 Task: Add Boiron Ipecacuanha 30C to the cart.
Action: Mouse moved to (334, 157)
Screenshot: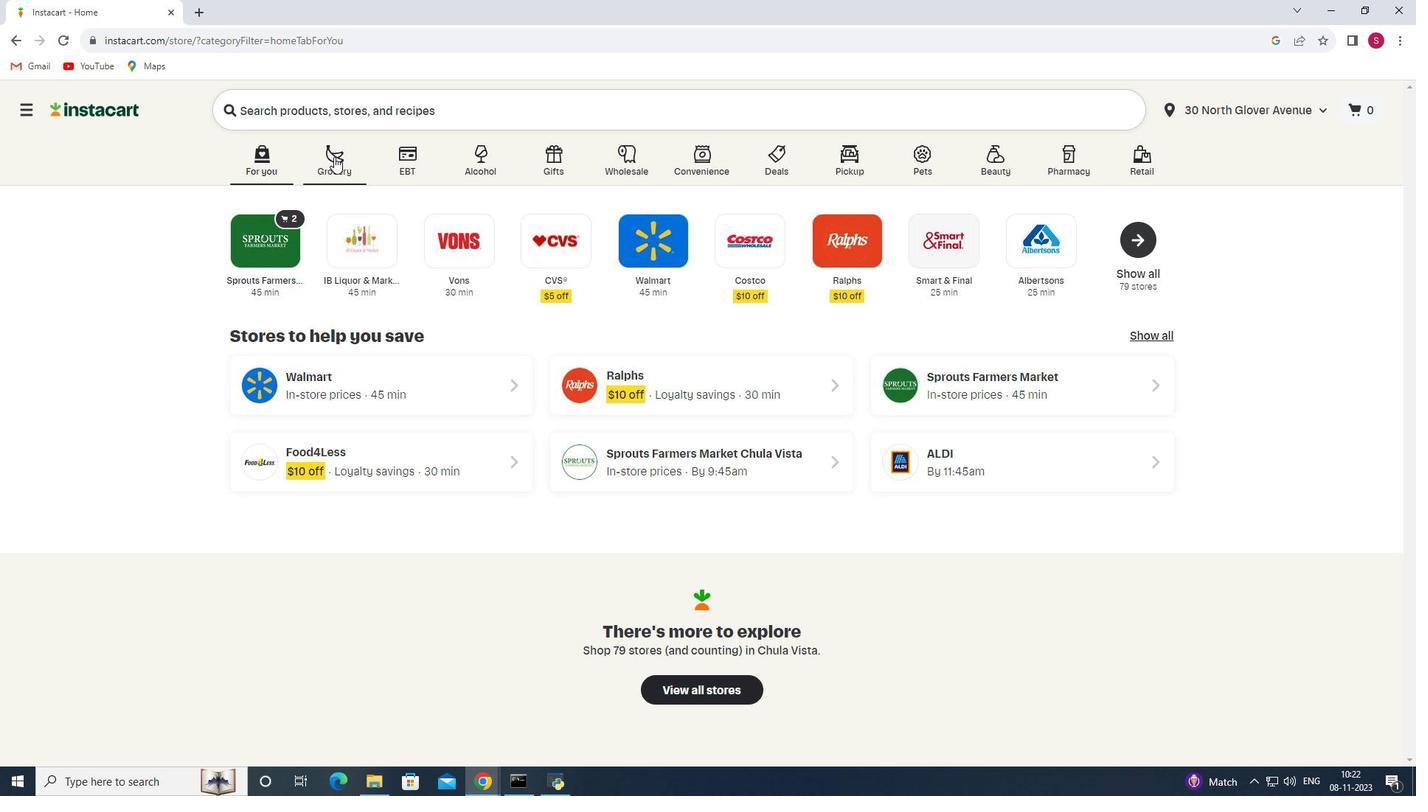
Action: Mouse pressed left at (334, 157)
Screenshot: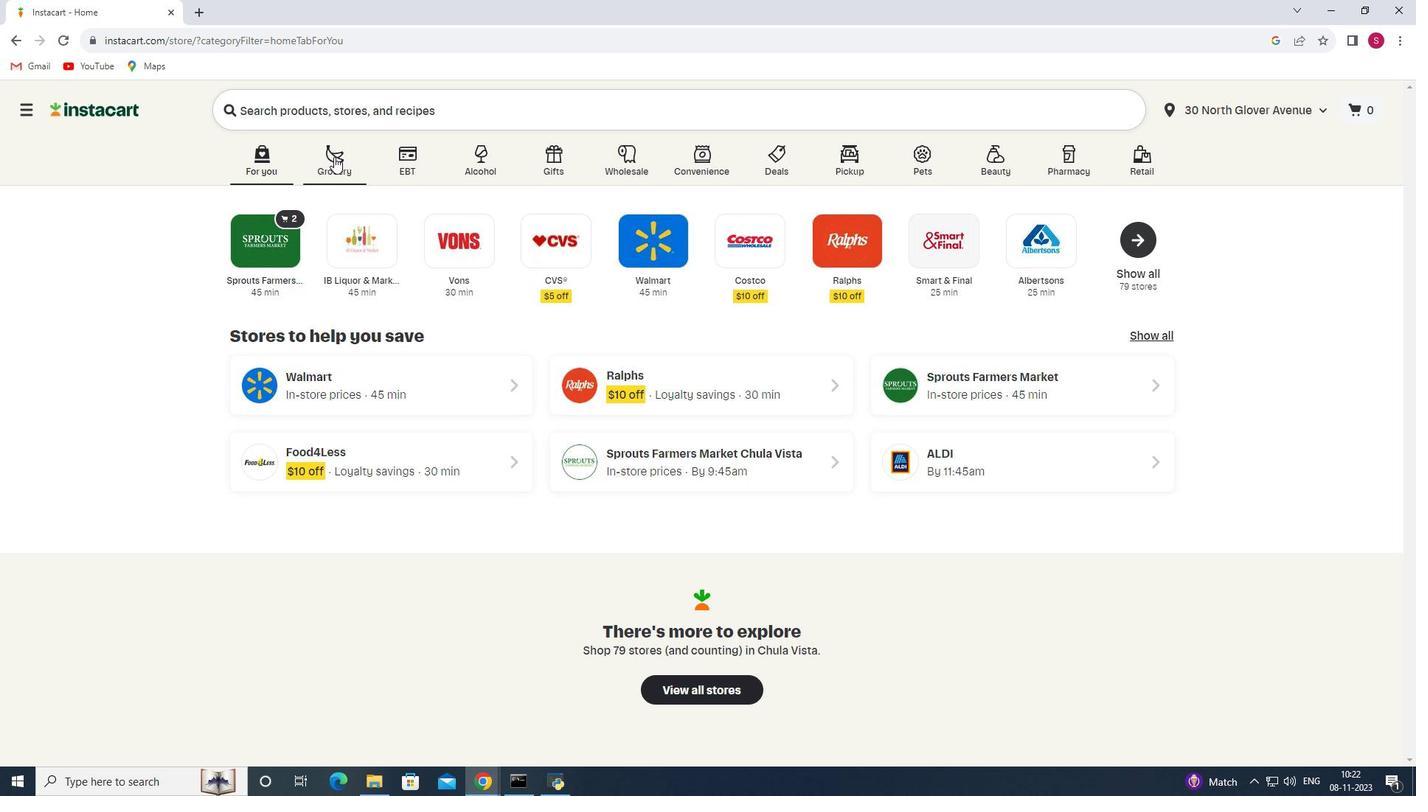 
Action: Mouse moved to (368, 438)
Screenshot: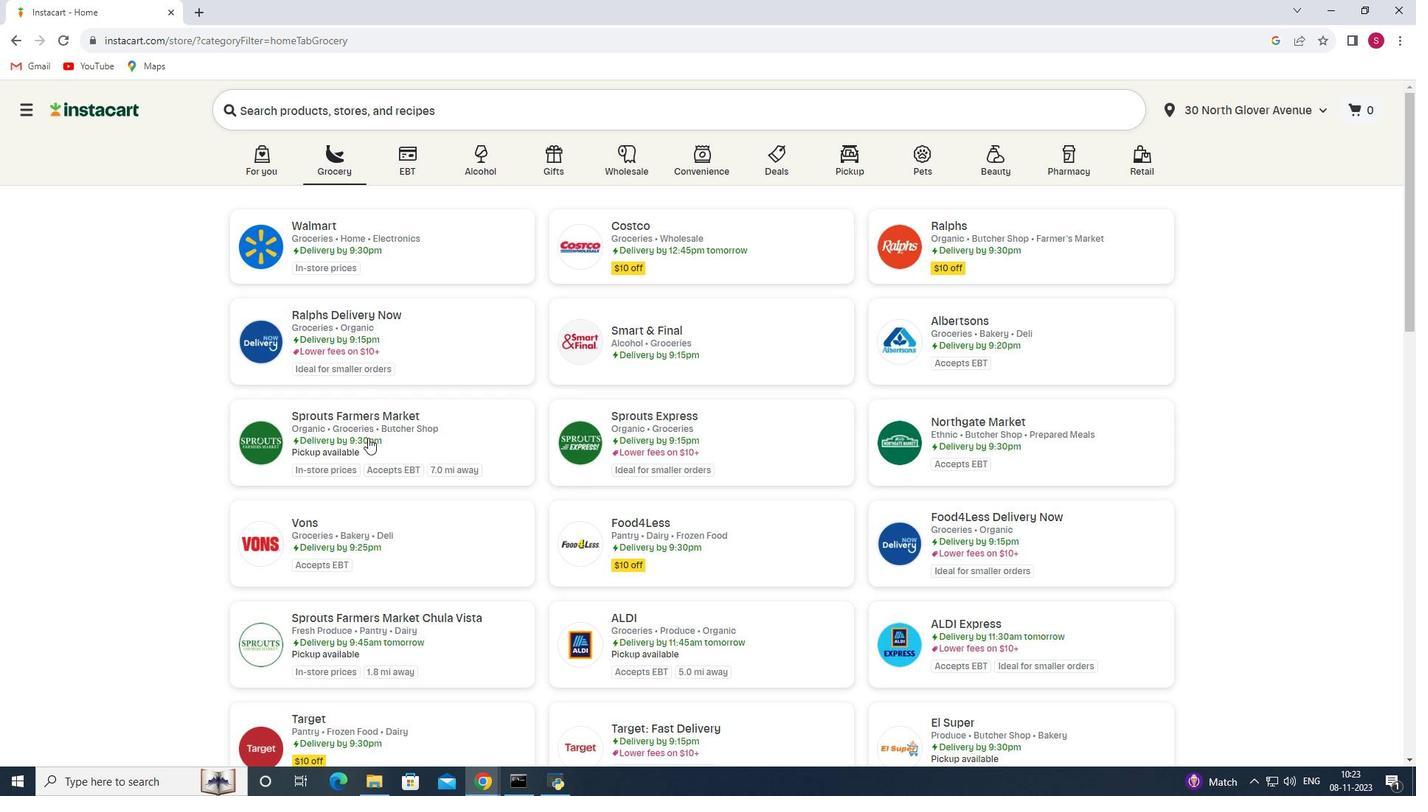 
Action: Mouse pressed left at (368, 438)
Screenshot: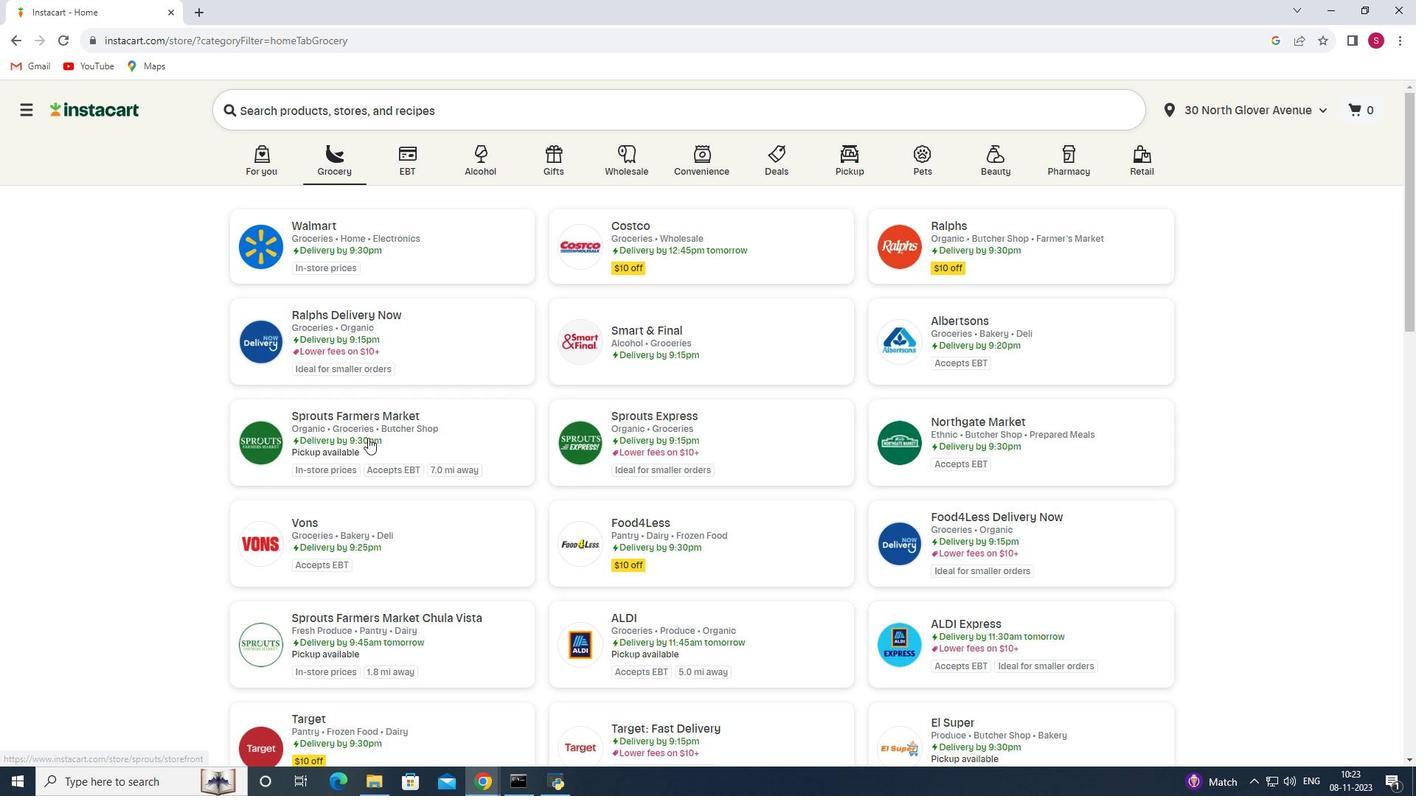 
Action: Mouse moved to (97, 453)
Screenshot: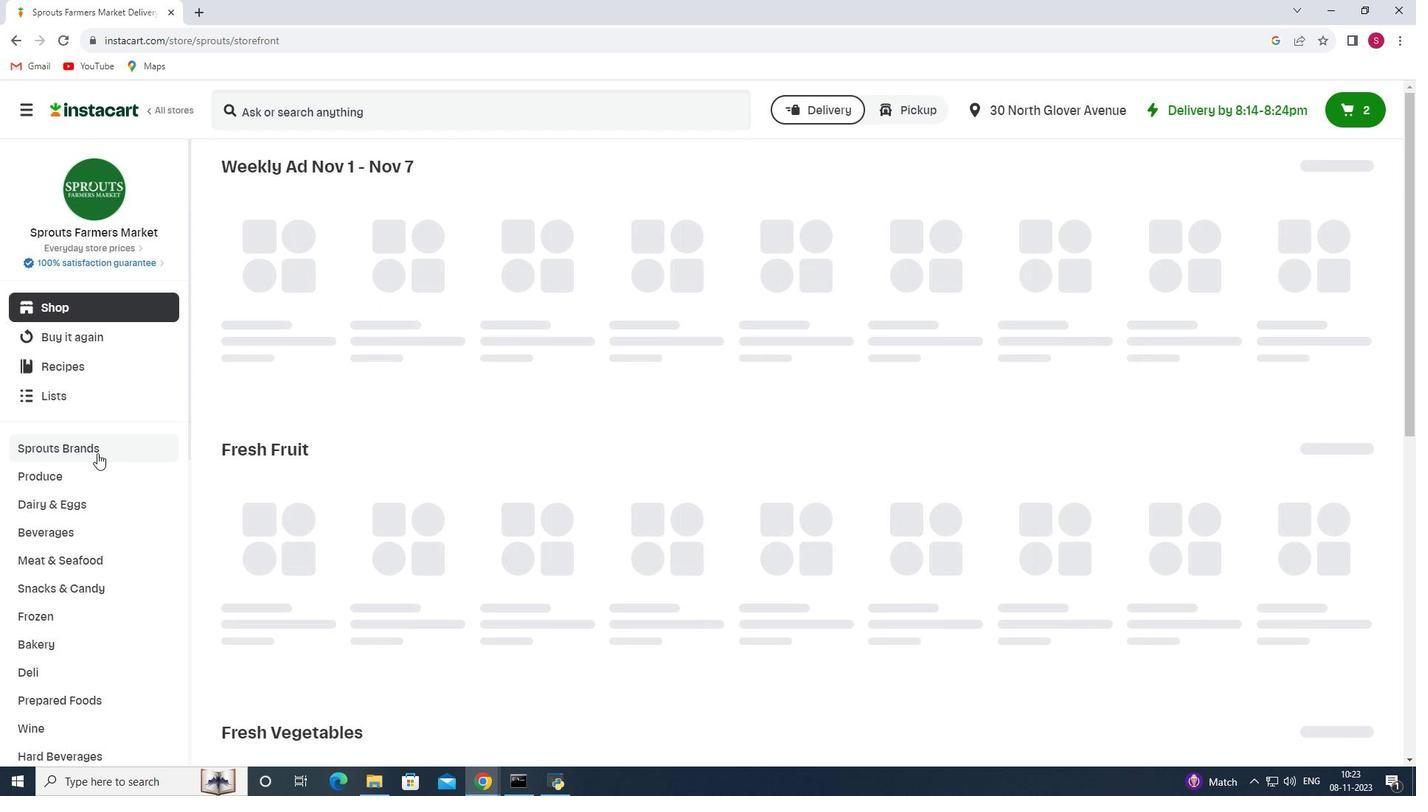 
Action: Mouse scrolled (97, 452) with delta (0, 0)
Screenshot: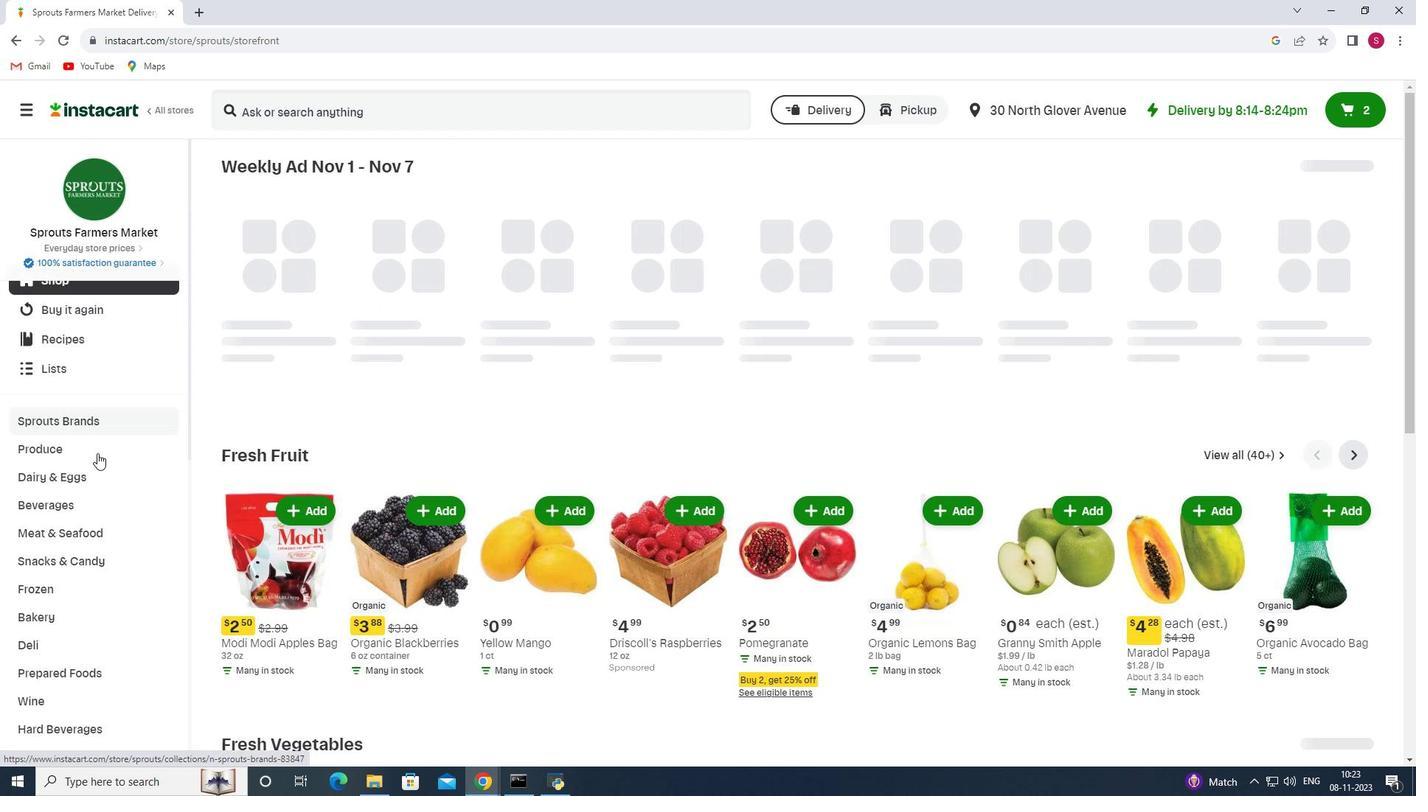 
Action: Mouse scrolled (97, 452) with delta (0, 0)
Screenshot: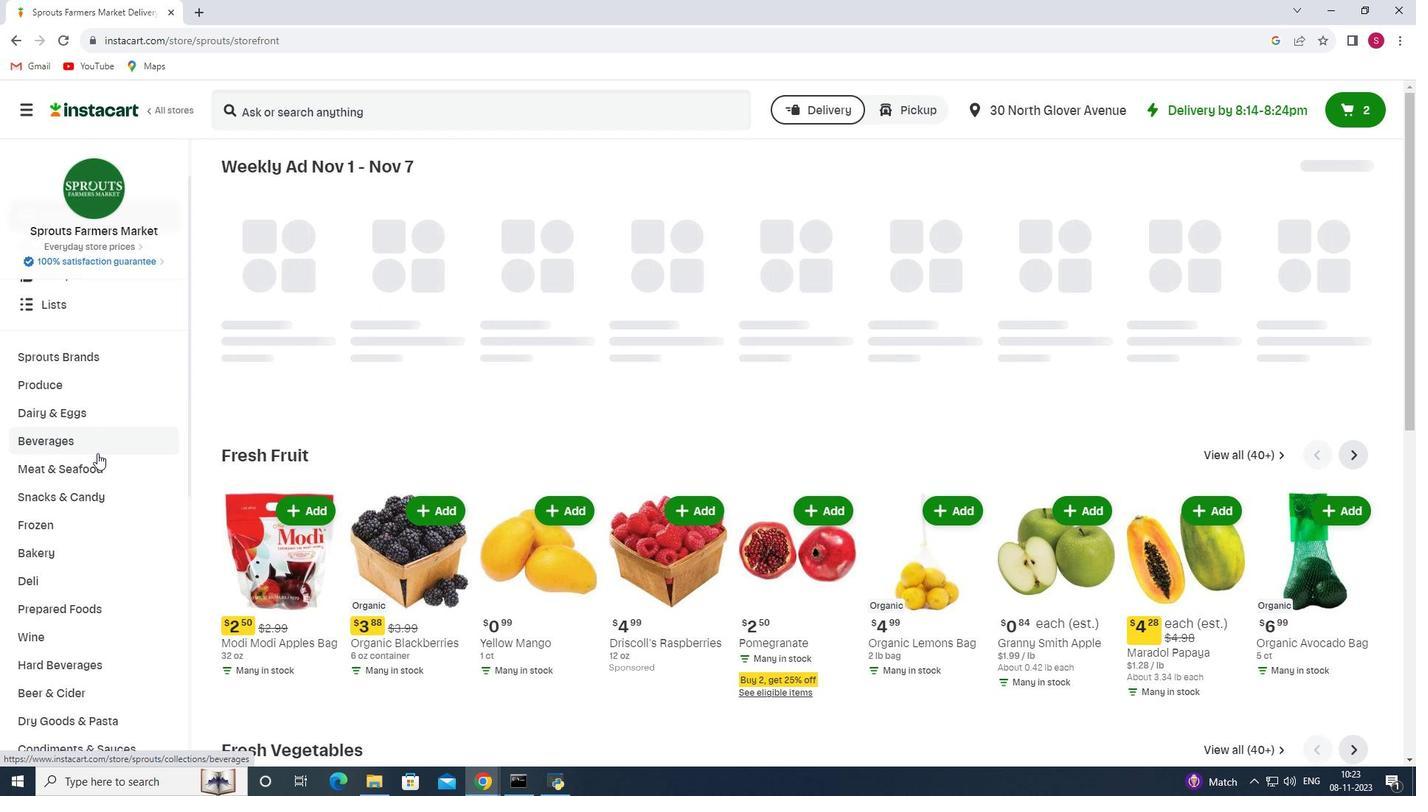 
Action: Mouse scrolled (97, 452) with delta (0, 0)
Screenshot: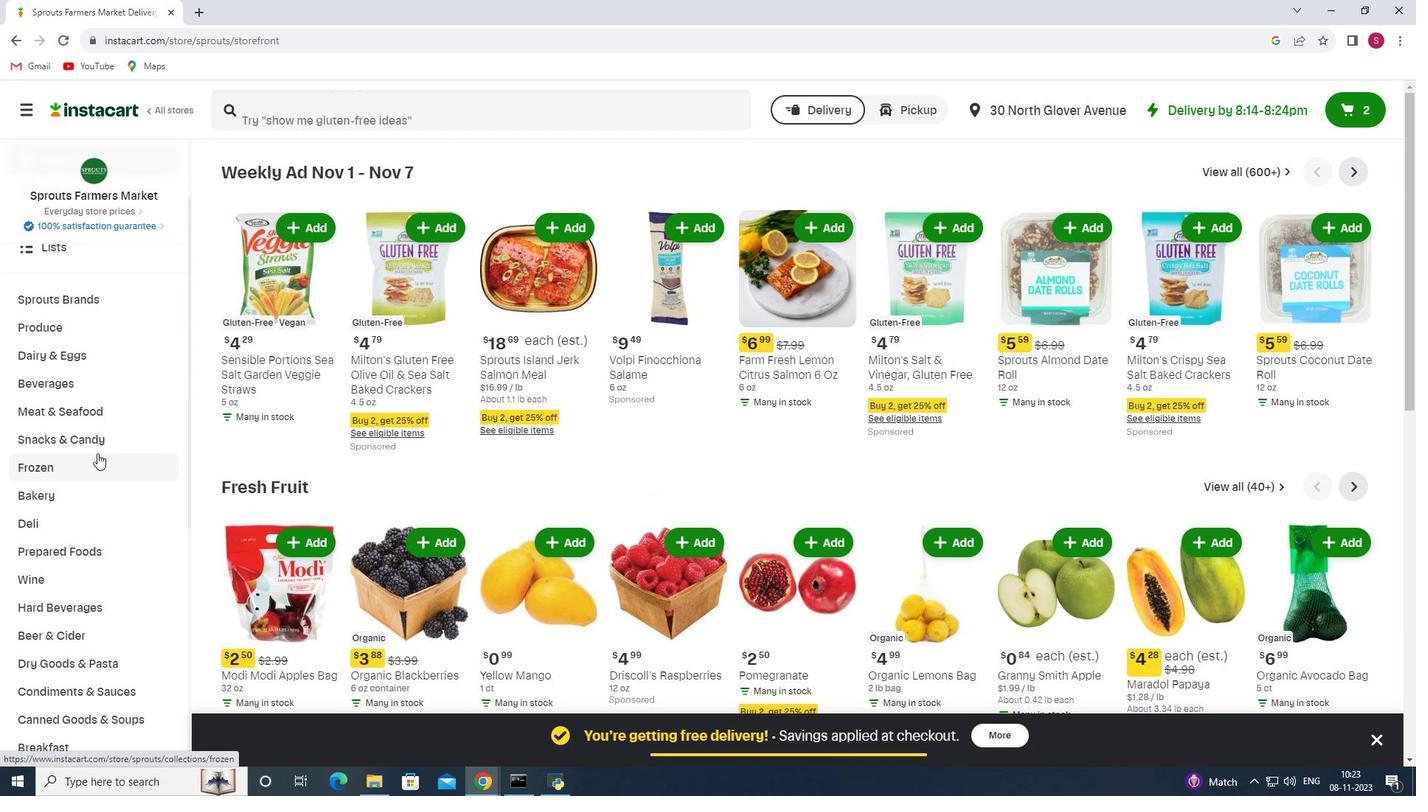 
Action: Mouse scrolled (97, 452) with delta (0, 0)
Screenshot: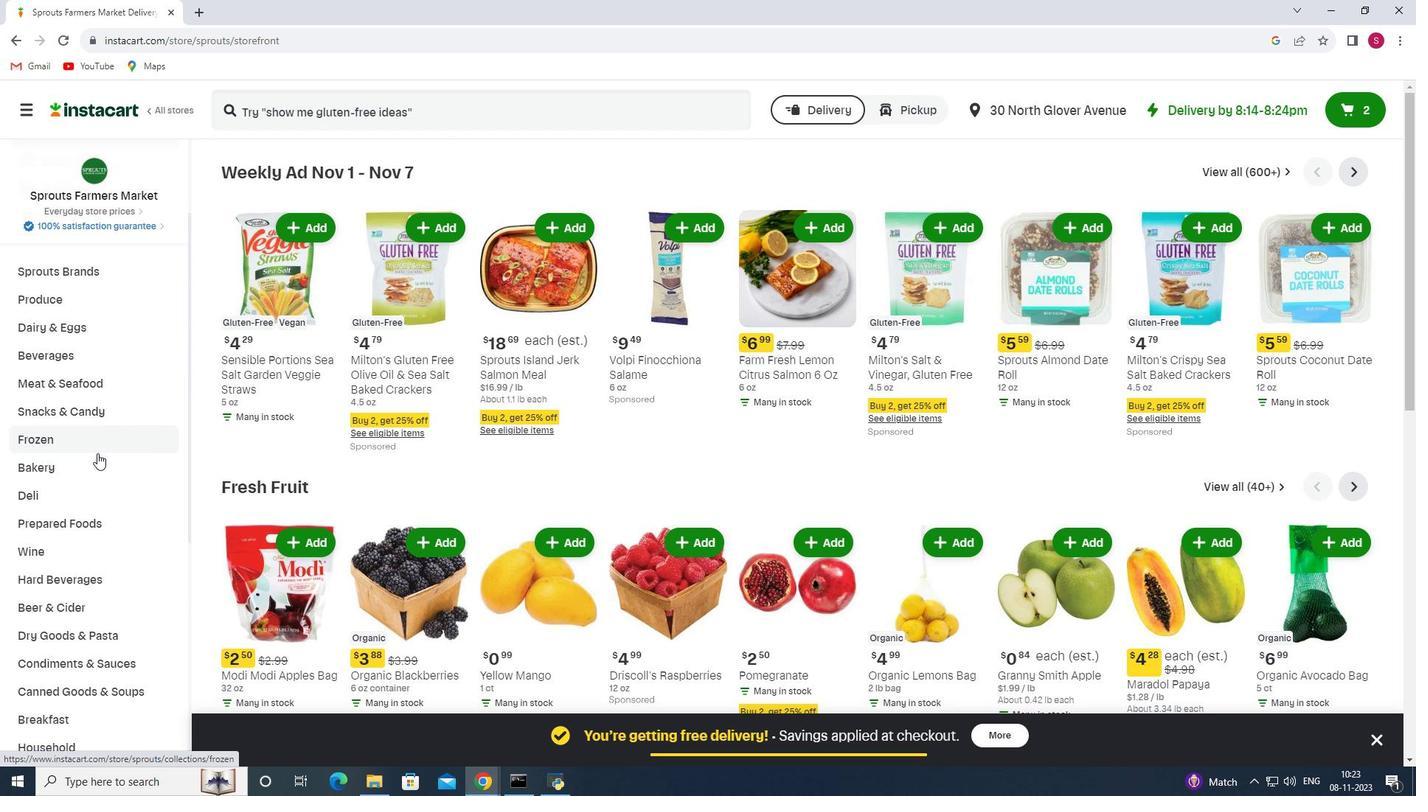 
Action: Mouse scrolled (97, 452) with delta (0, 0)
Screenshot: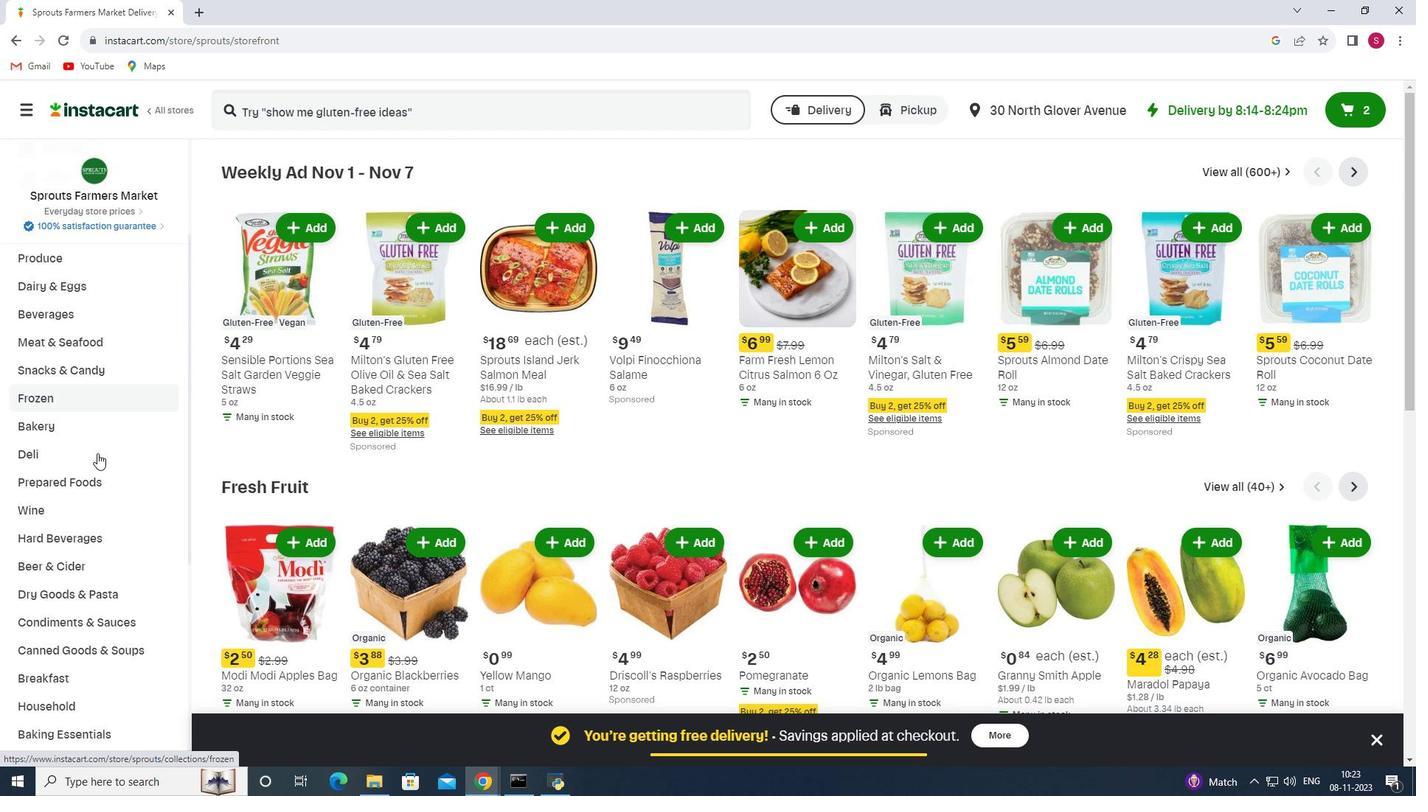 
Action: Mouse scrolled (97, 452) with delta (0, 0)
Screenshot: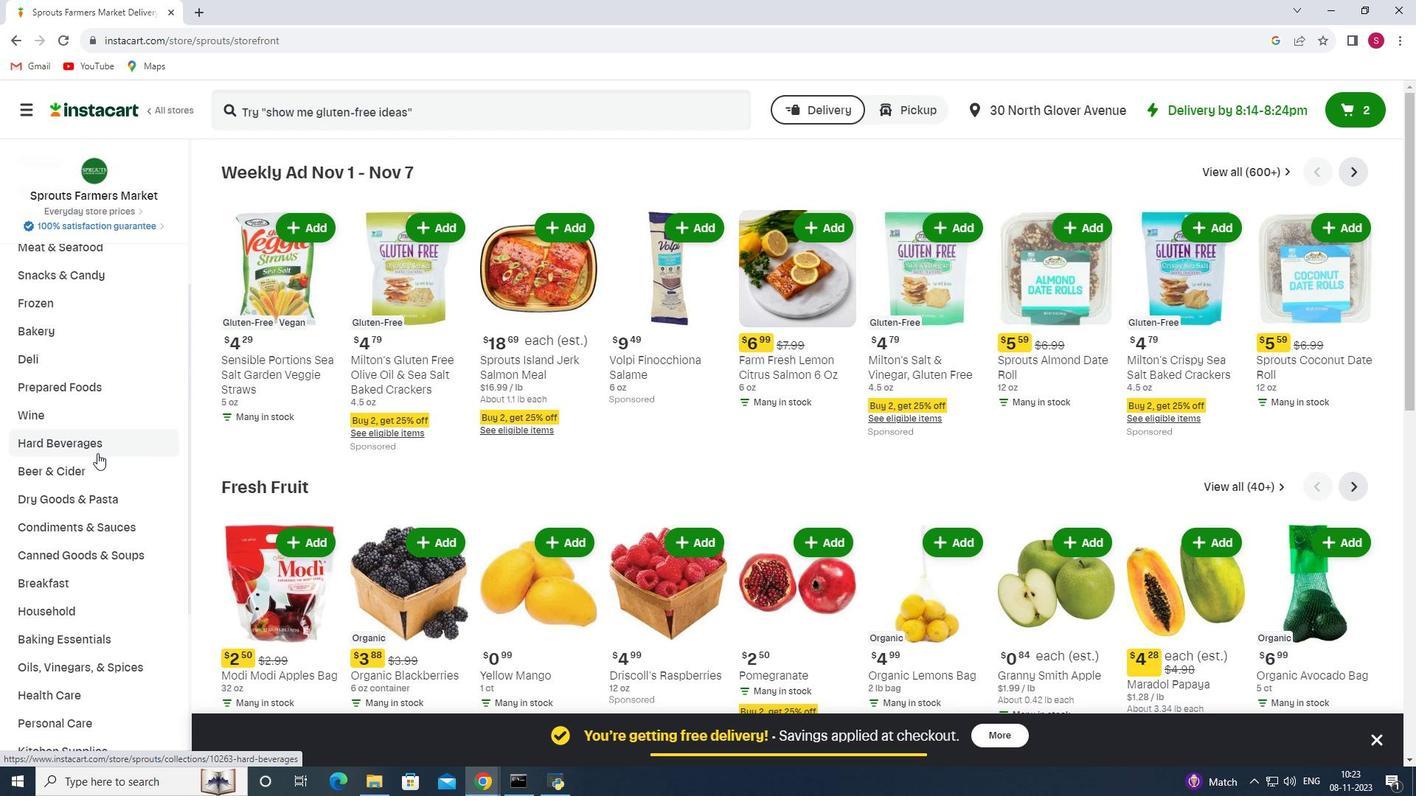 
Action: Mouse scrolled (97, 452) with delta (0, 0)
Screenshot: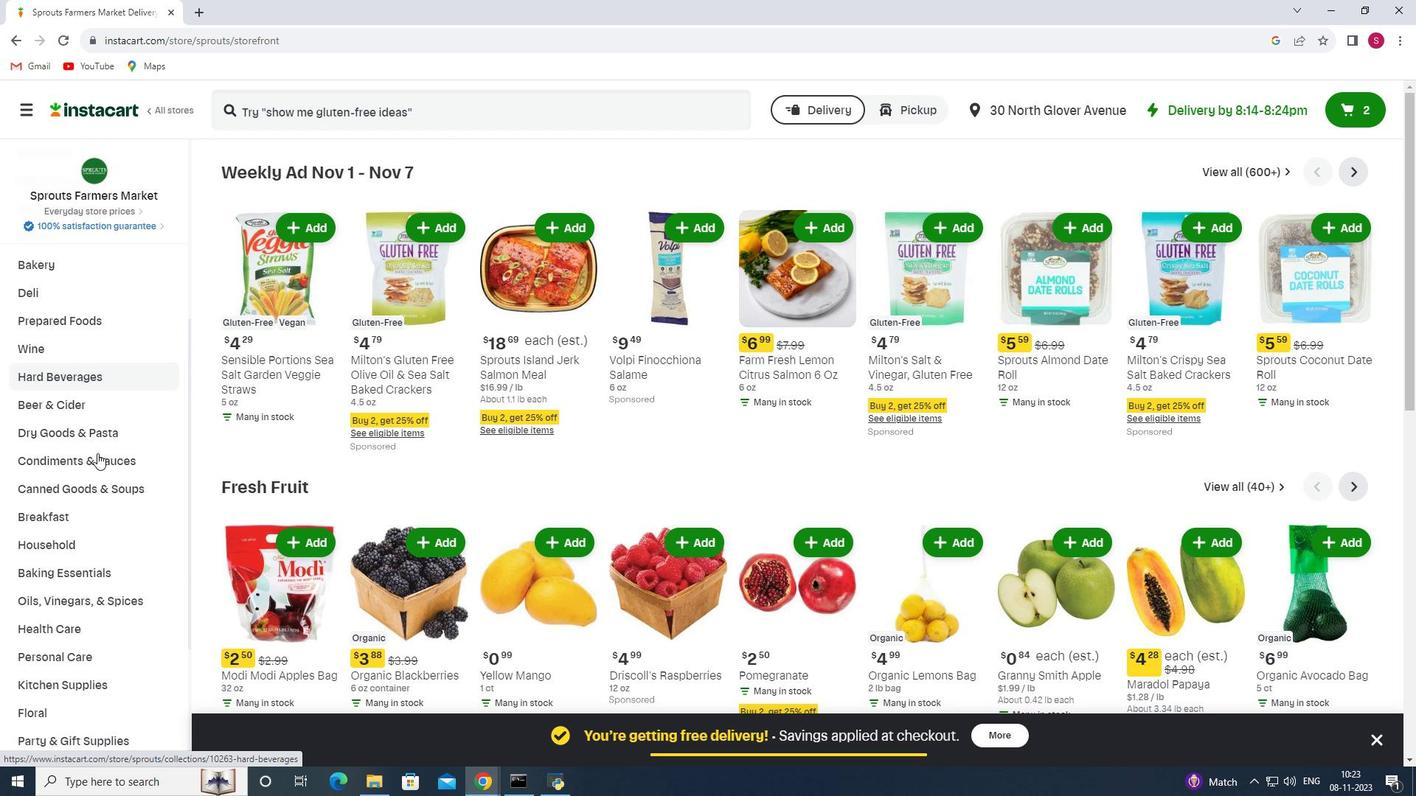 
Action: Mouse scrolled (97, 452) with delta (0, 0)
Screenshot: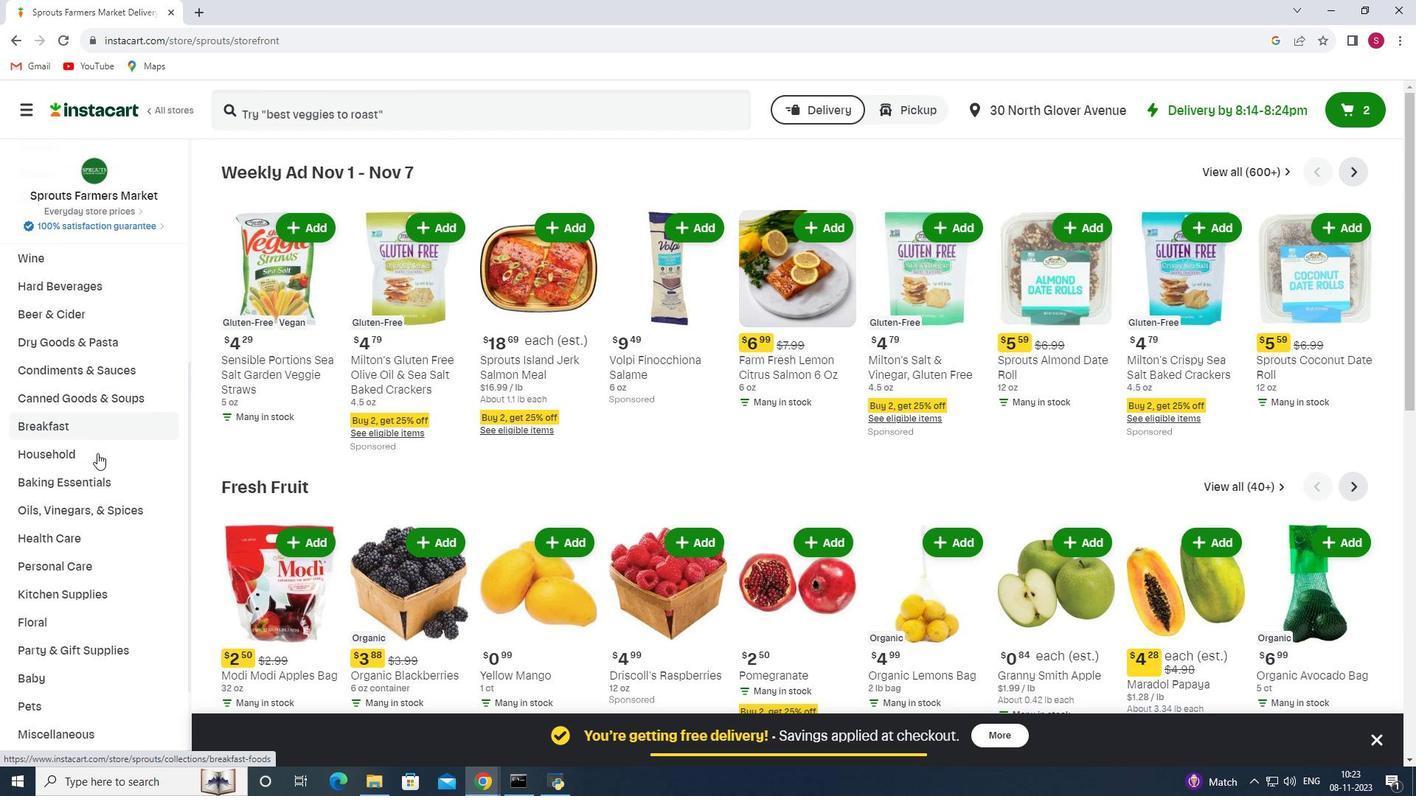 
Action: Mouse moved to (88, 483)
Screenshot: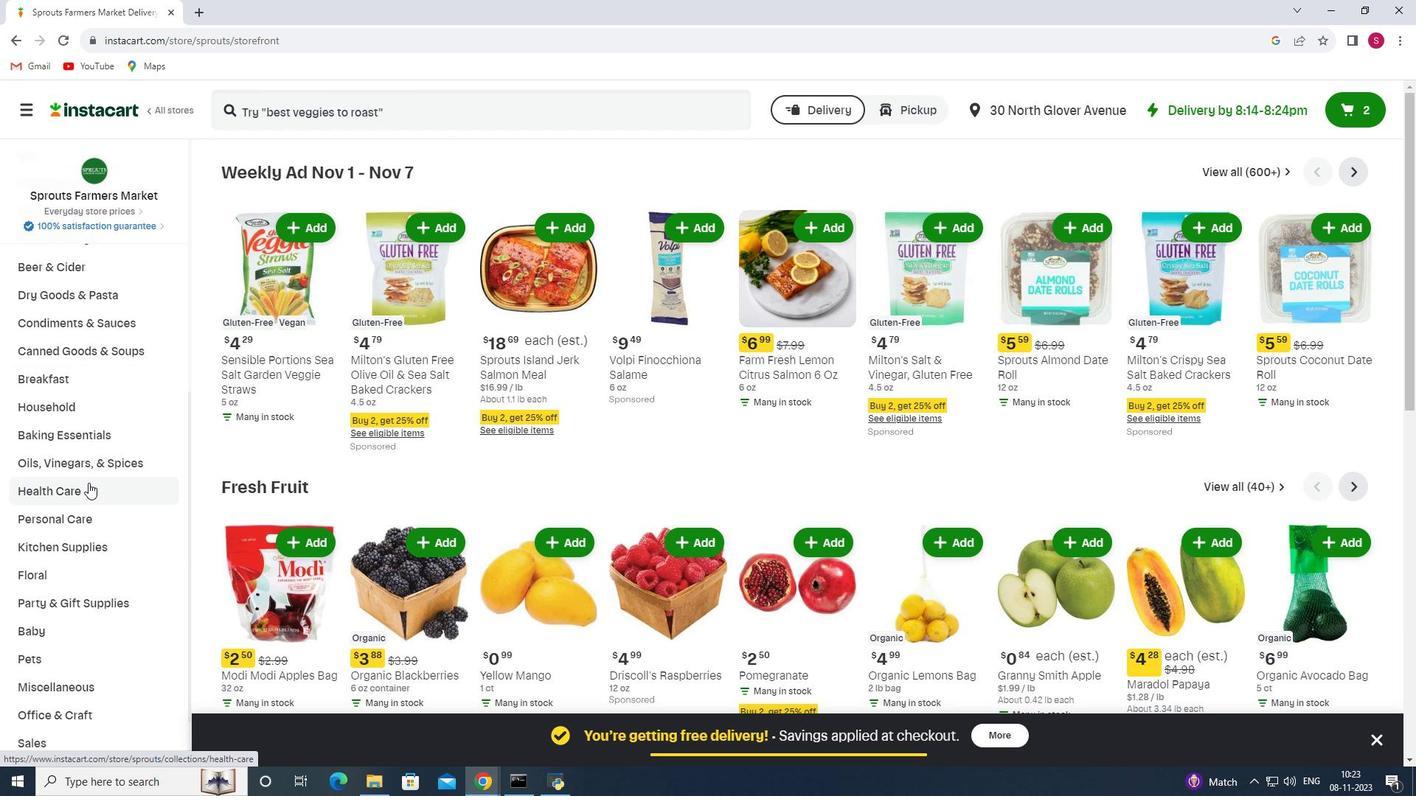 
Action: Mouse pressed left at (88, 483)
Screenshot: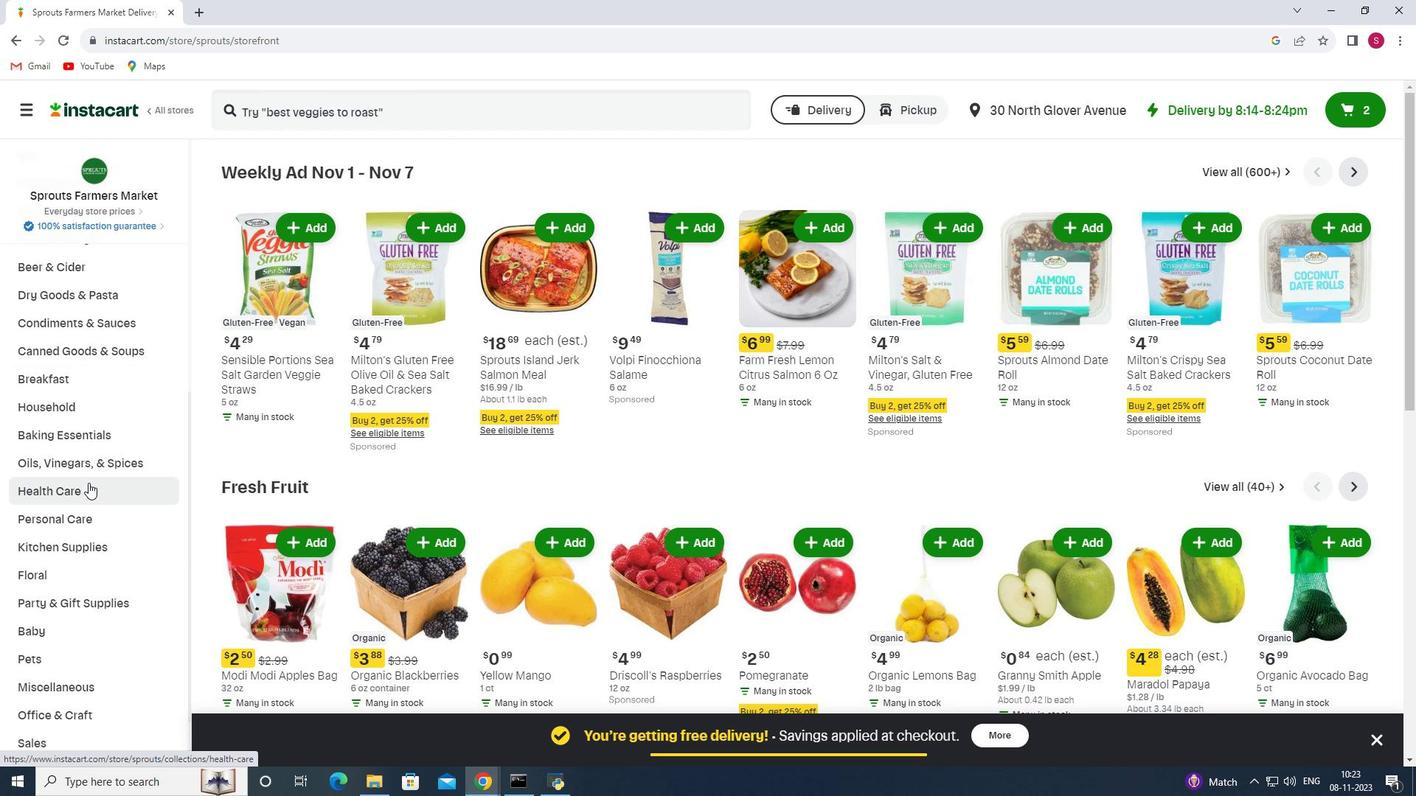 
Action: Mouse moved to (504, 210)
Screenshot: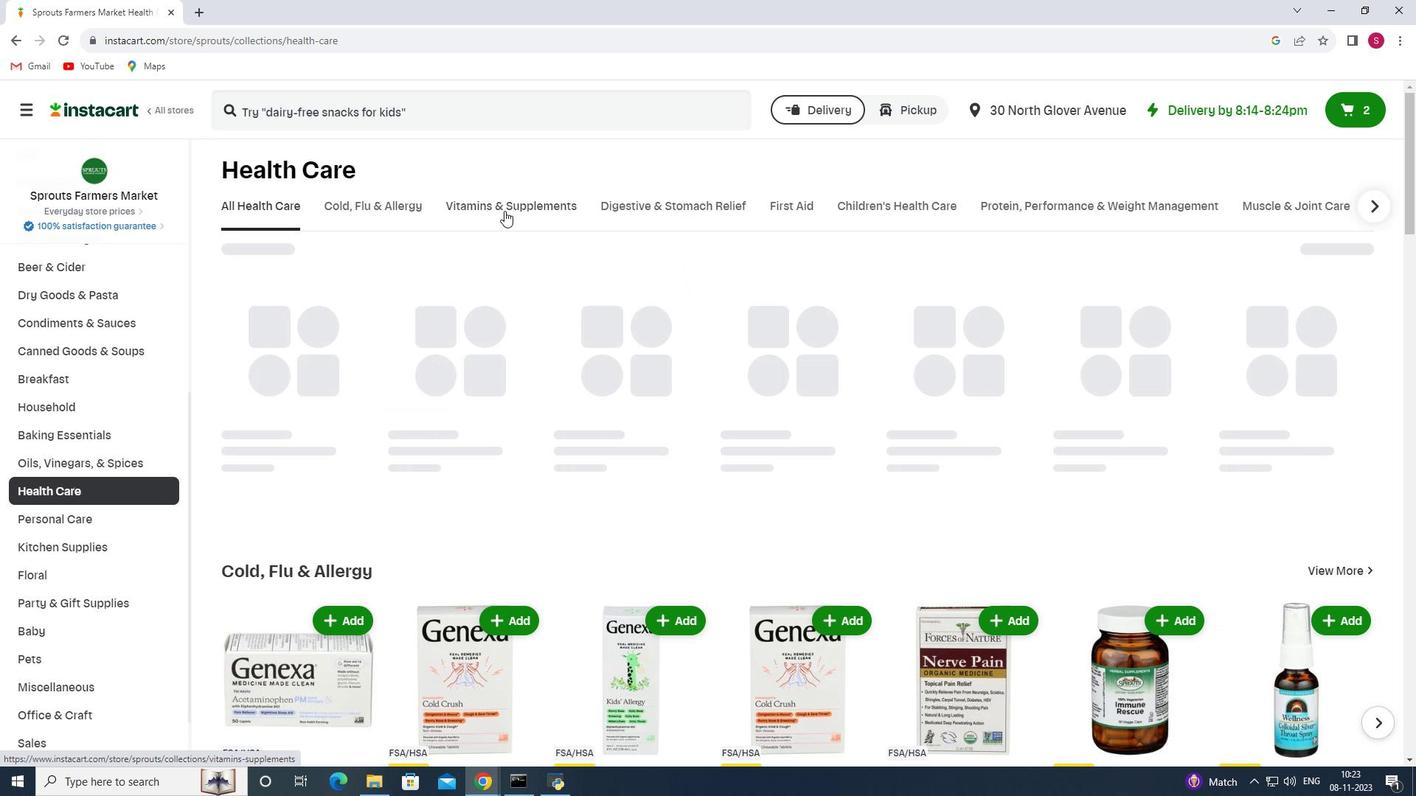 
Action: Mouse pressed left at (504, 210)
Screenshot: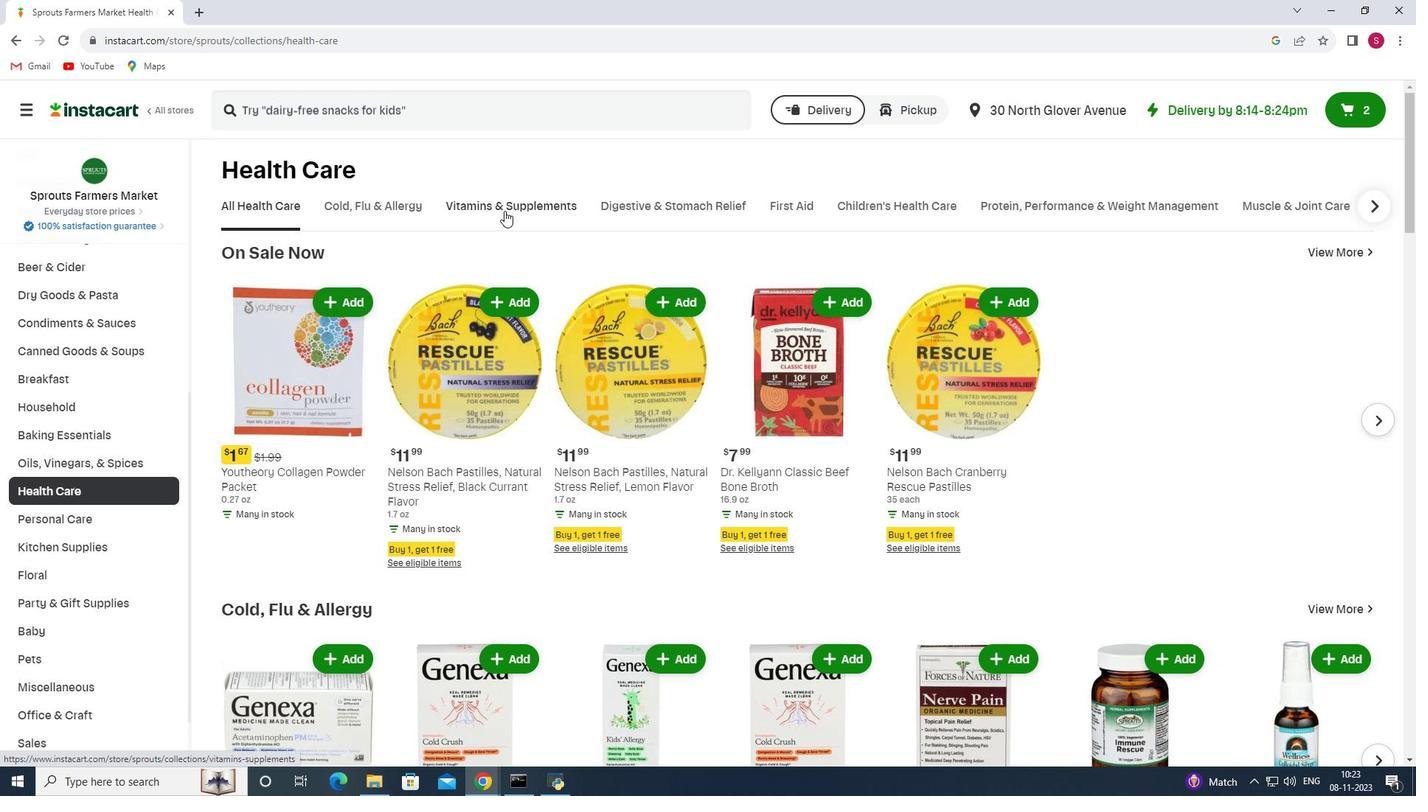 
Action: Mouse moved to (1240, 273)
Screenshot: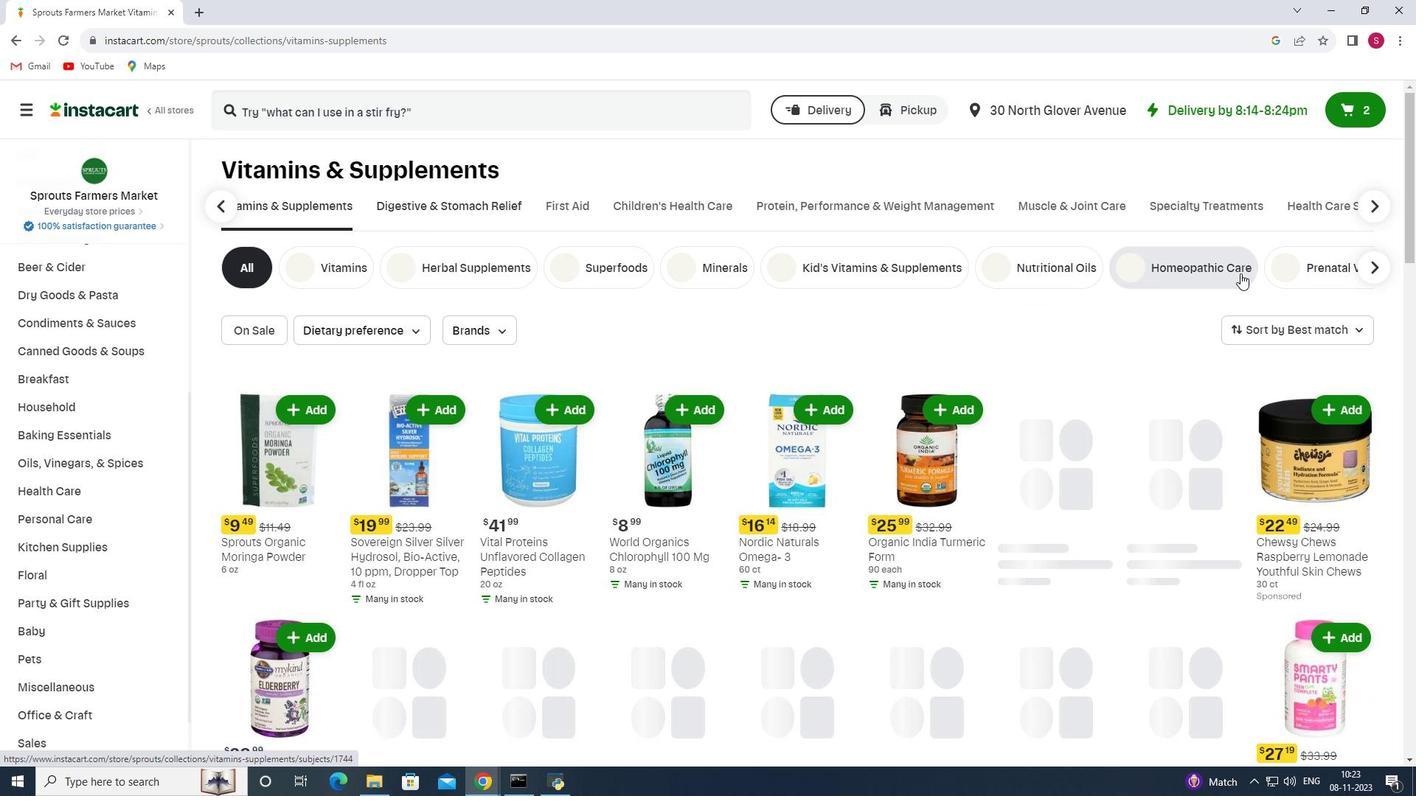 
Action: Mouse pressed left at (1240, 273)
Screenshot: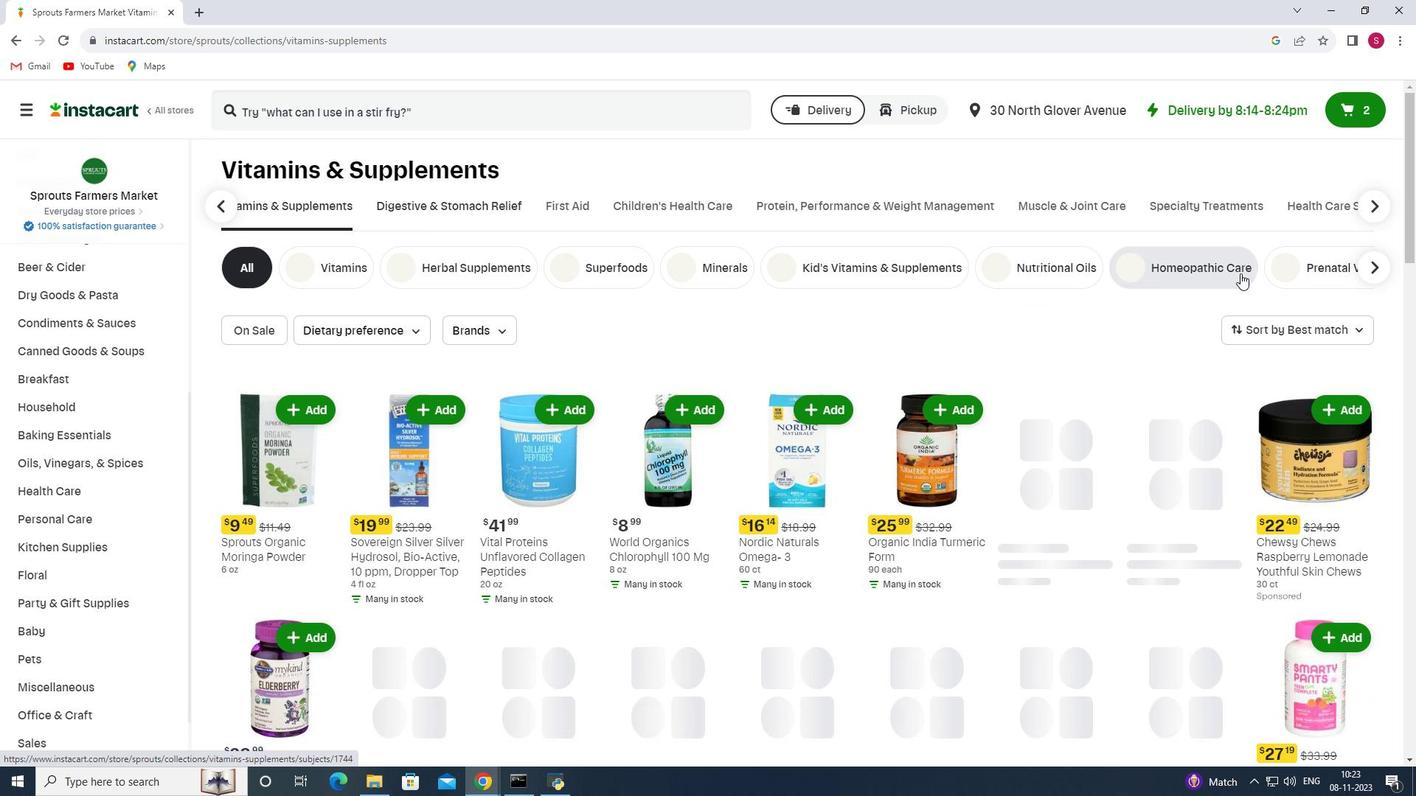 
Action: Mouse moved to (462, 112)
Screenshot: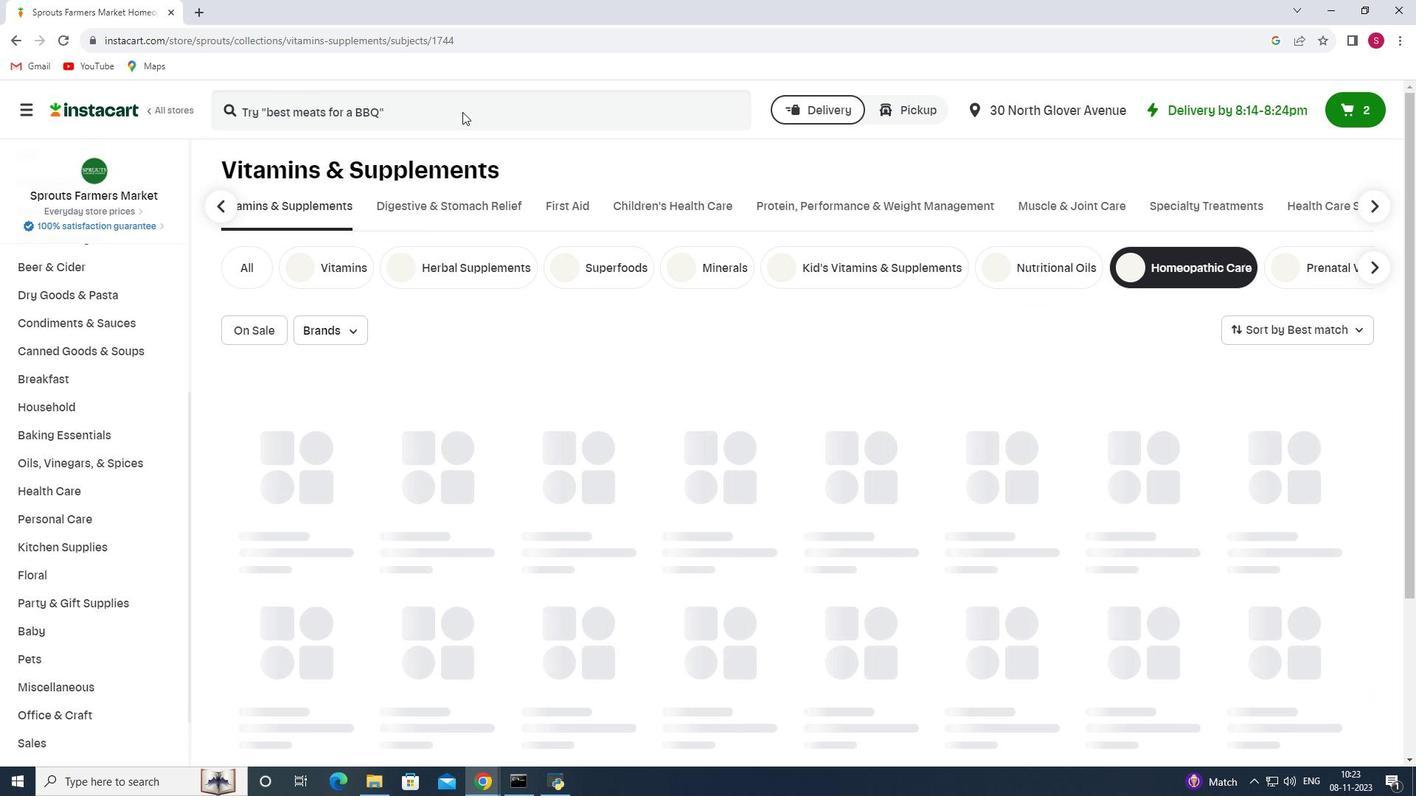 
Action: Mouse pressed left at (462, 112)
Screenshot: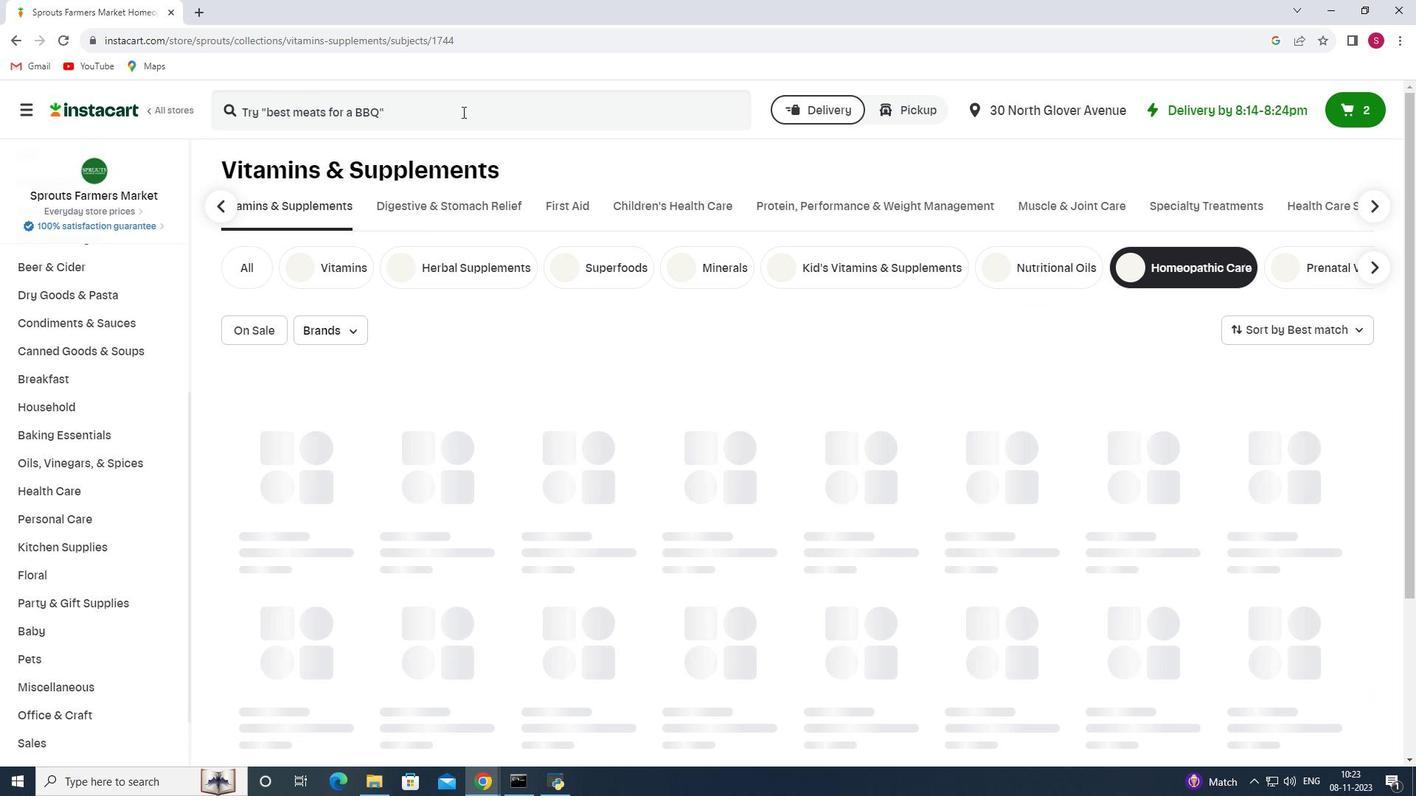 
Action: Key pressed <Key.shift>Boiron<Key.space><Key.shift><Key.shift><Key.shift><Key.shift><Key.shift><Key.shift><Key.shift><Key.shift><Key.shift><Key.shift><Key.shift><Key.shift><Key.shift><Key.shift><Key.shift><Key.shift><Key.shift><Key.shift><Key.shift><Key.shift><Key.shift>
Screenshot: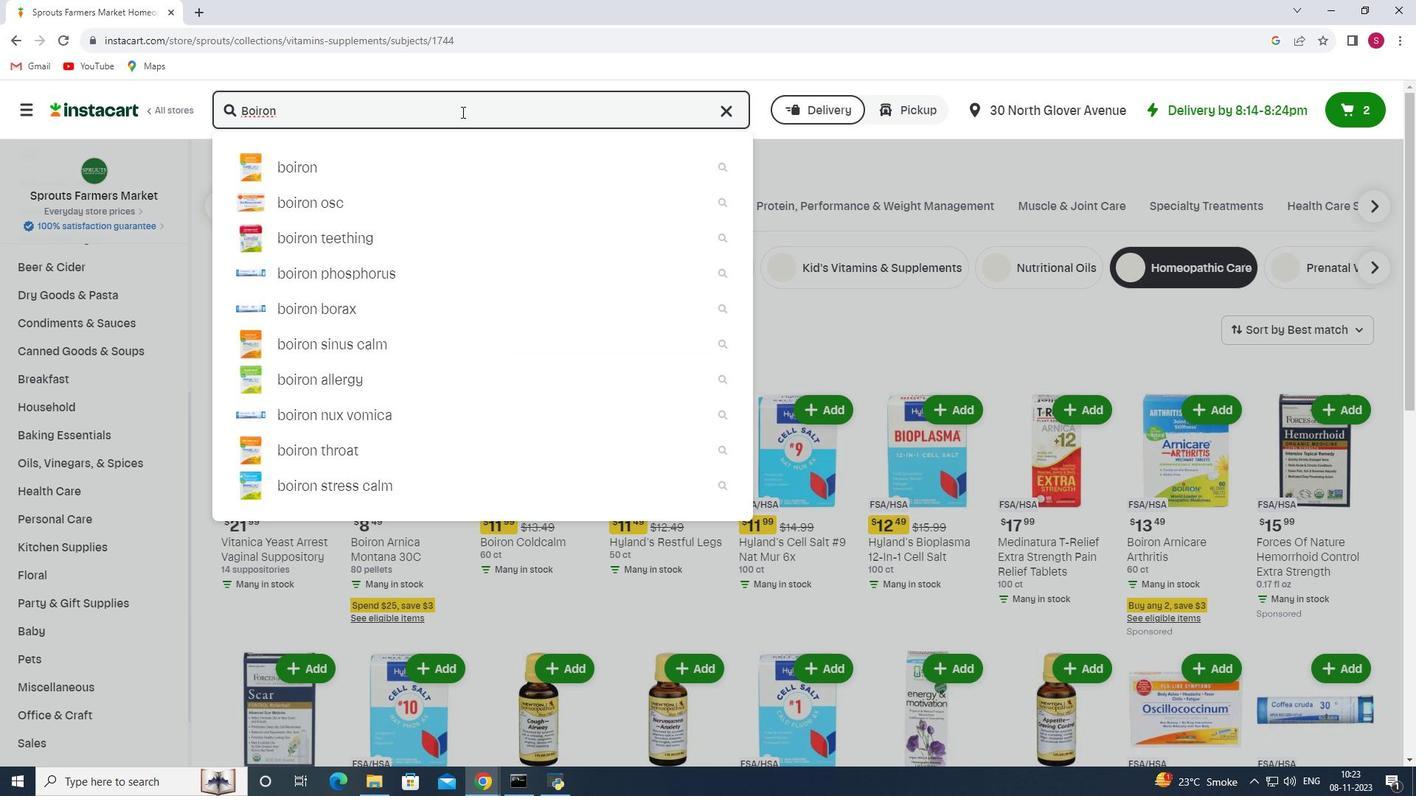 
Action: Mouse moved to (461, 112)
Screenshot: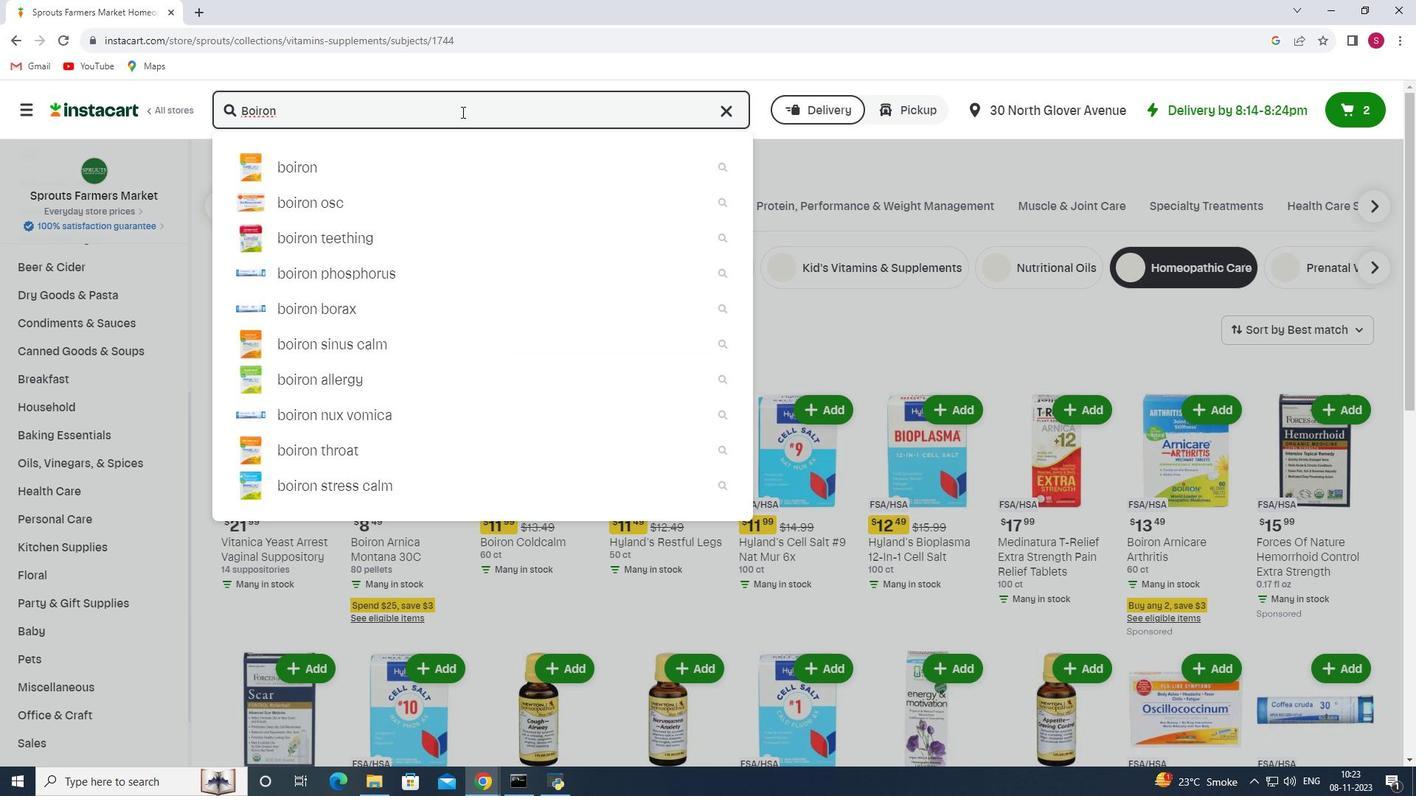 
Action: Key pressed <Key.shift><Key.shift><Key.shift><Key.shift><Key.shift>lpecacuanha<Key.space>30<Key.shift>C<Key.enter>
Screenshot: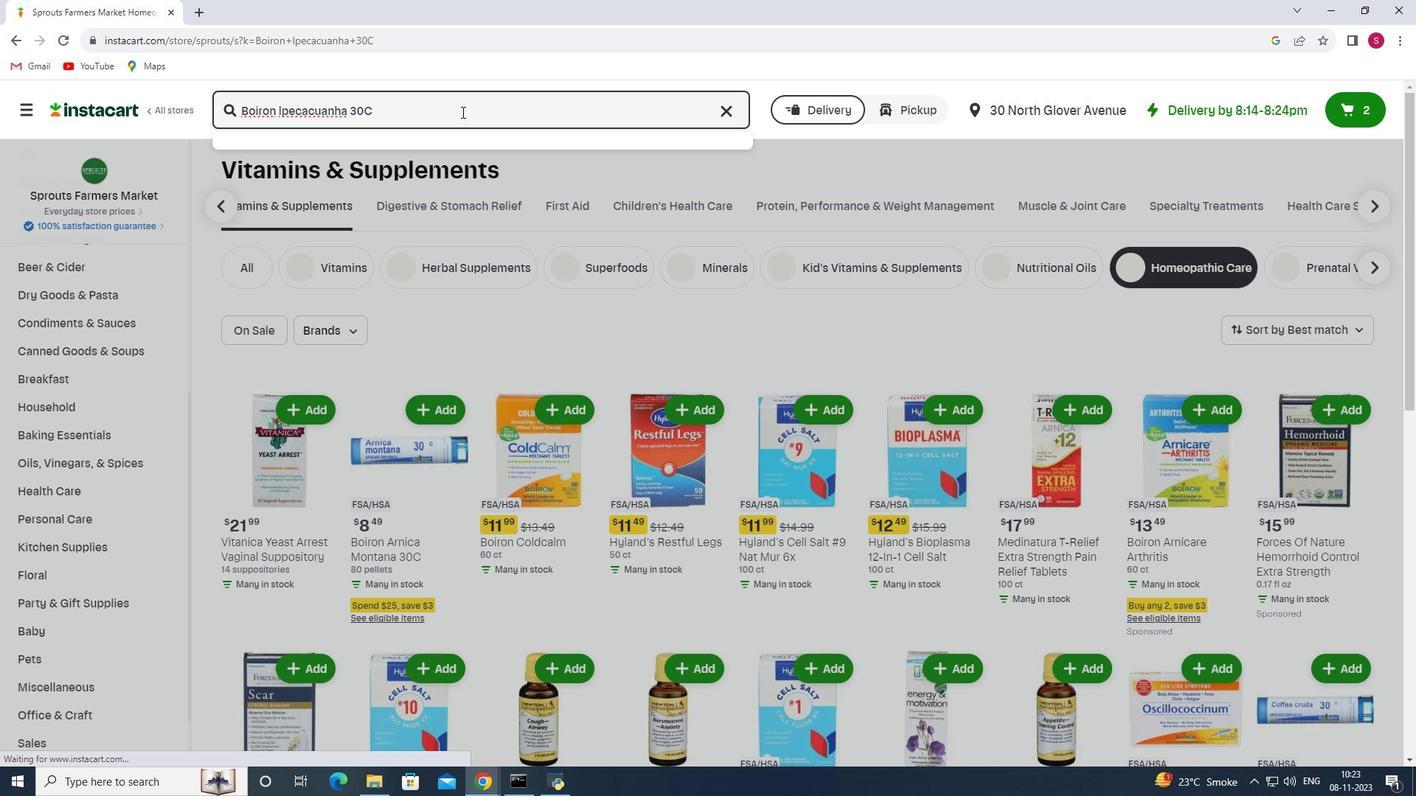 
Action: Mouse moved to (571, 232)
Screenshot: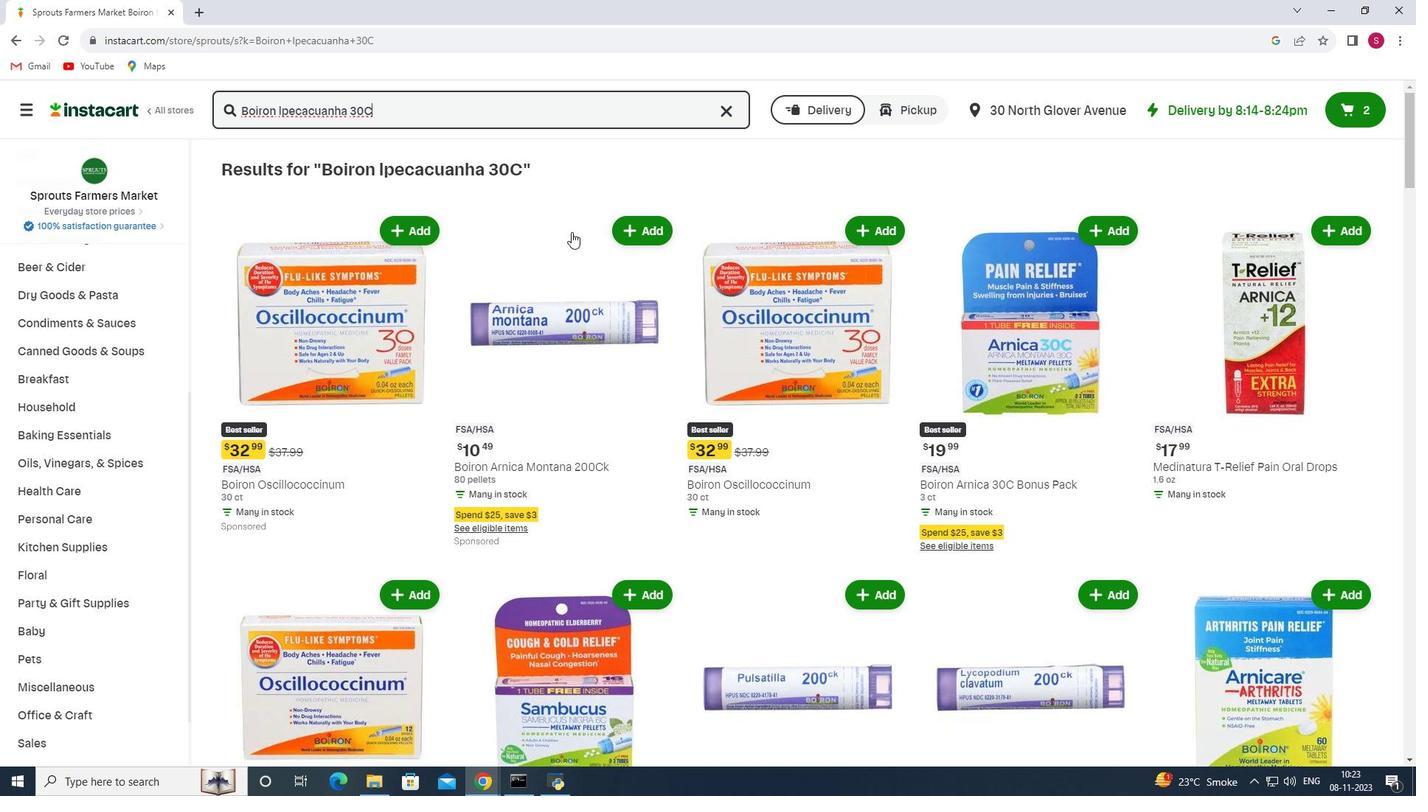 
Action: Mouse scrolled (571, 231) with delta (0, 0)
Screenshot: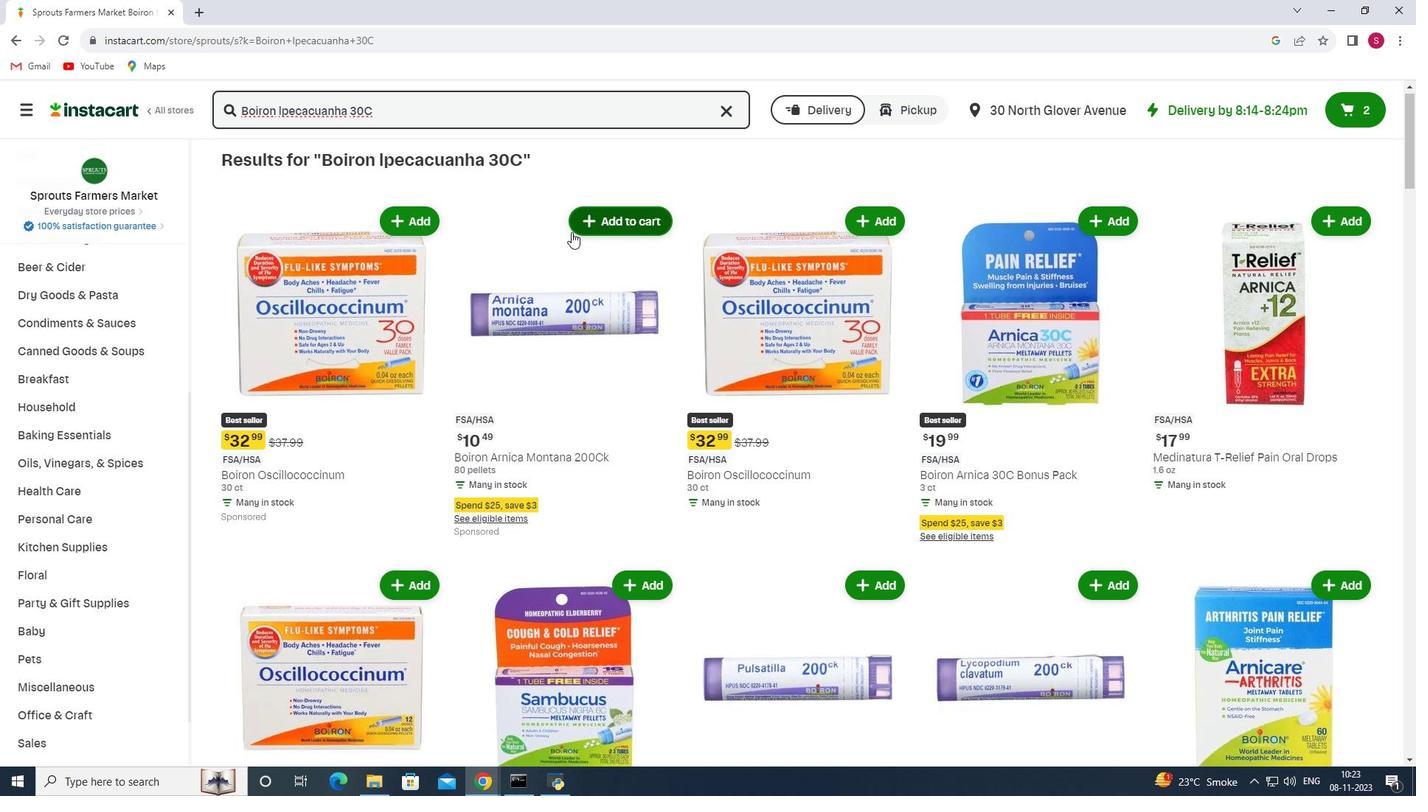 
Action: Mouse scrolled (571, 231) with delta (0, 0)
Screenshot: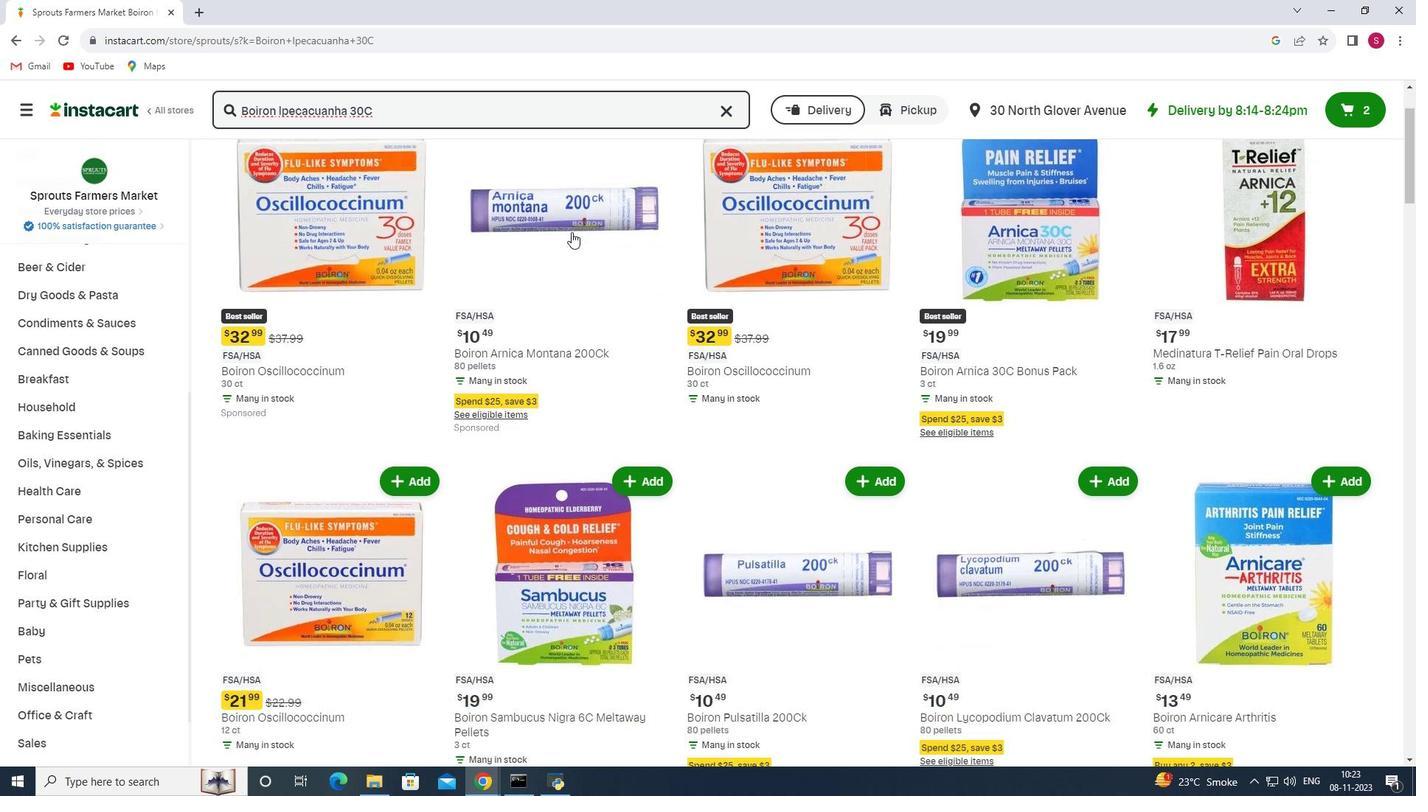 
Action: Mouse scrolled (571, 231) with delta (0, 0)
Screenshot: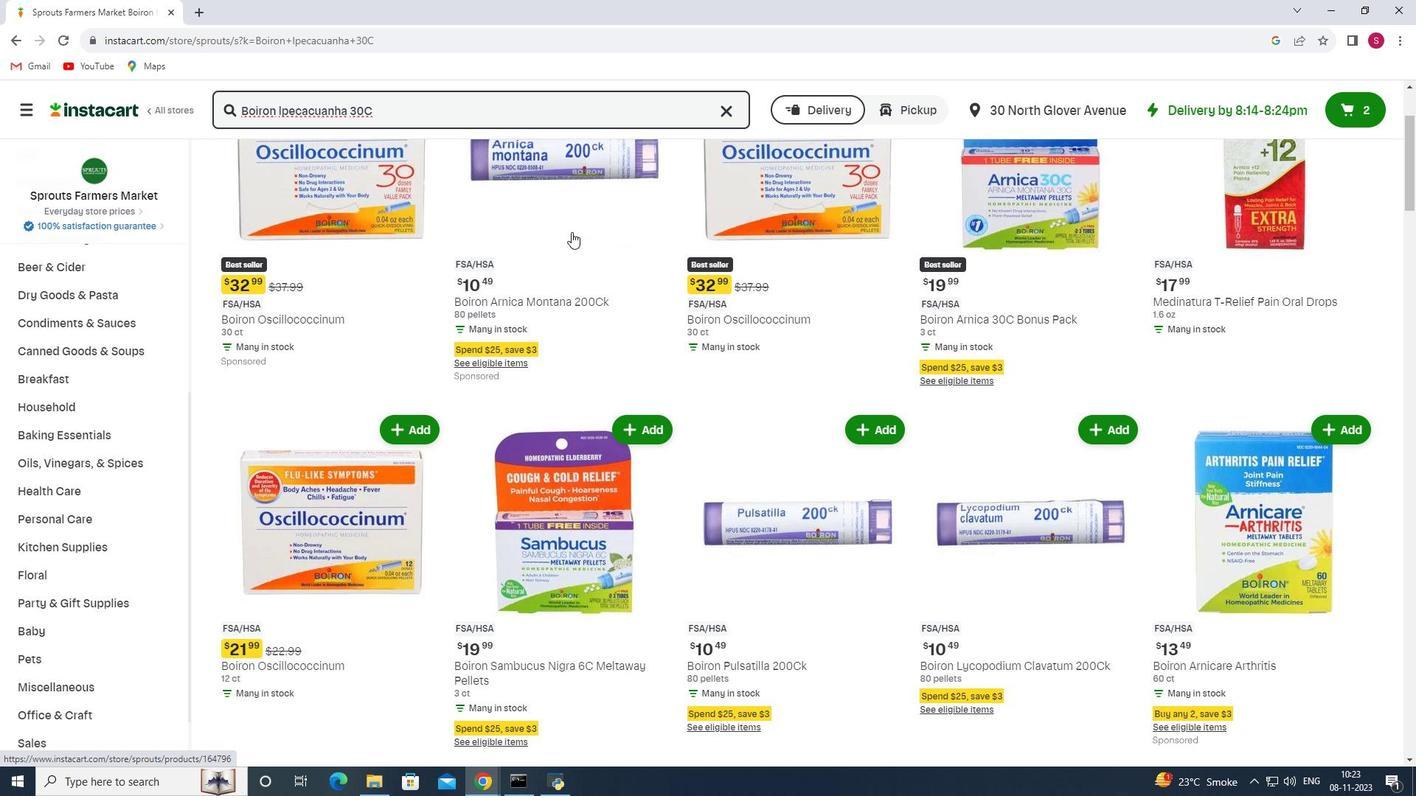 
Action: Mouse moved to (574, 236)
Screenshot: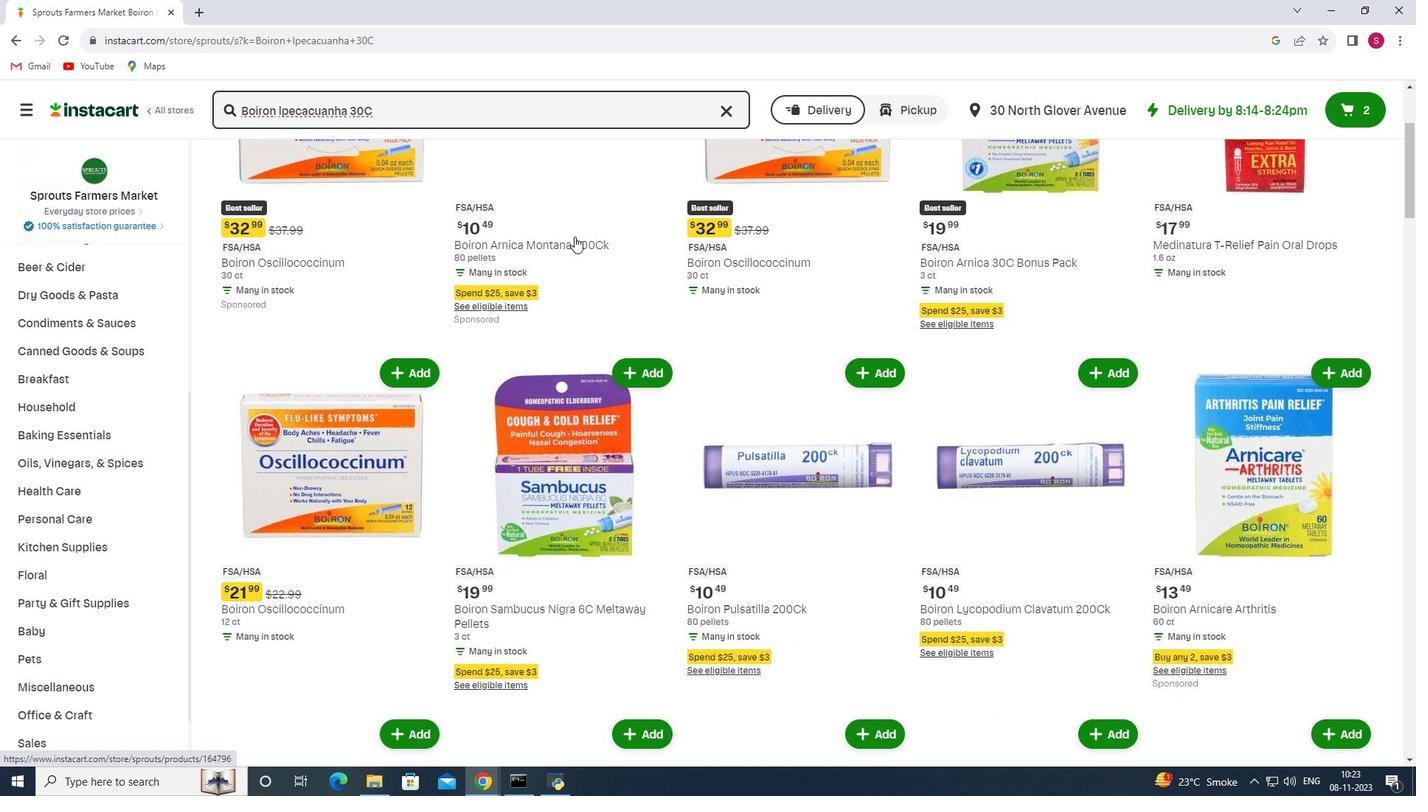 
Action: Mouse scrolled (574, 236) with delta (0, 0)
Screenshot: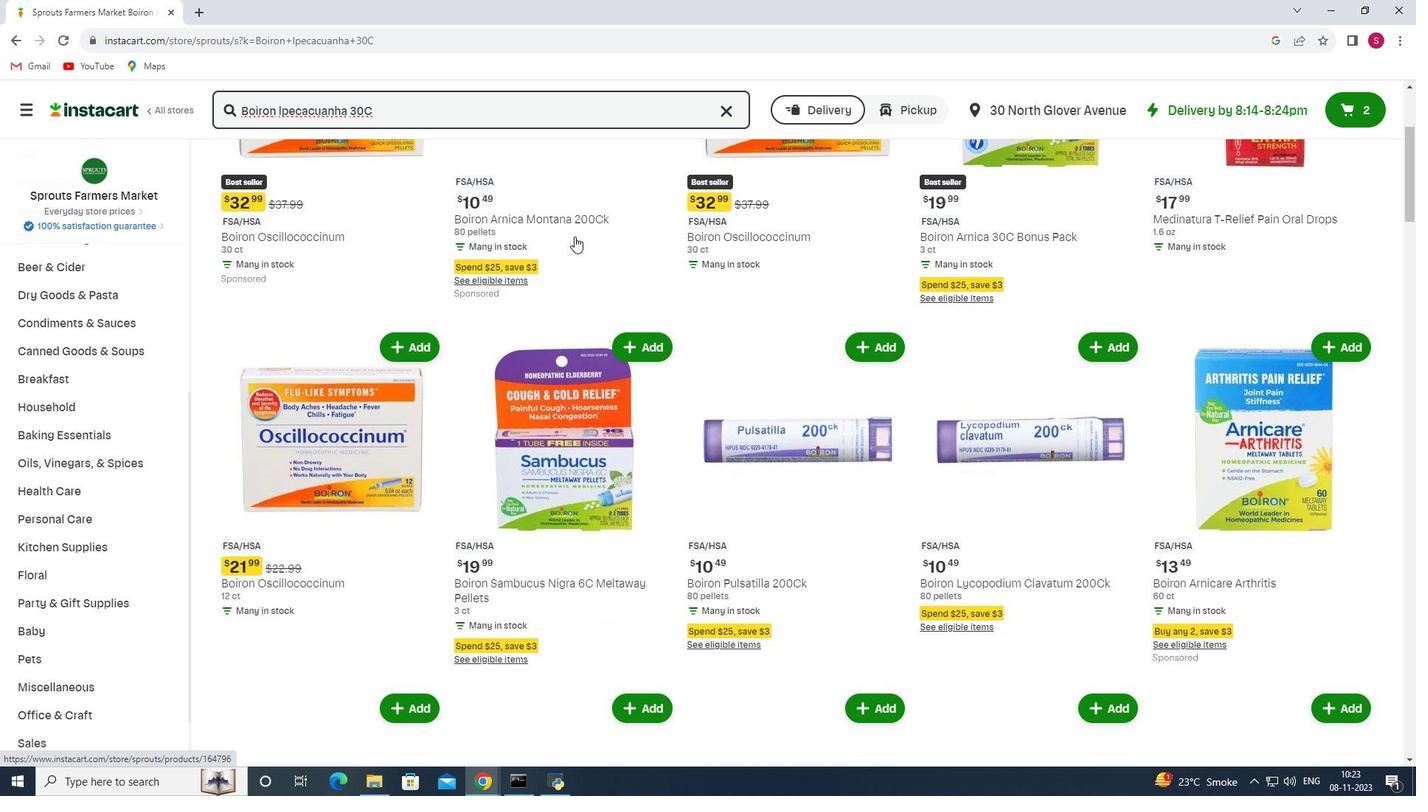 
Action: Mouse moved to (579, 237)
Screenshot: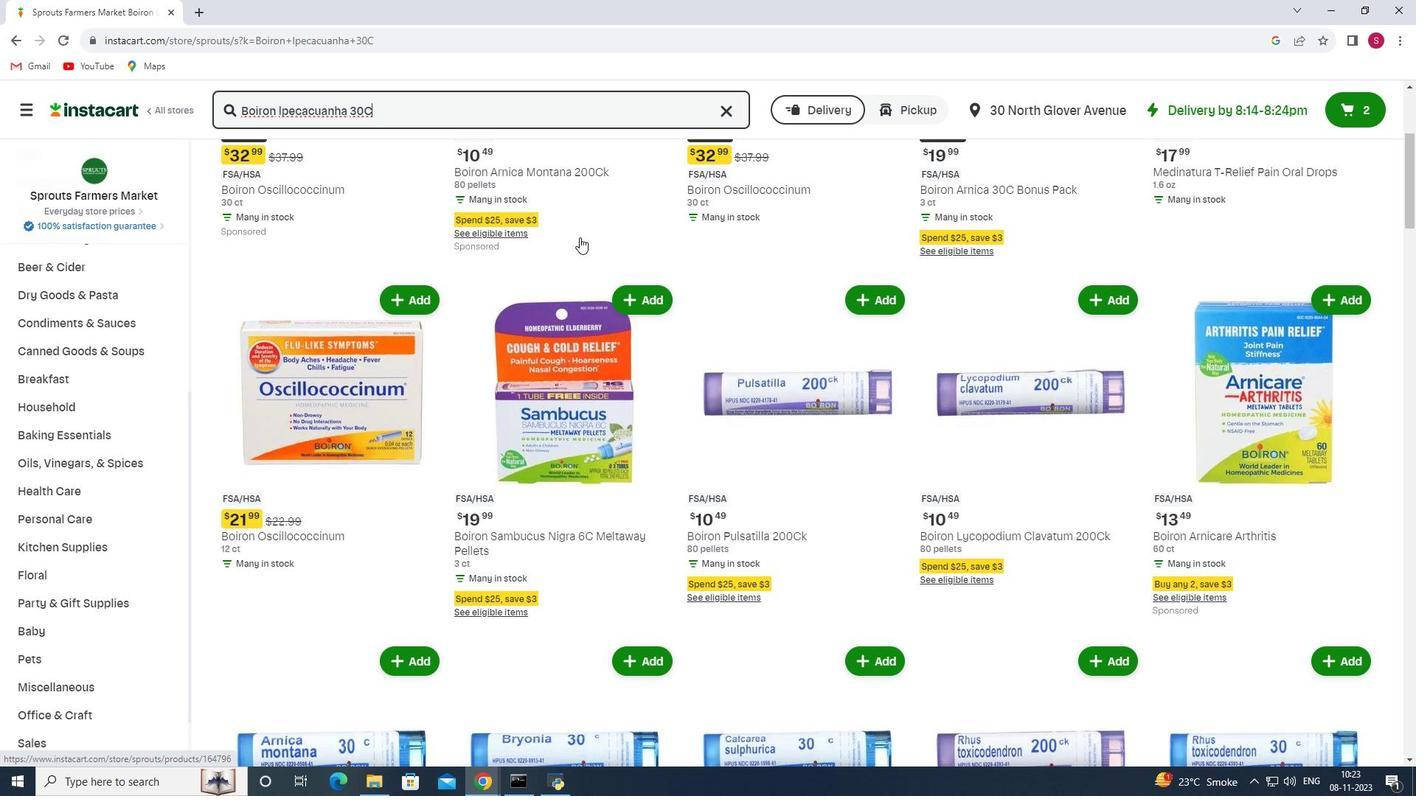 
Action: Mouse scrolled (579, 236) with delta (0, 0)
Screenshot: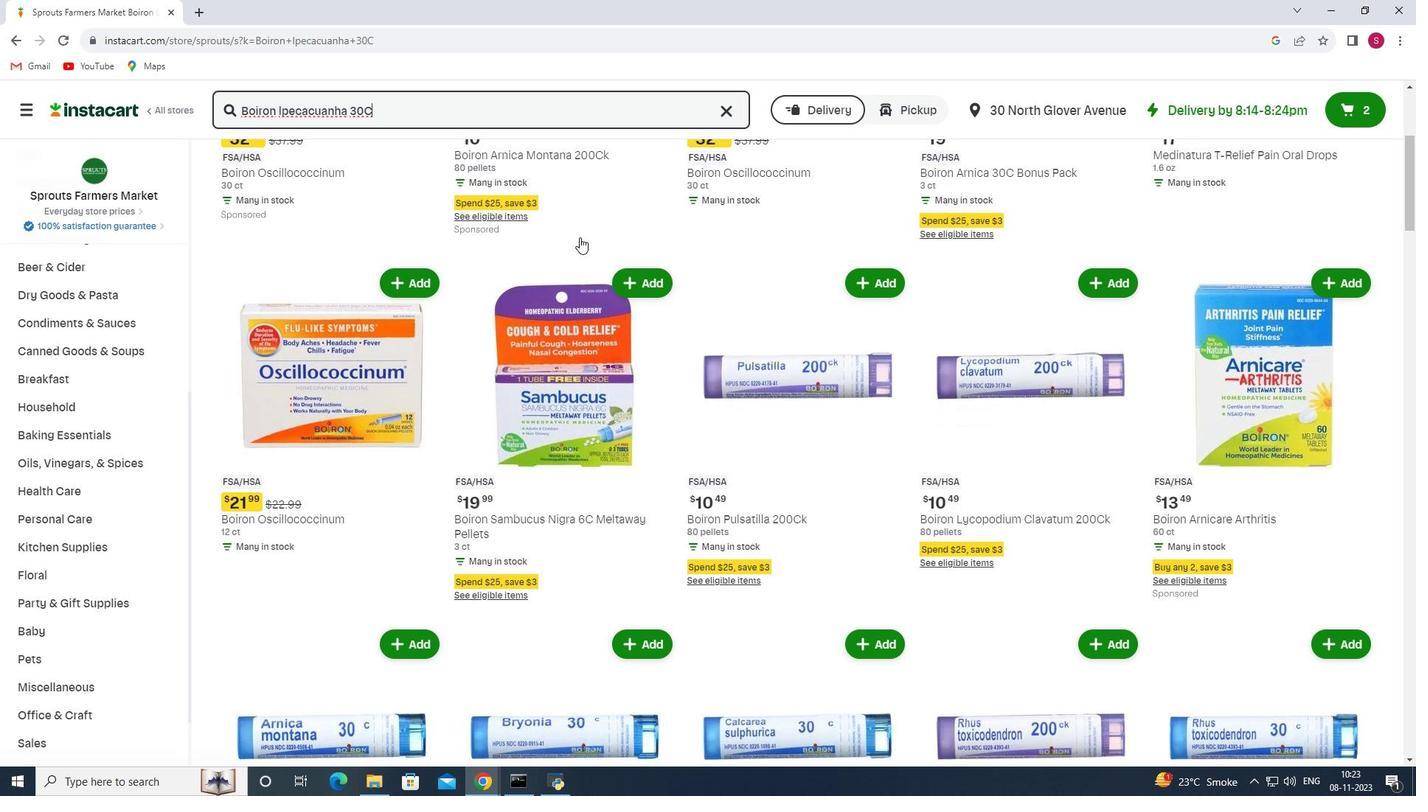 
Action: Mouse scrolled (579, 236) with delta (0, 0)
Screenshot: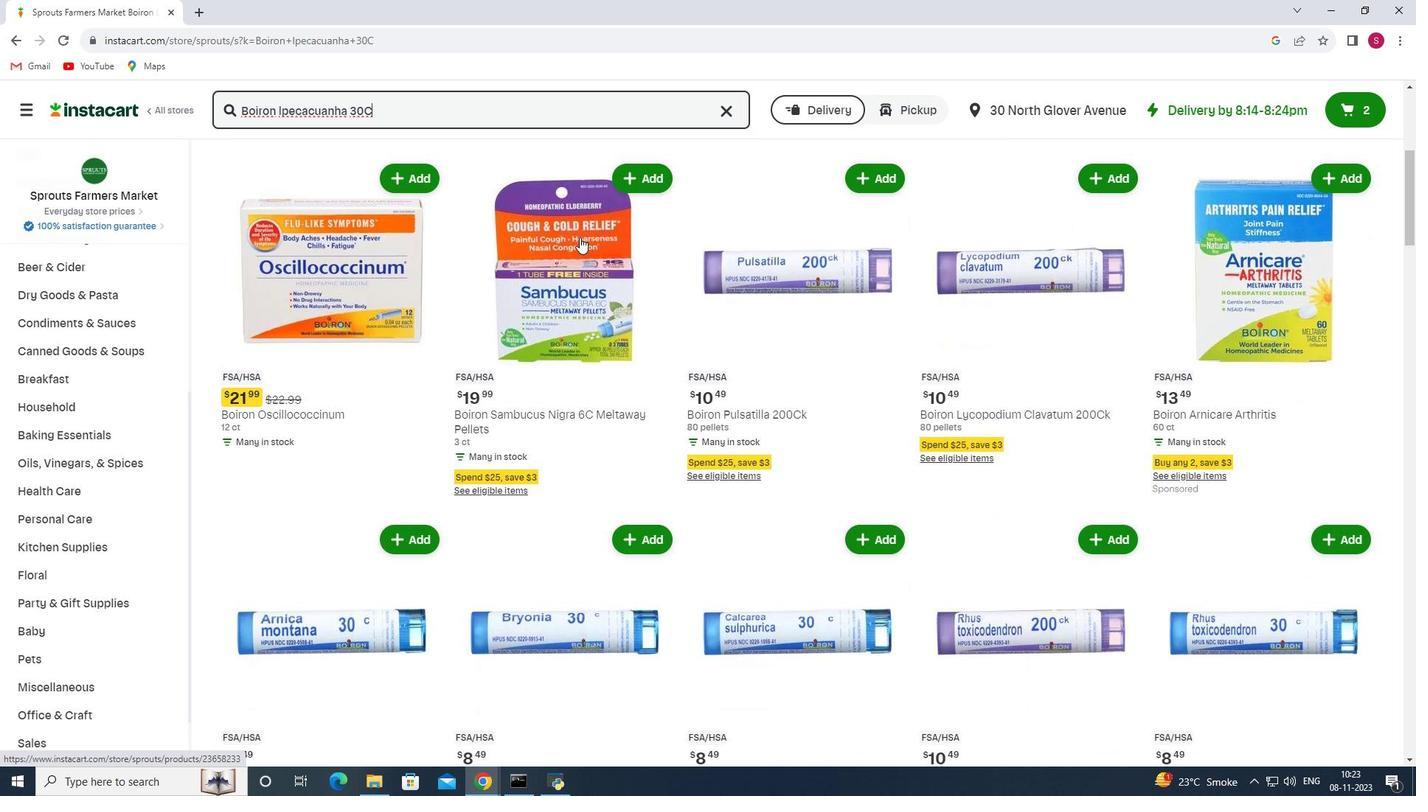 
Action: Mouse scrolled (579, 236) with delta (0, 0)
Screenshot: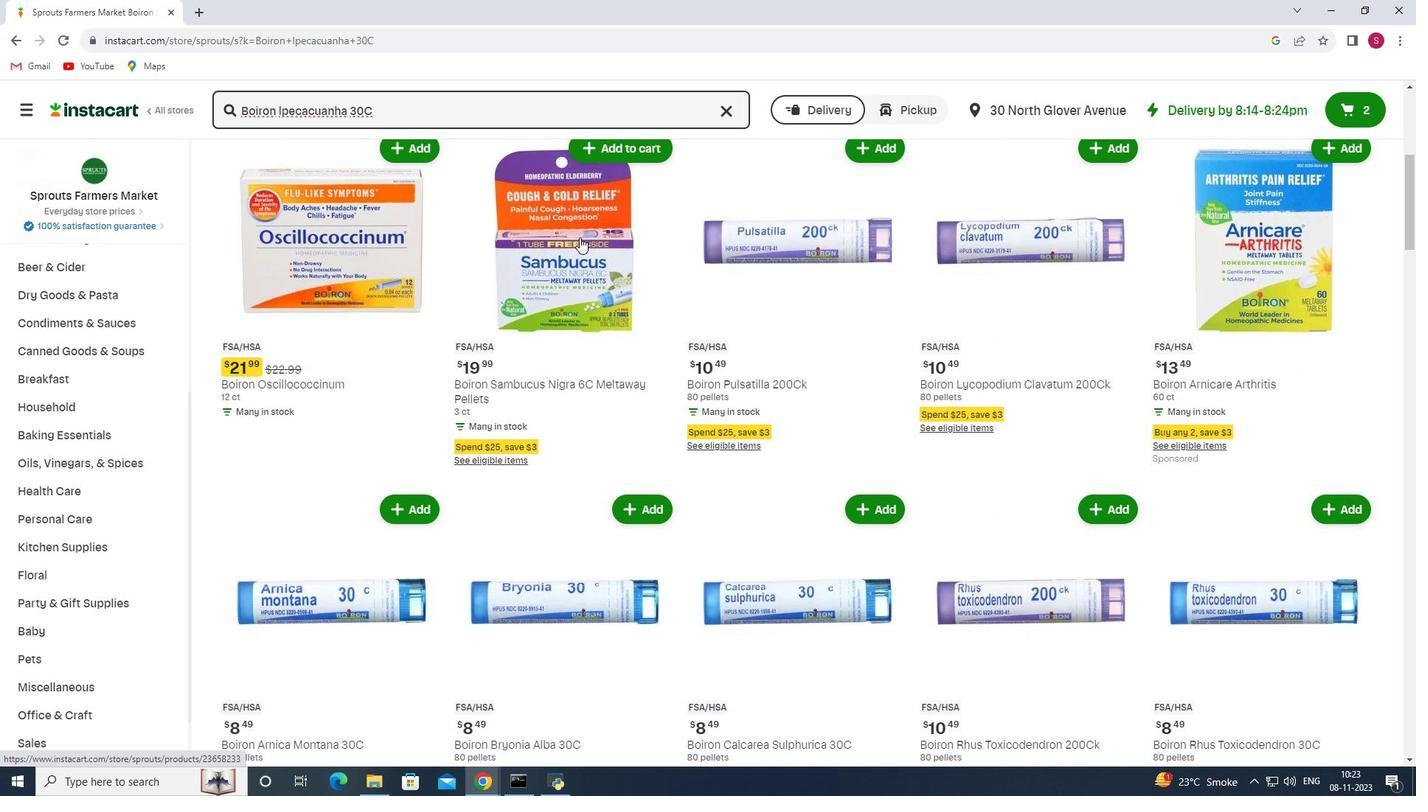 
Action: Mouse scrolled (579, 236) with delta (0, 0)
Screenshot: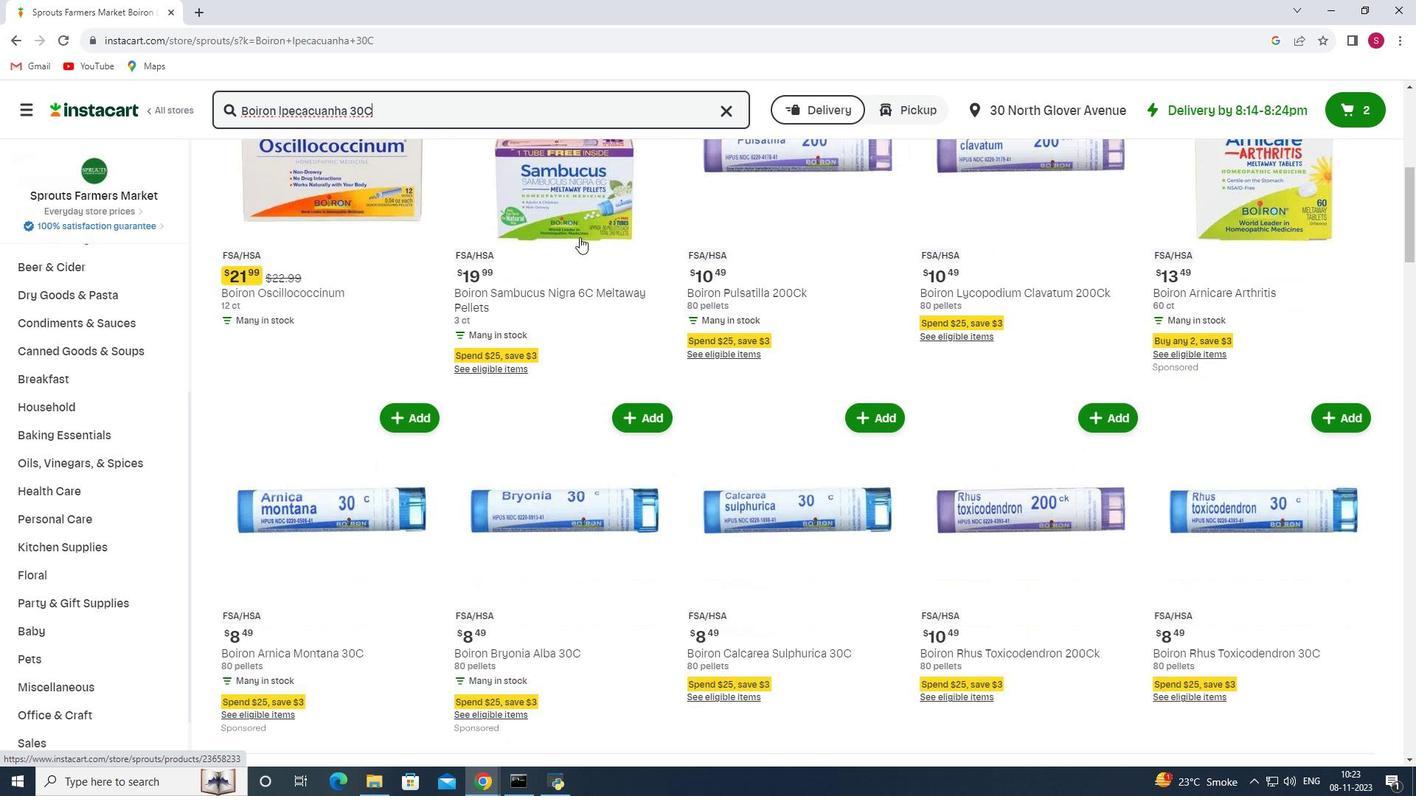 
Action: Mouse scrolled (579, 236) with delta (0, 0)
Screenshot: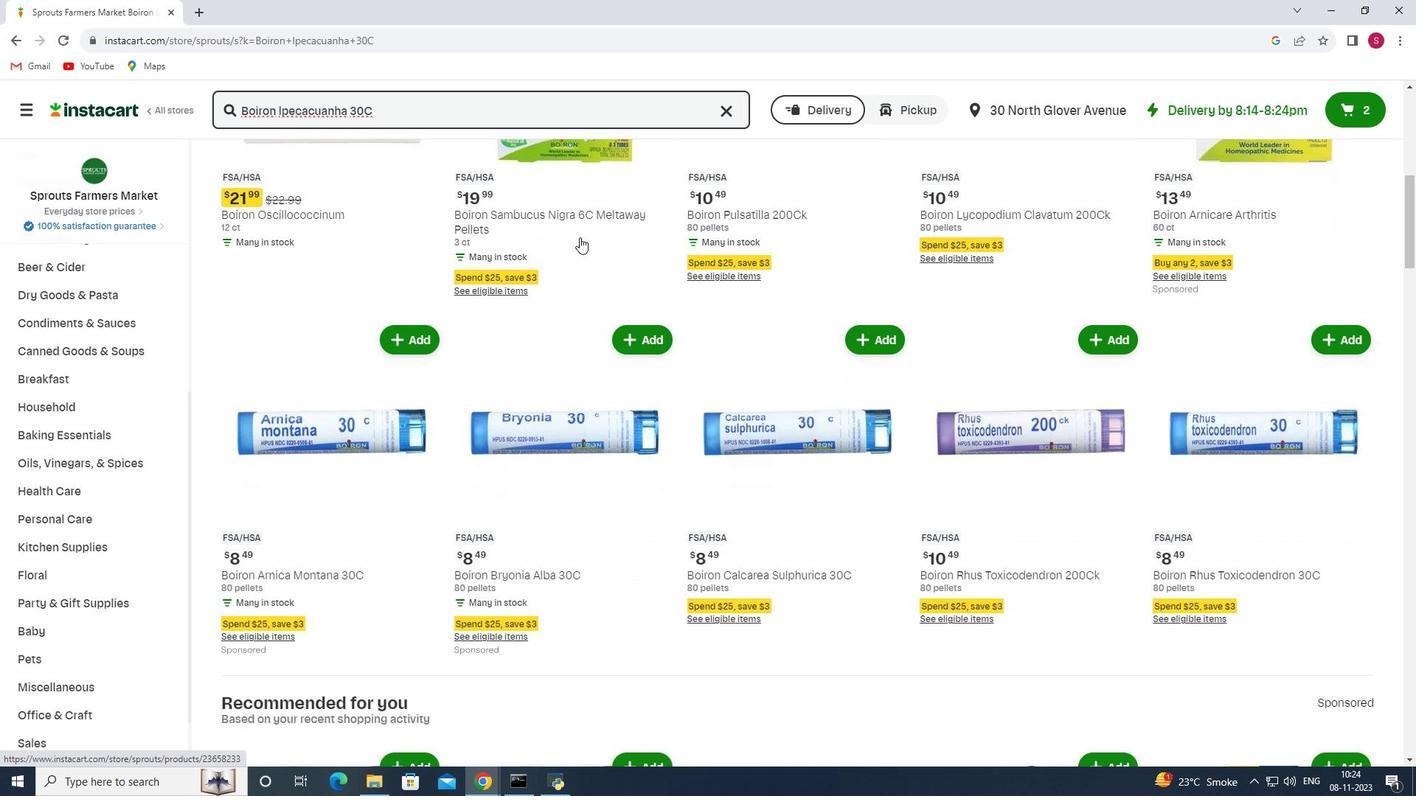 
Action: Mouse scrolled (579, 236) with delta (0, 0)
Screenshot: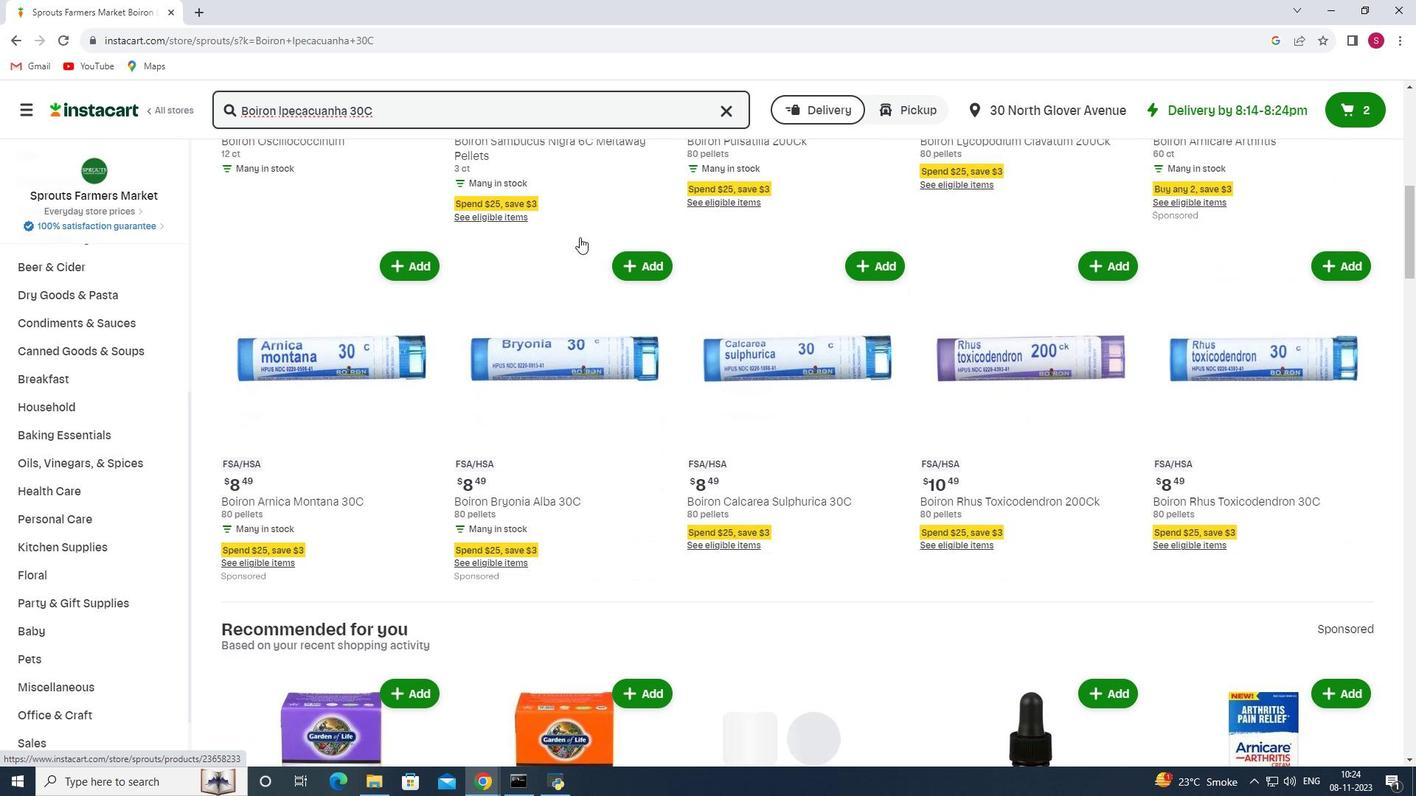 
Action: Mouse scrolled (579, 236) with delta (0, 0)
Screenshot: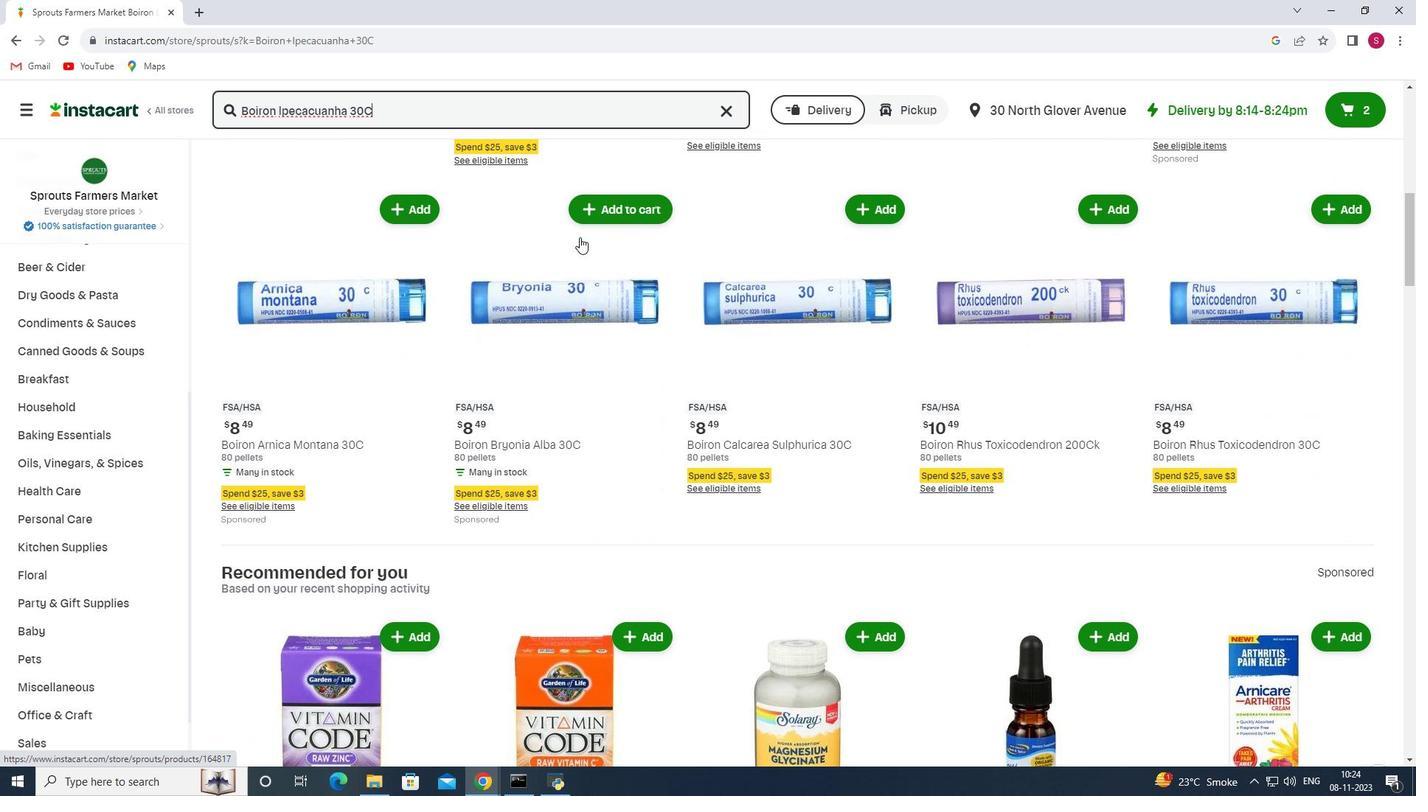 
Action: Mouse scrolled (579, 236) with delta (0, 0)
Screenshot: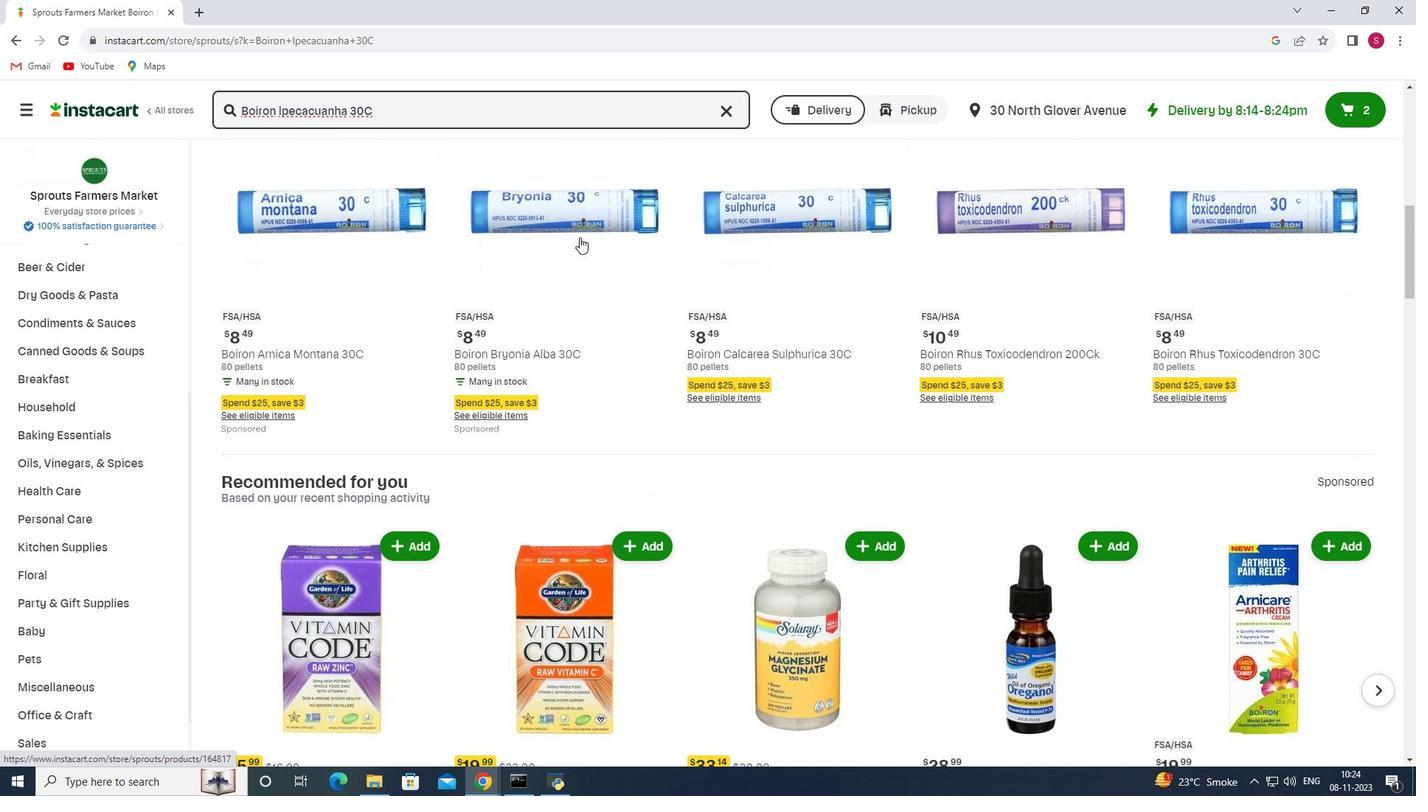 
Action: Mouse scrolled (579, 236) with delta (0, 0)
Screenshot: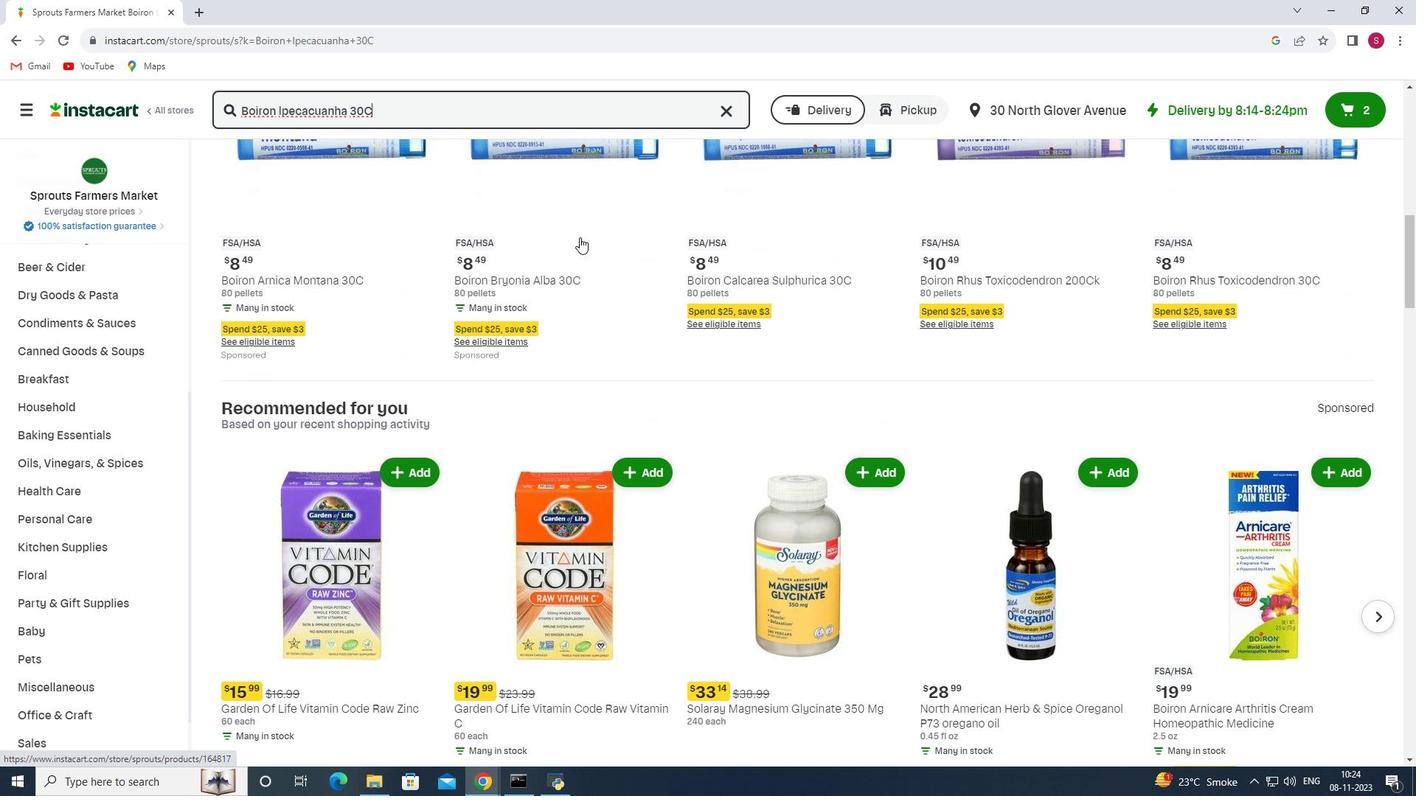 
Action: Mouse scrolled (579, 236) with delta (0, 0)
Screenshot: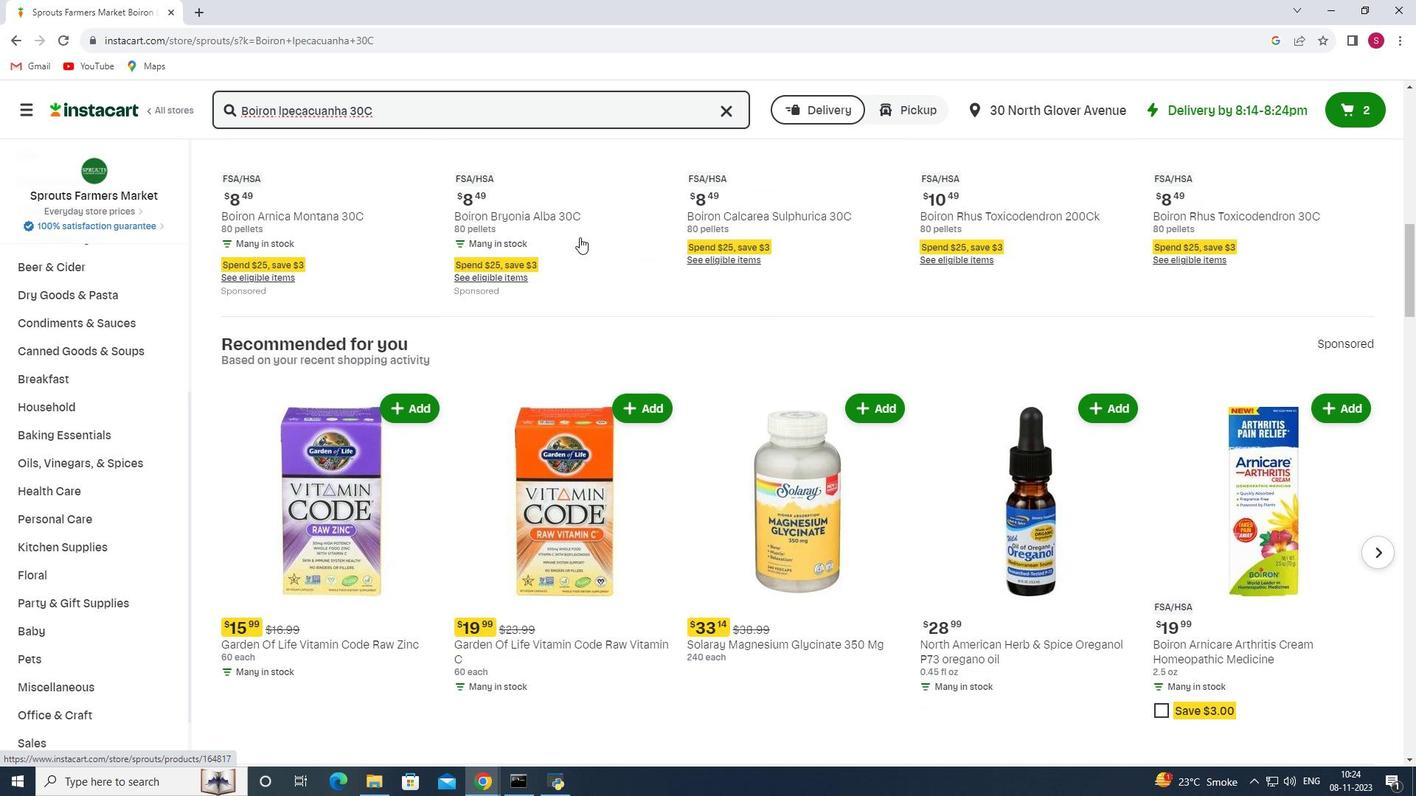 
Action: Mouse scrolled (579, 236) with delta (0, 0)
Screenshot: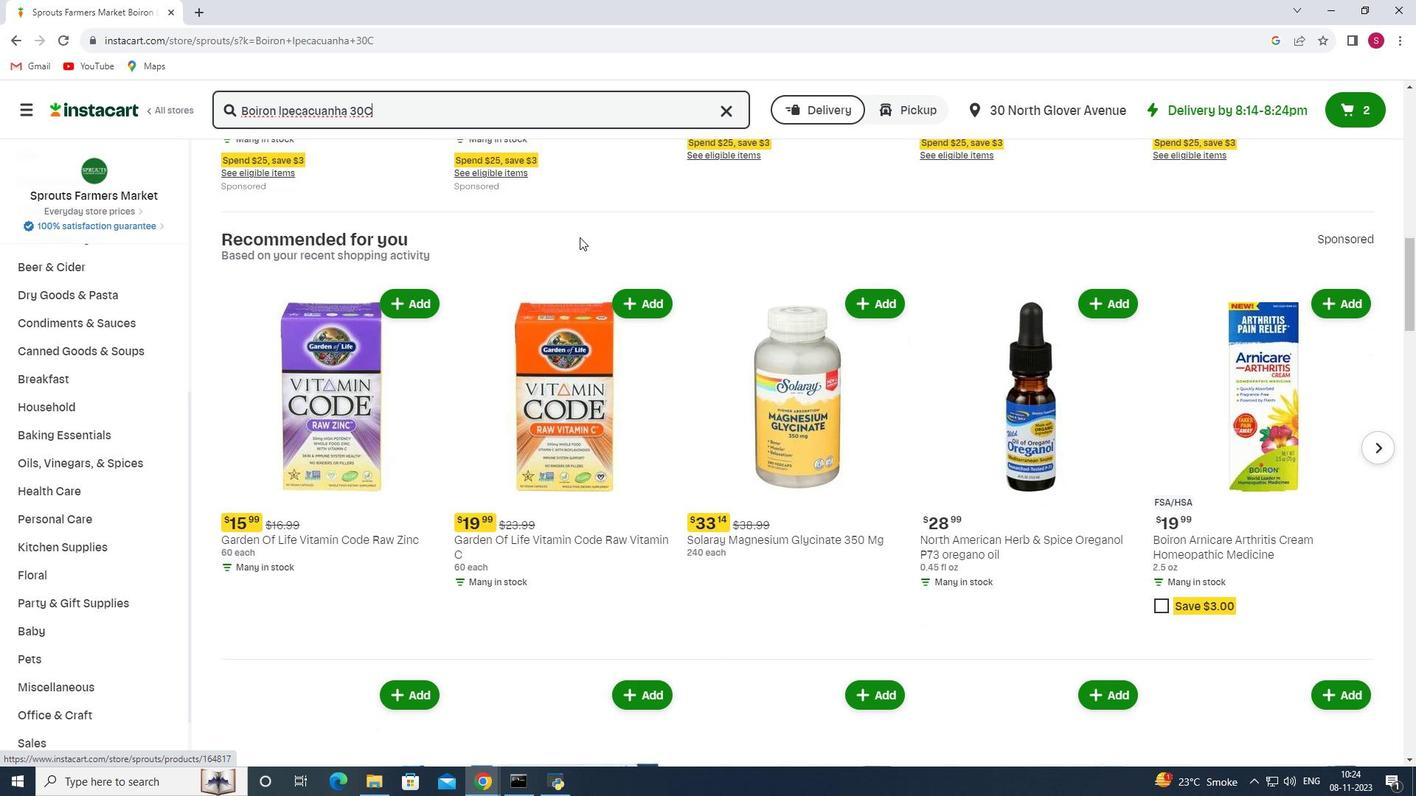 
Action: Mouse scrolled (579, 236) with delta (0, 0)
Screenshot: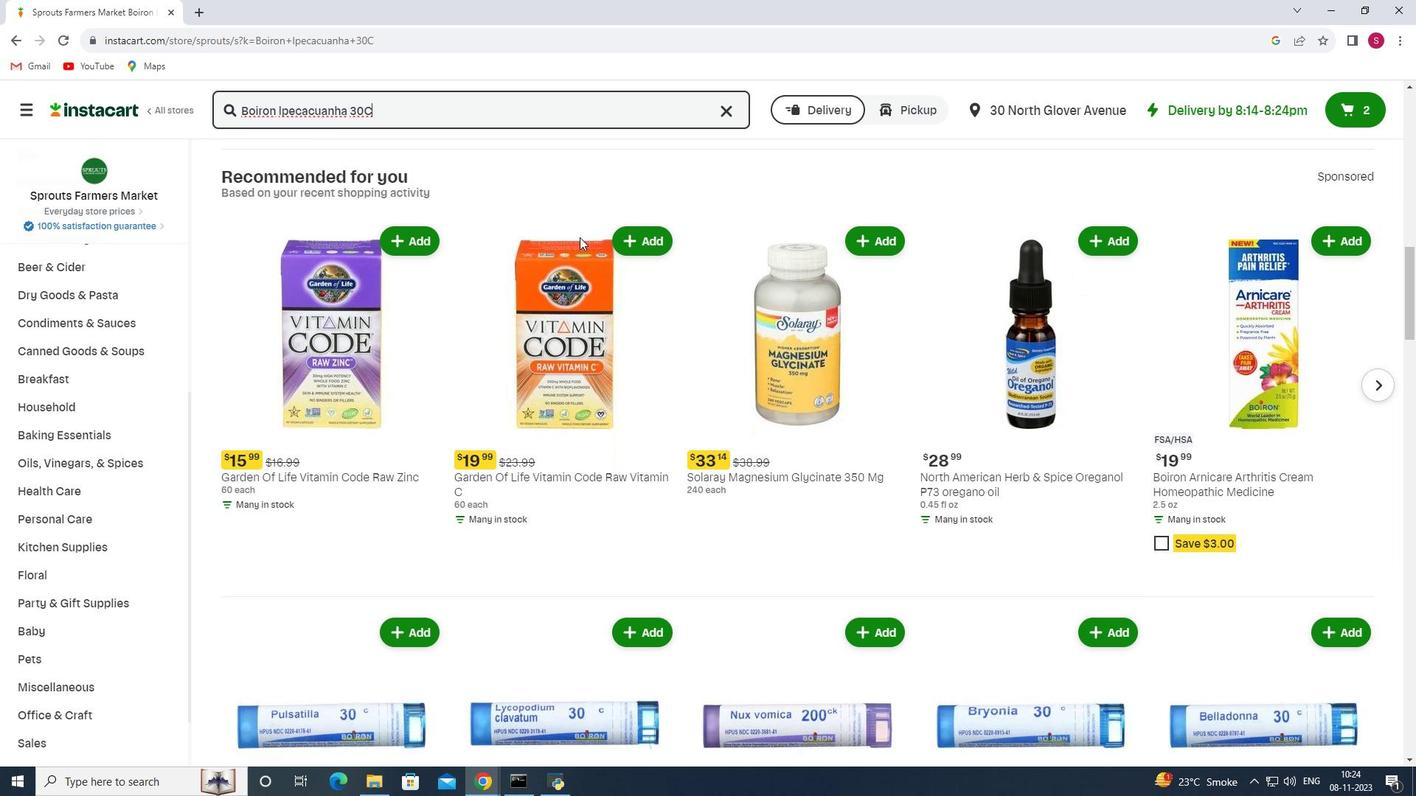 
Action: Mouse scrolled (579, 236) with delta (0, 0)
Screenshot: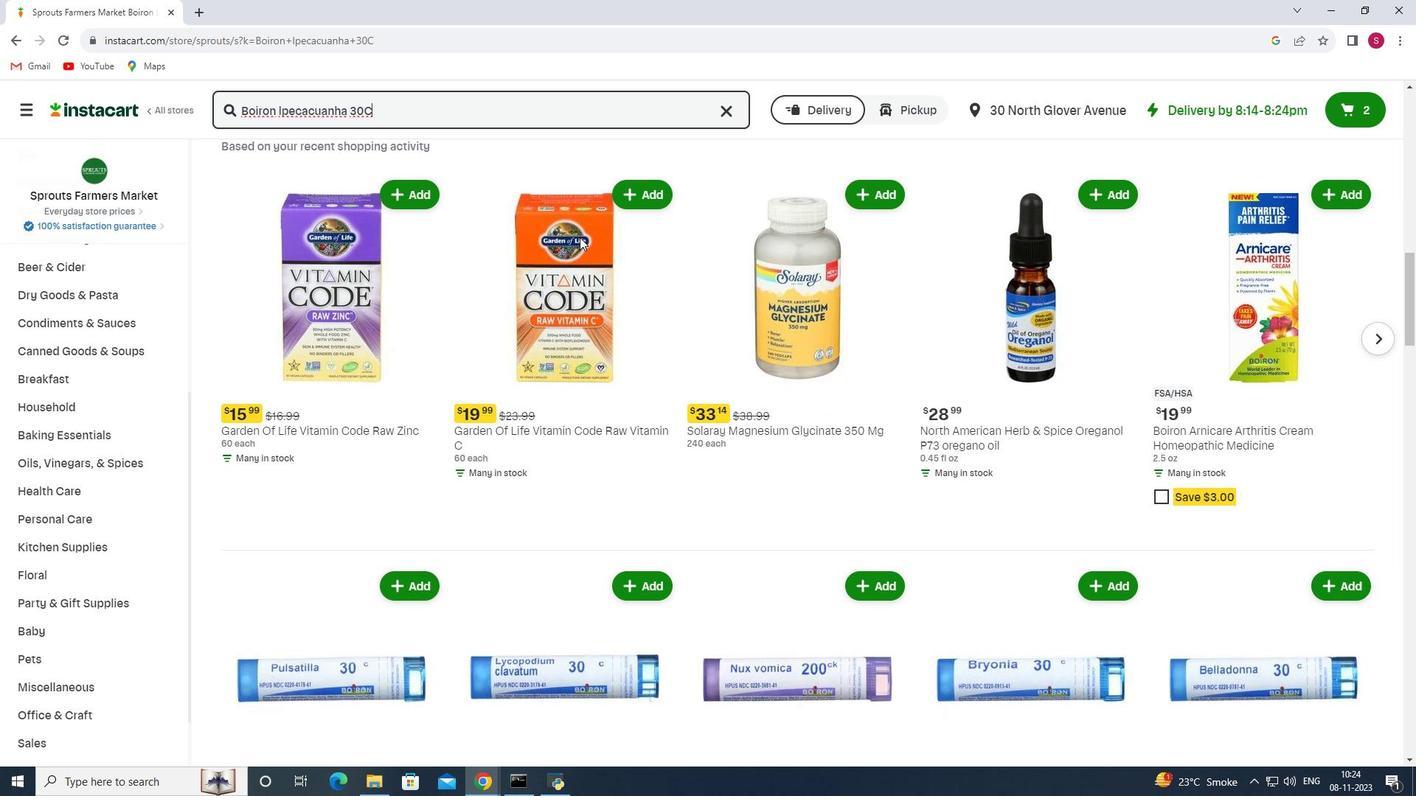 
Action: Mouse scrolled (579, 236) with delta (0, 0)
Screenshot: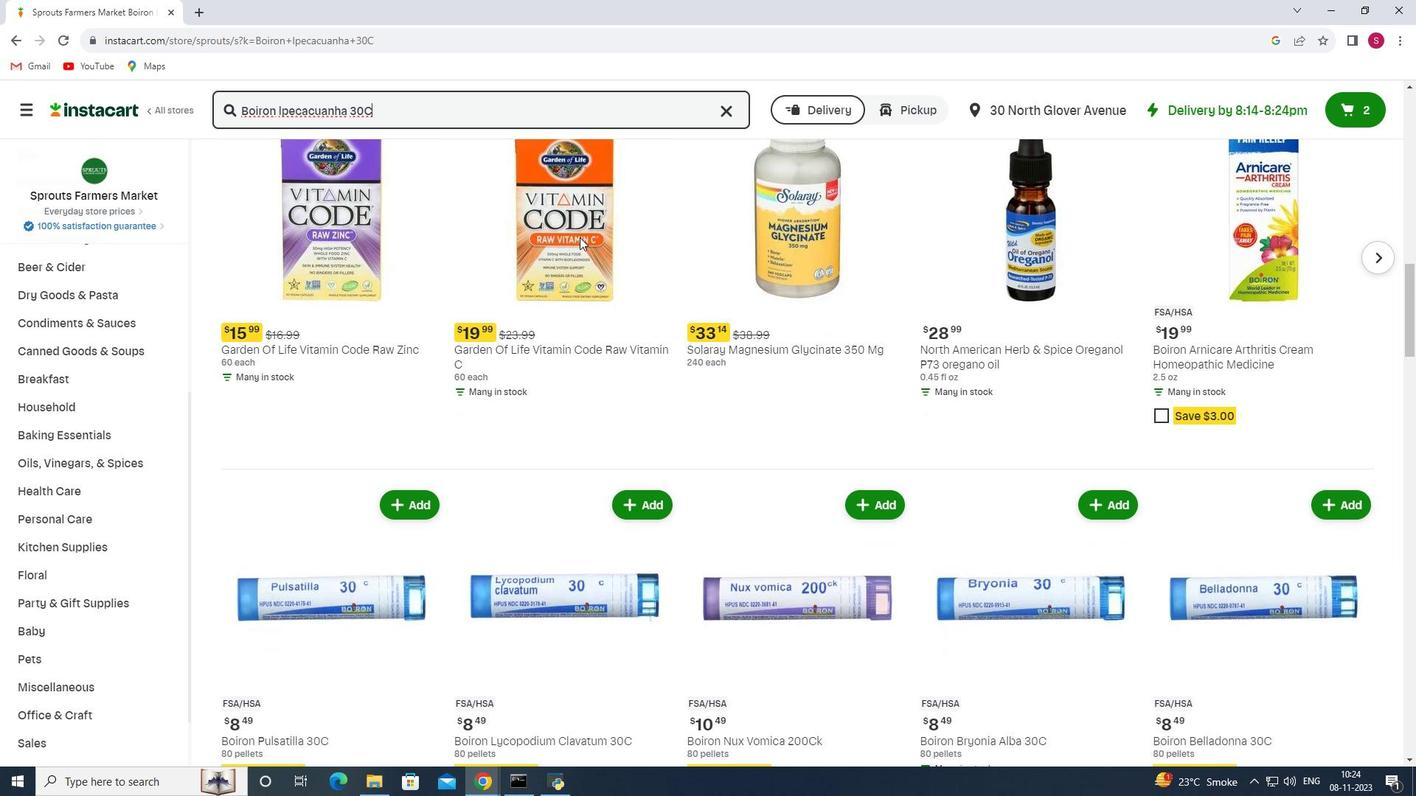 
Action: Mouse scrolled (579, 236) with delta (0, 0)
Screenshot: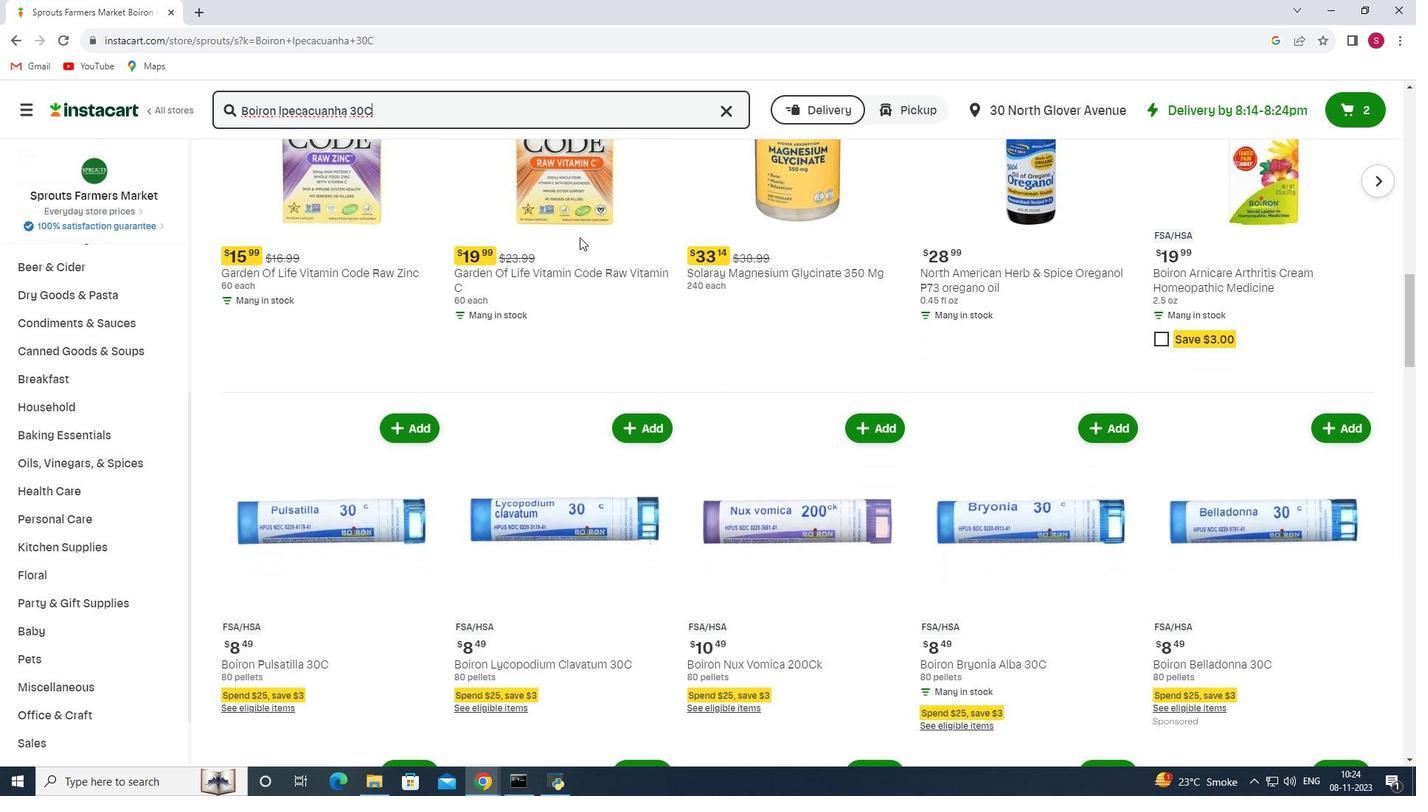 
Action: Mouse scrolled (579, 236) with delta (0, 0)
Screenshot: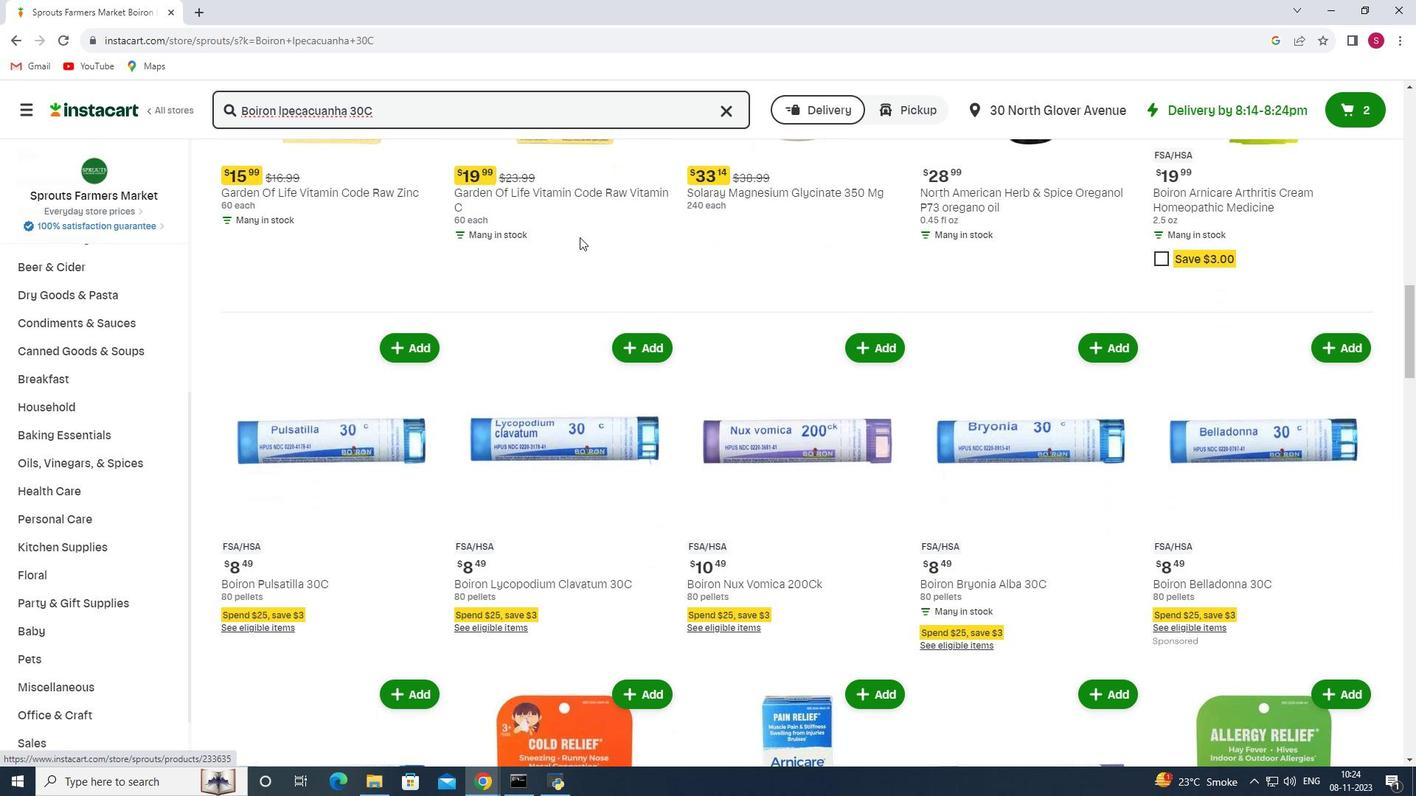 
Action: Mouse scrolled (579, 236) with delta (0, 0)
Screenshot: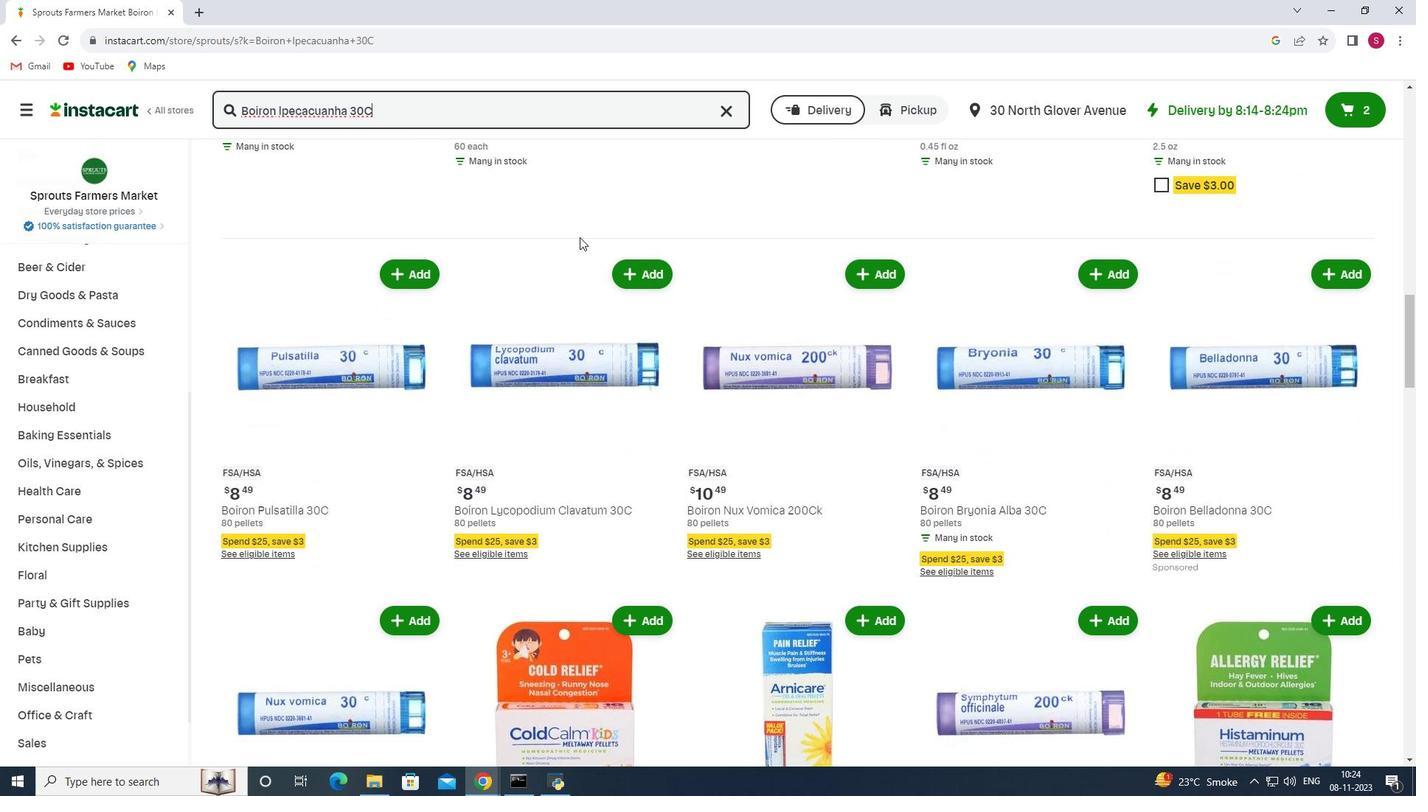 
Action: Mouse scrolled (579, 236) with delta (0, 0)
Screenshot: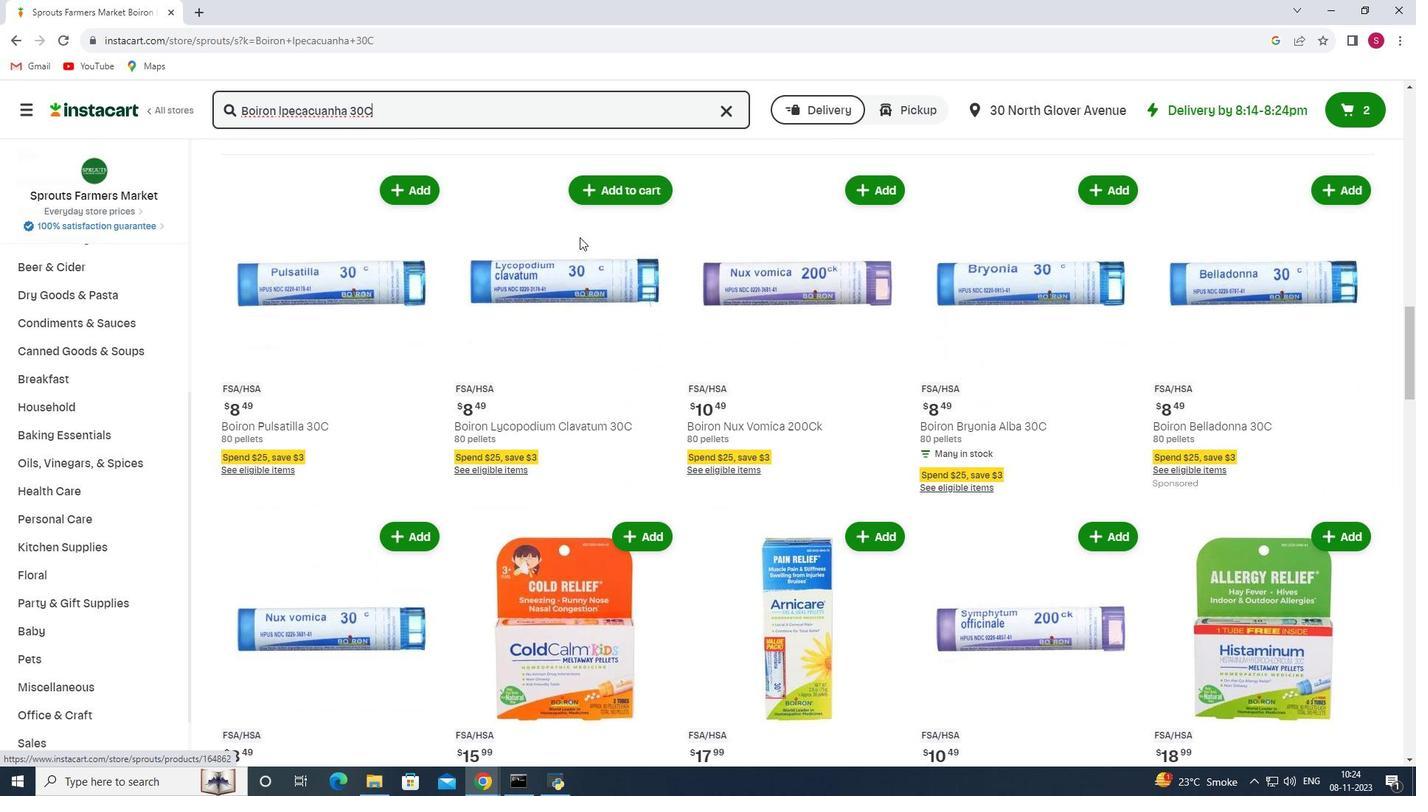 
Action: Mouse scrolled (579, 236) with delta (0, 0)
Screenshot: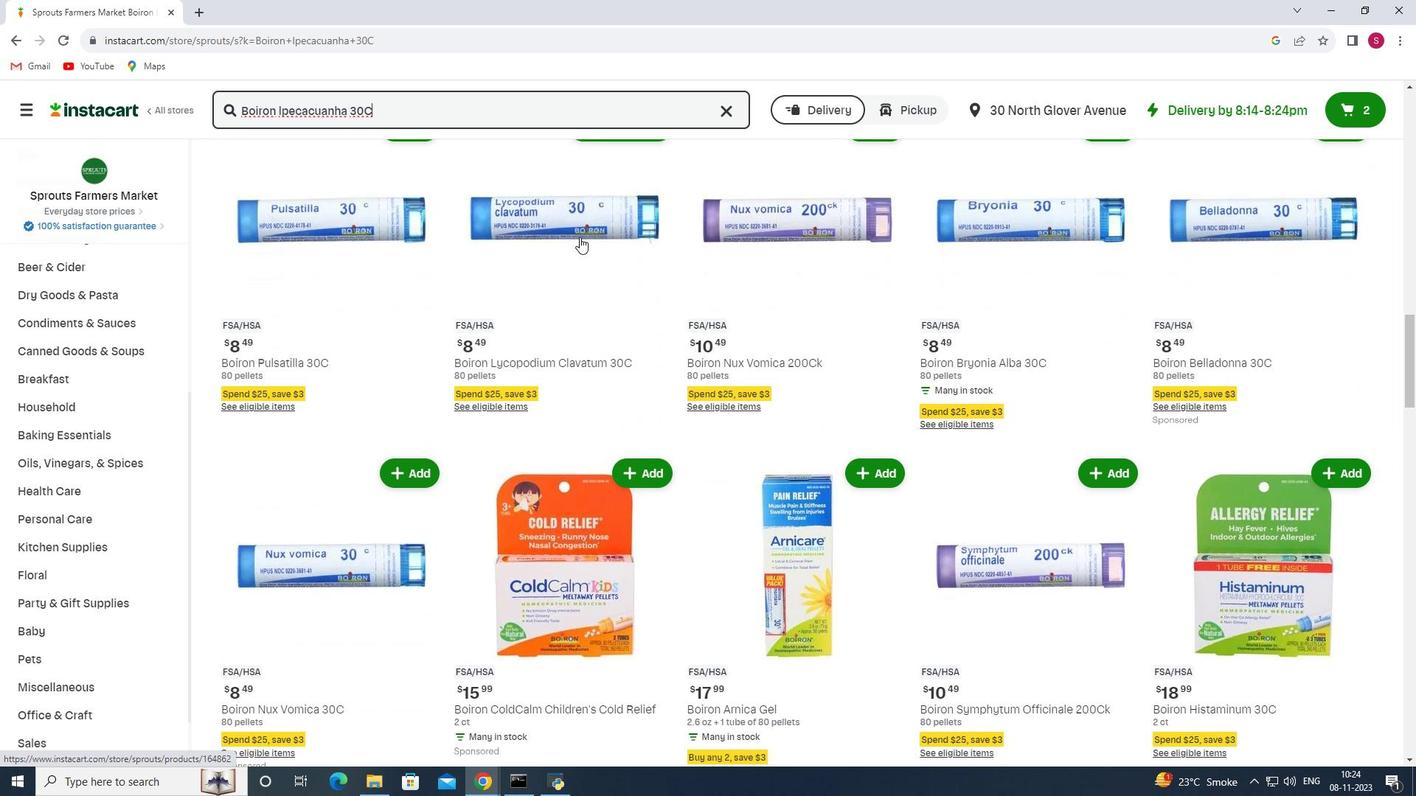 
Action: Mouse scrolled (579, 236) with delta (0, 0)
Screenshot: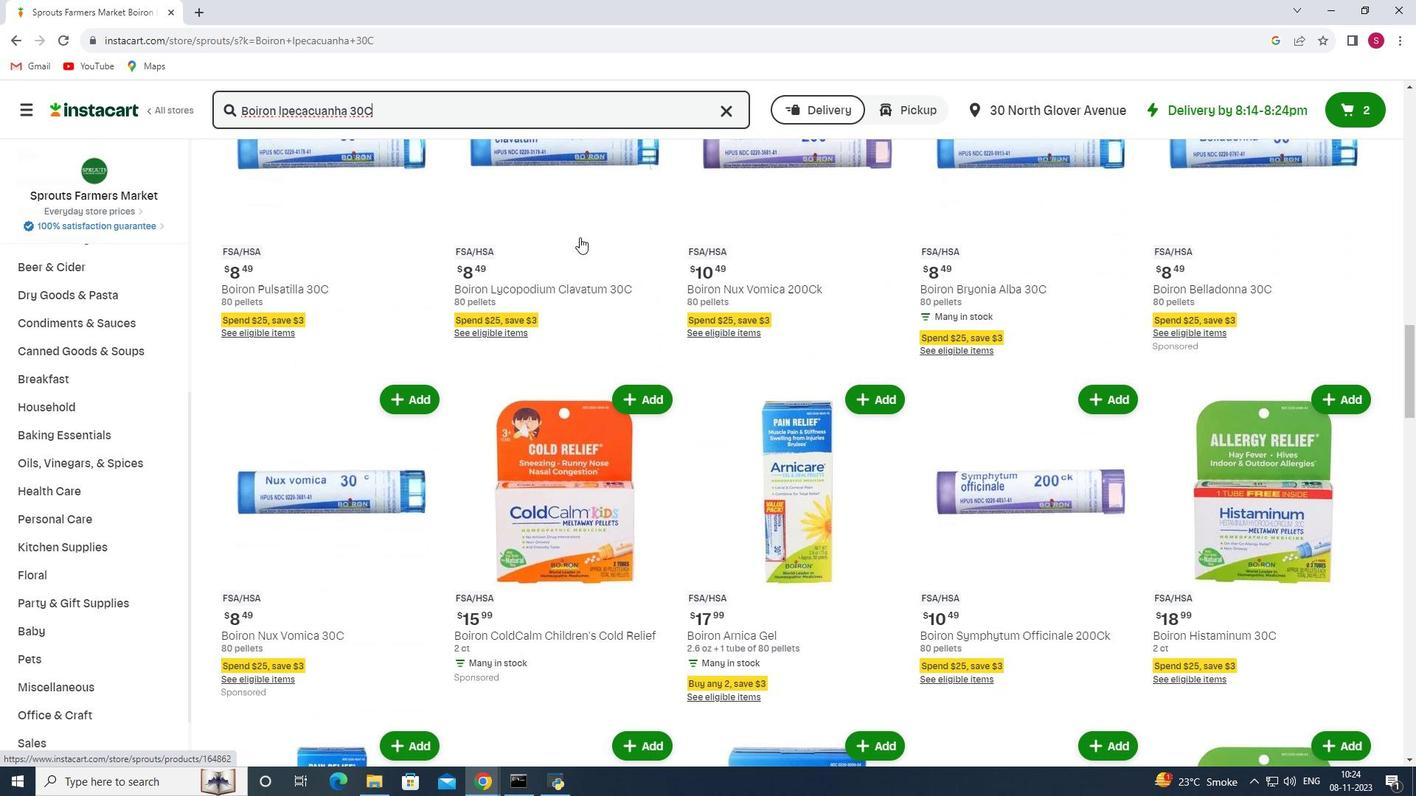 
Action: Mouse scrolled (579, 236) with delta (0, 0)
Screenshot: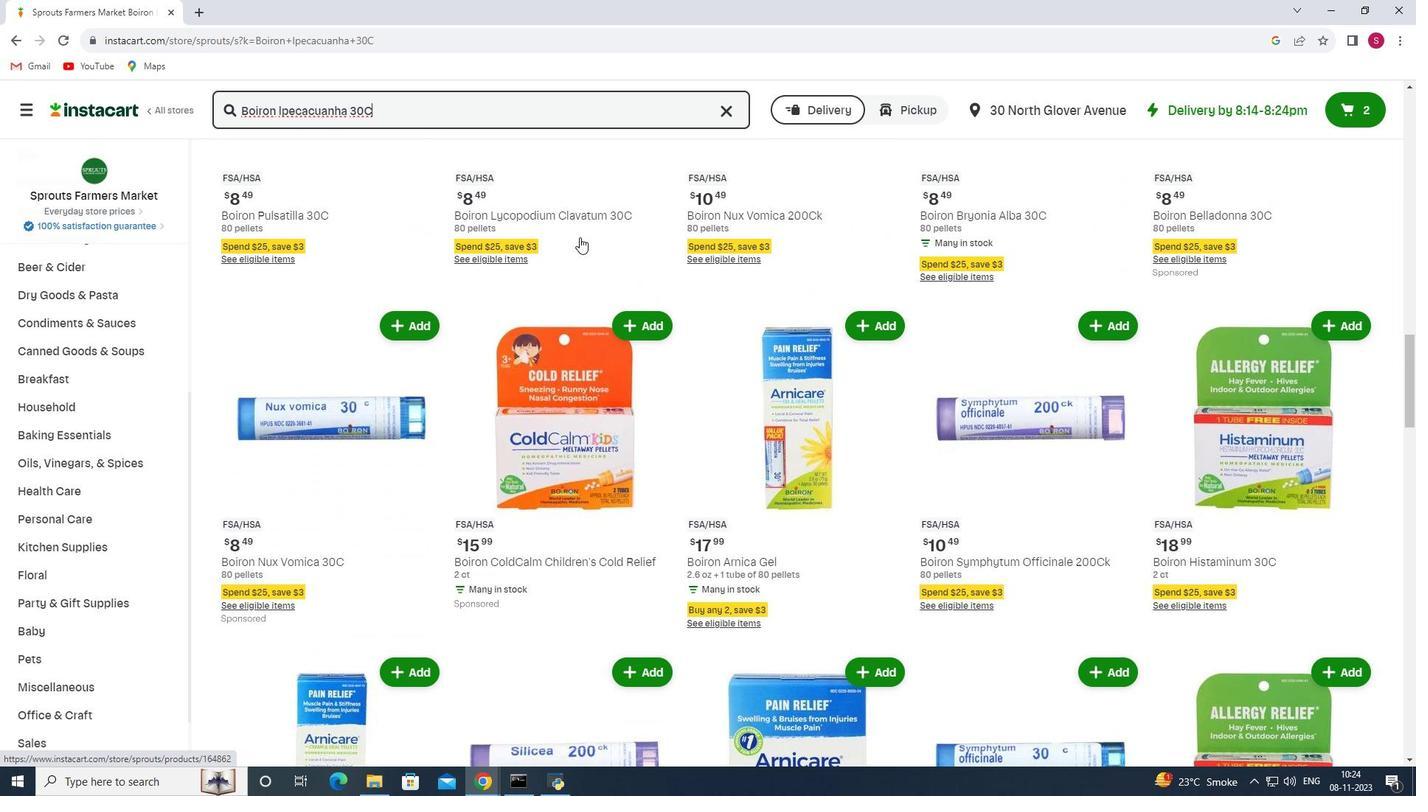 
Action: Mouse scrolled (579, 236) with delta (0, 0)
Screenshot: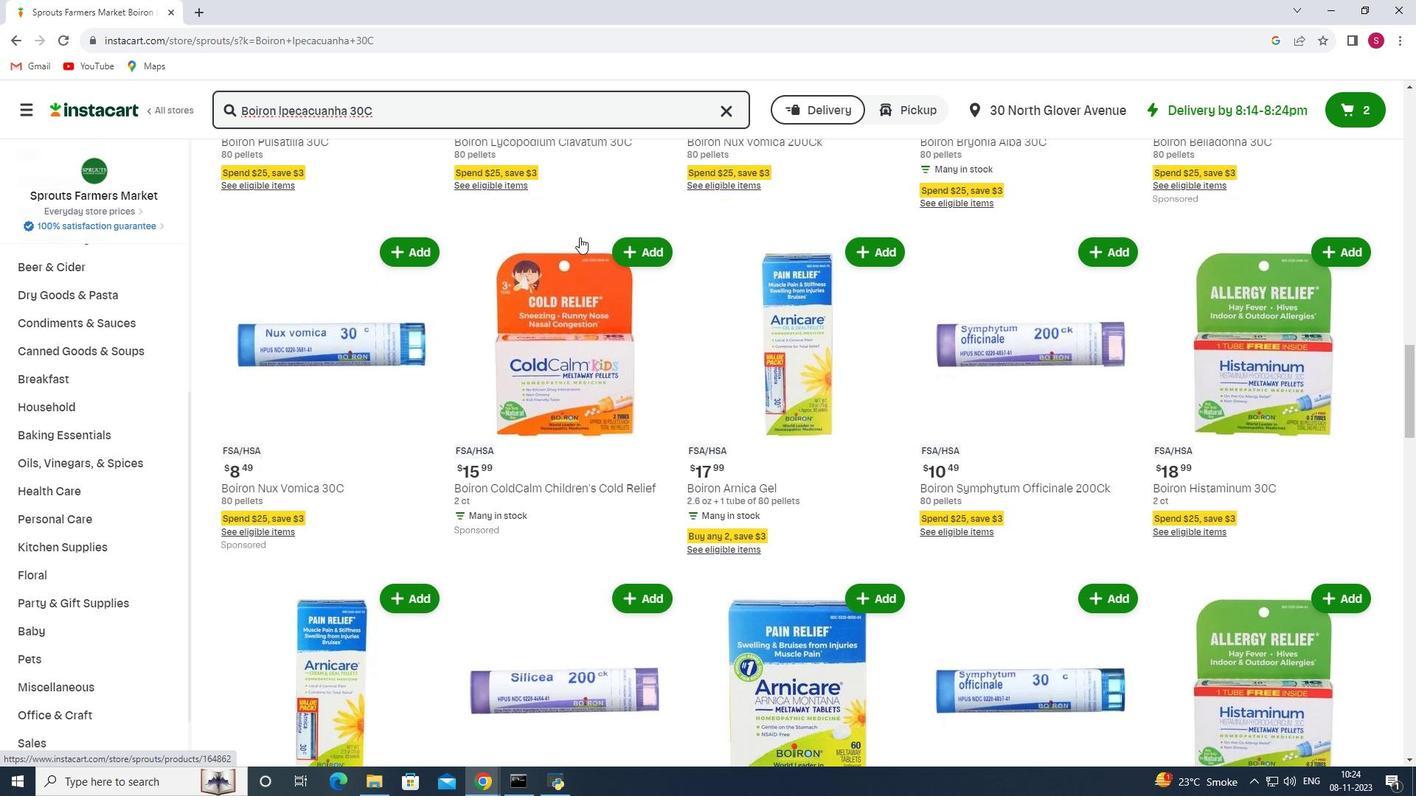 
Action: Mouse scrolled (579, 236) with delta (0, 0)
Screenshot: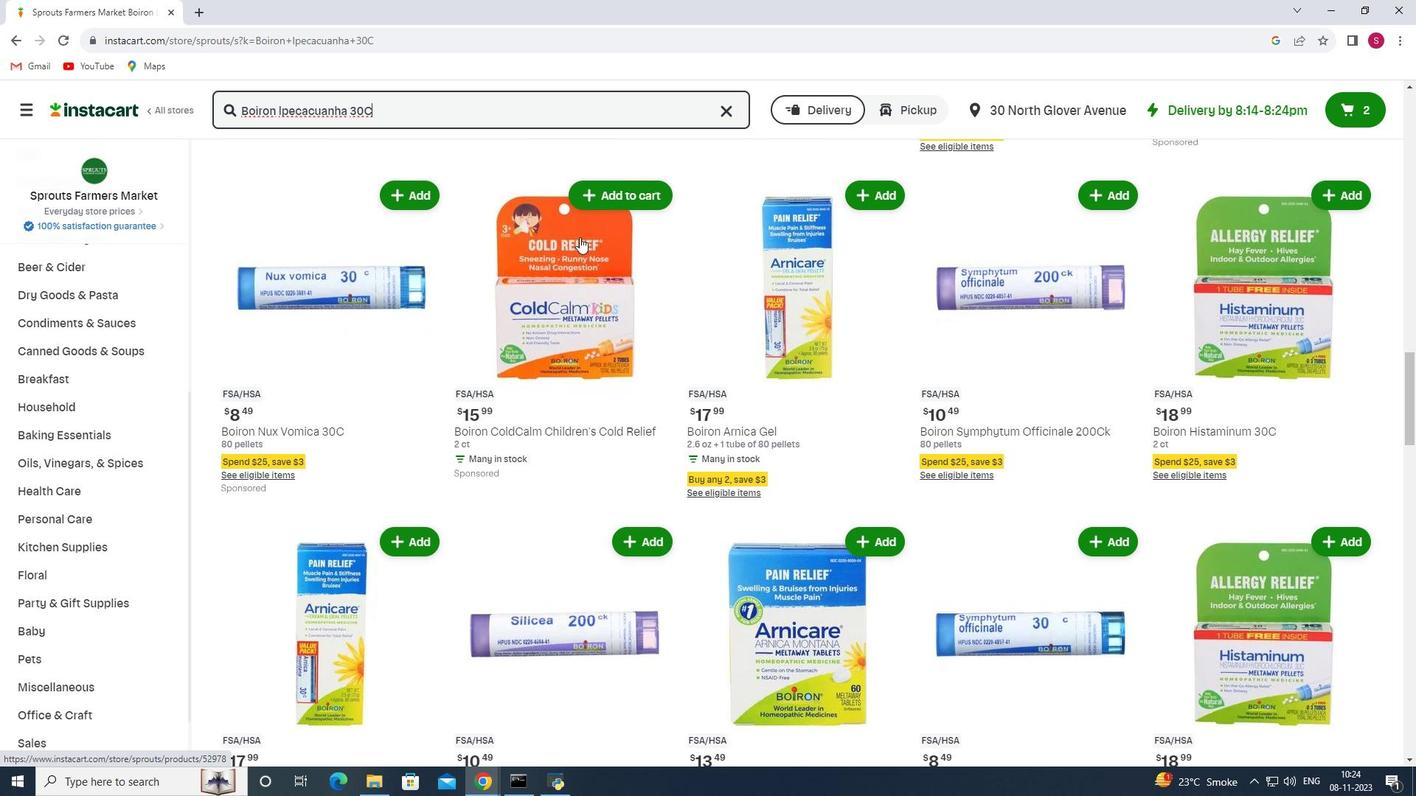 
Action: Mouse scrolled (579, 236) with delta (0, 0)
Screenshot: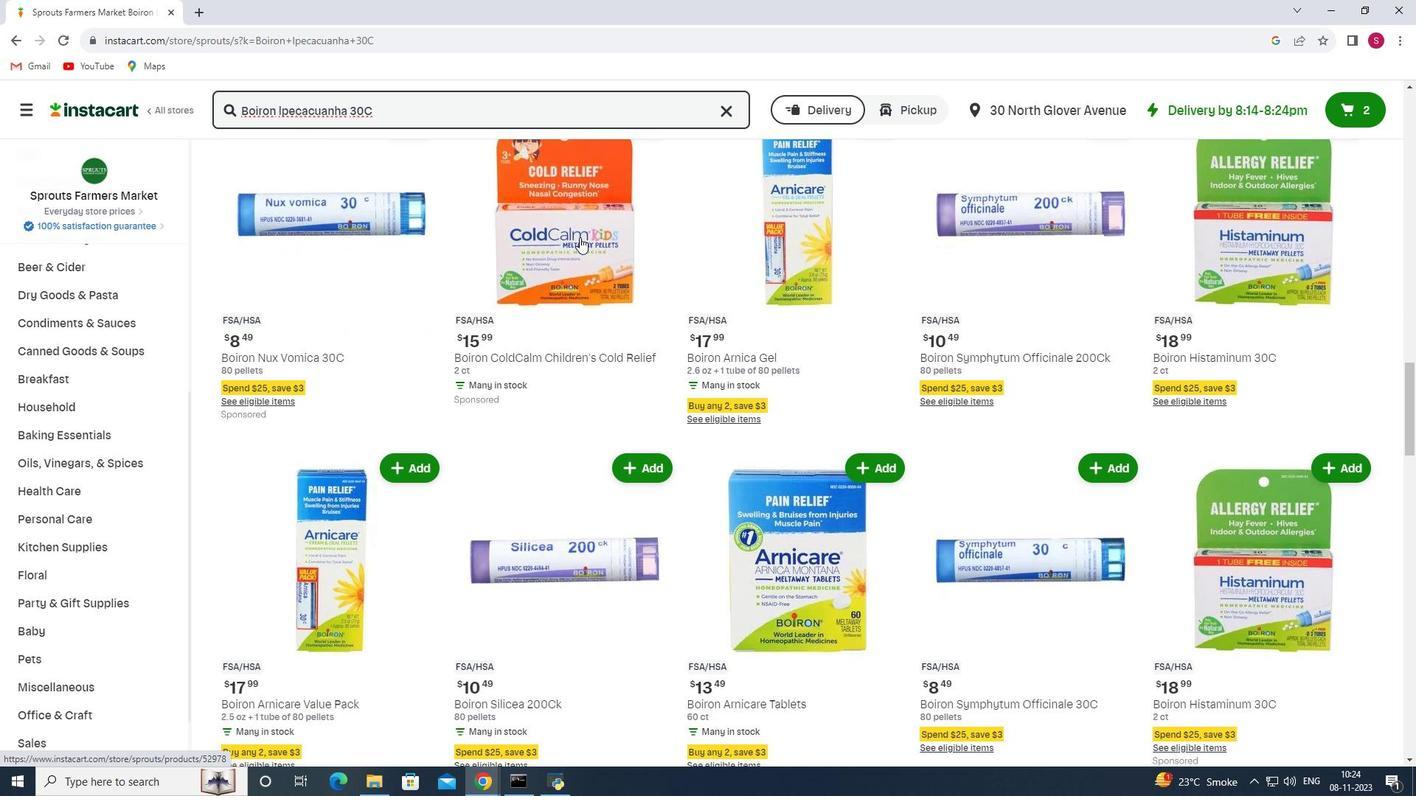 
Action: Mouse scrolled (579, 236) with delta (0, 0)
Screenshot: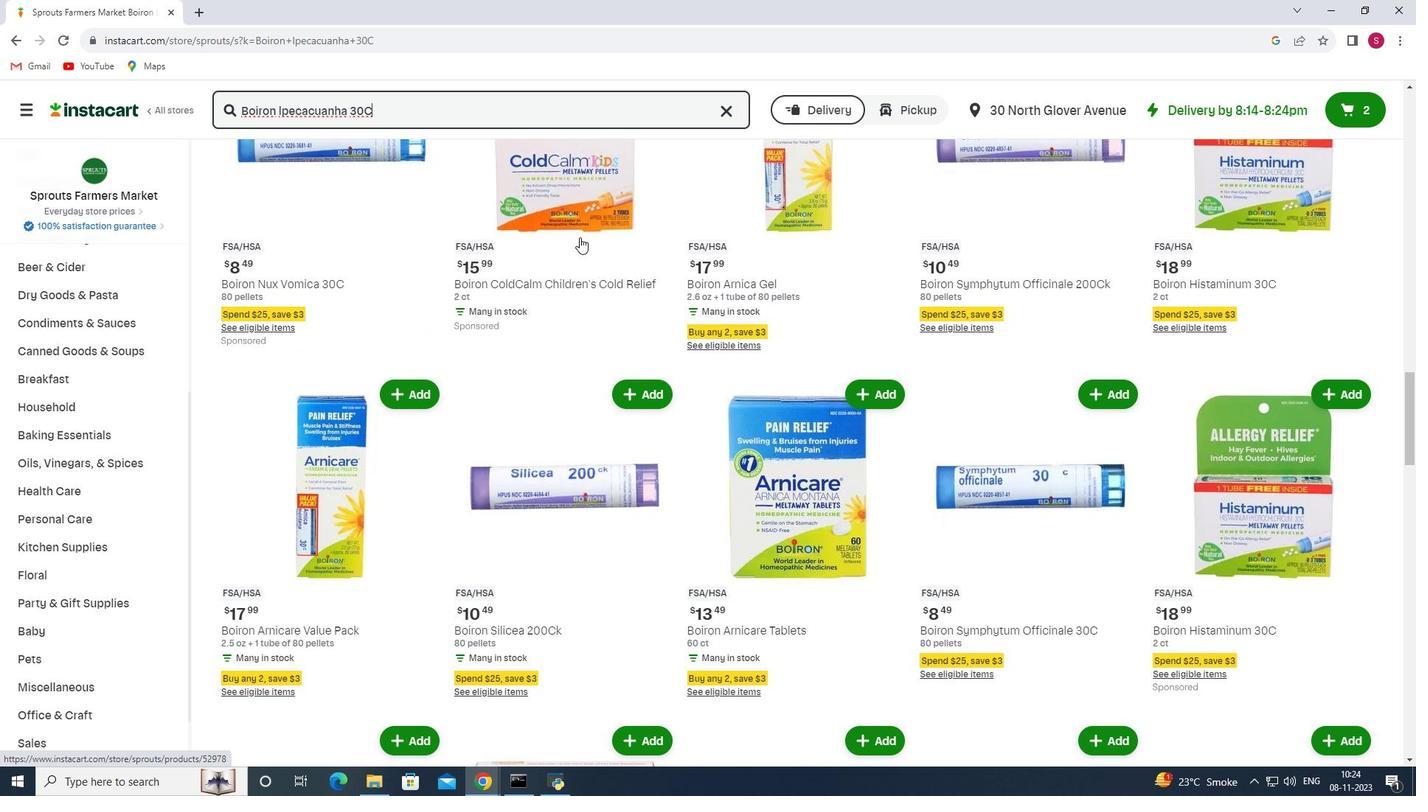 
Action: Mouse scrolled (579, 236) with delta (0, 0)
Screenshot: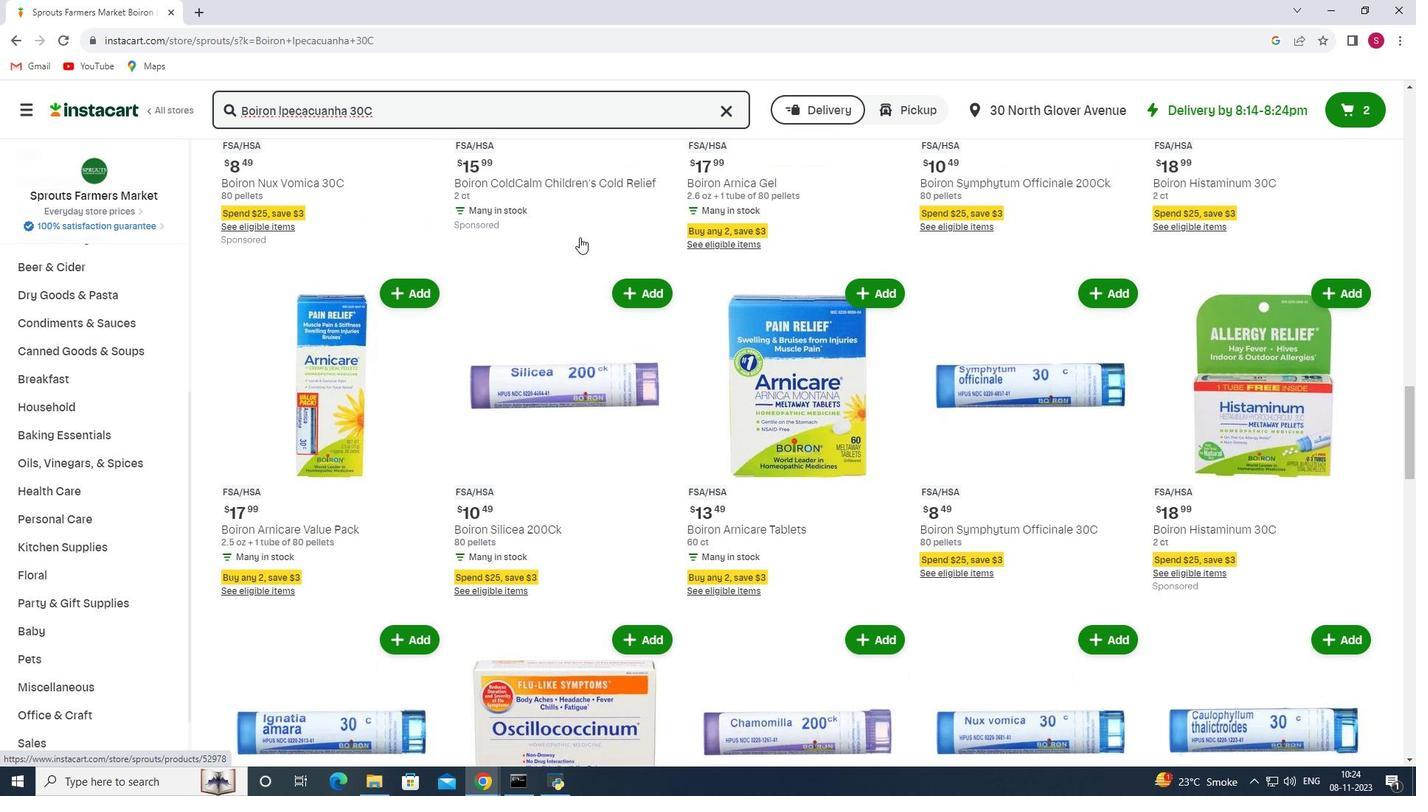 
Action: Mouse scrolled (579, 236) with delta (0, 0)
Screenshot: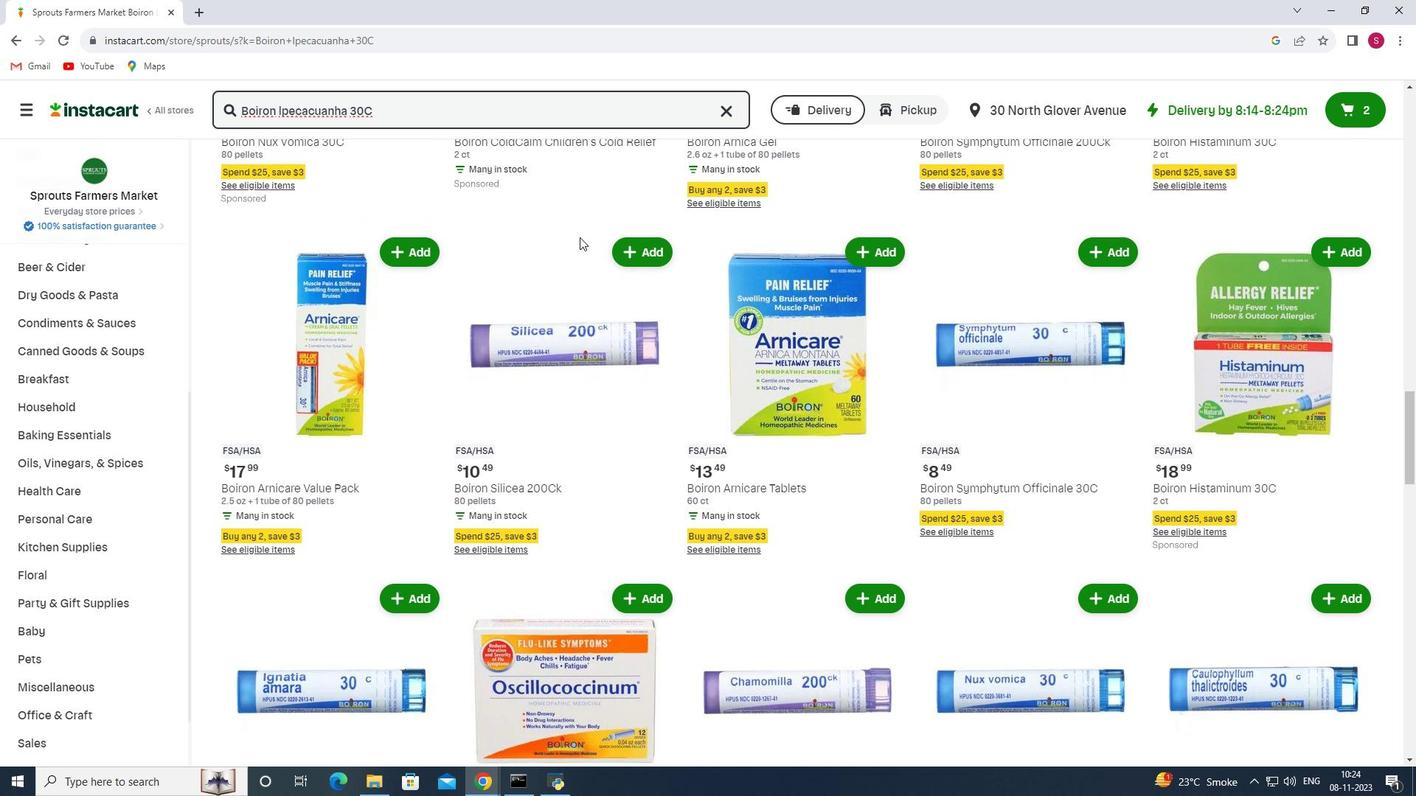 
Action: Mouse scrolled (579, 236) with delta (0, 0)
Screenshot: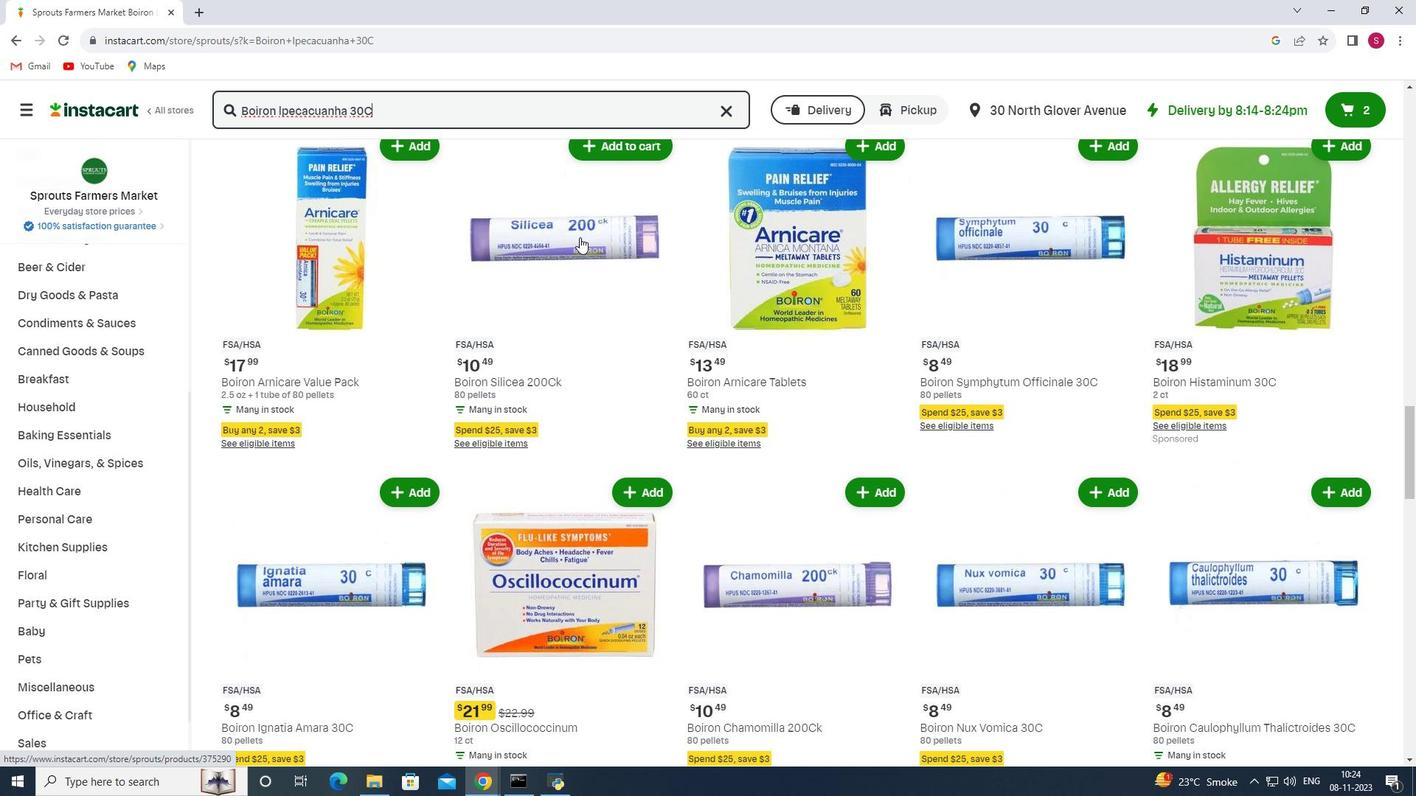 
Action: Mouse scrolled (579, 236) with delta (0, 0)
Screenshot: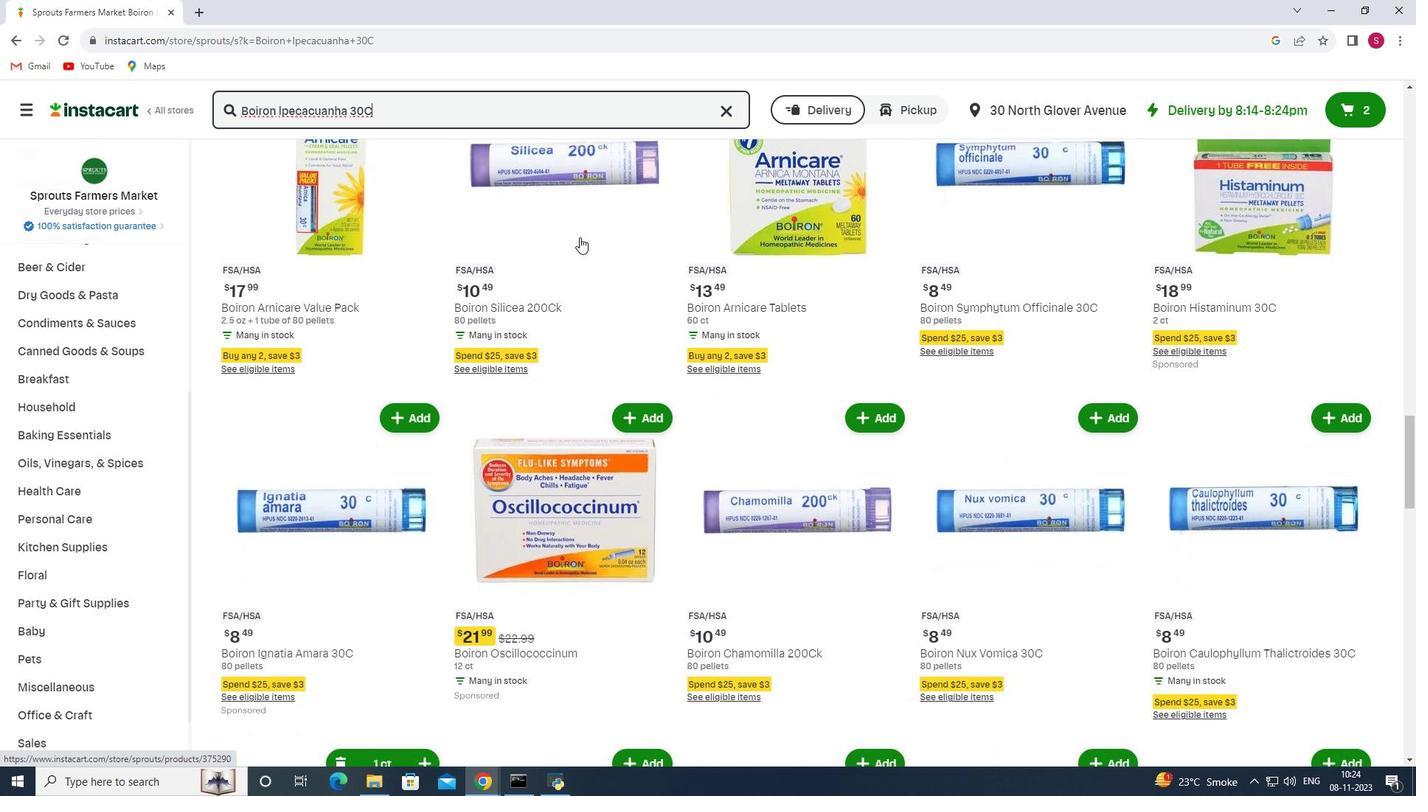 
Action: Mouse scrolled (579, 236) with delta (0, 0)
Screenshot: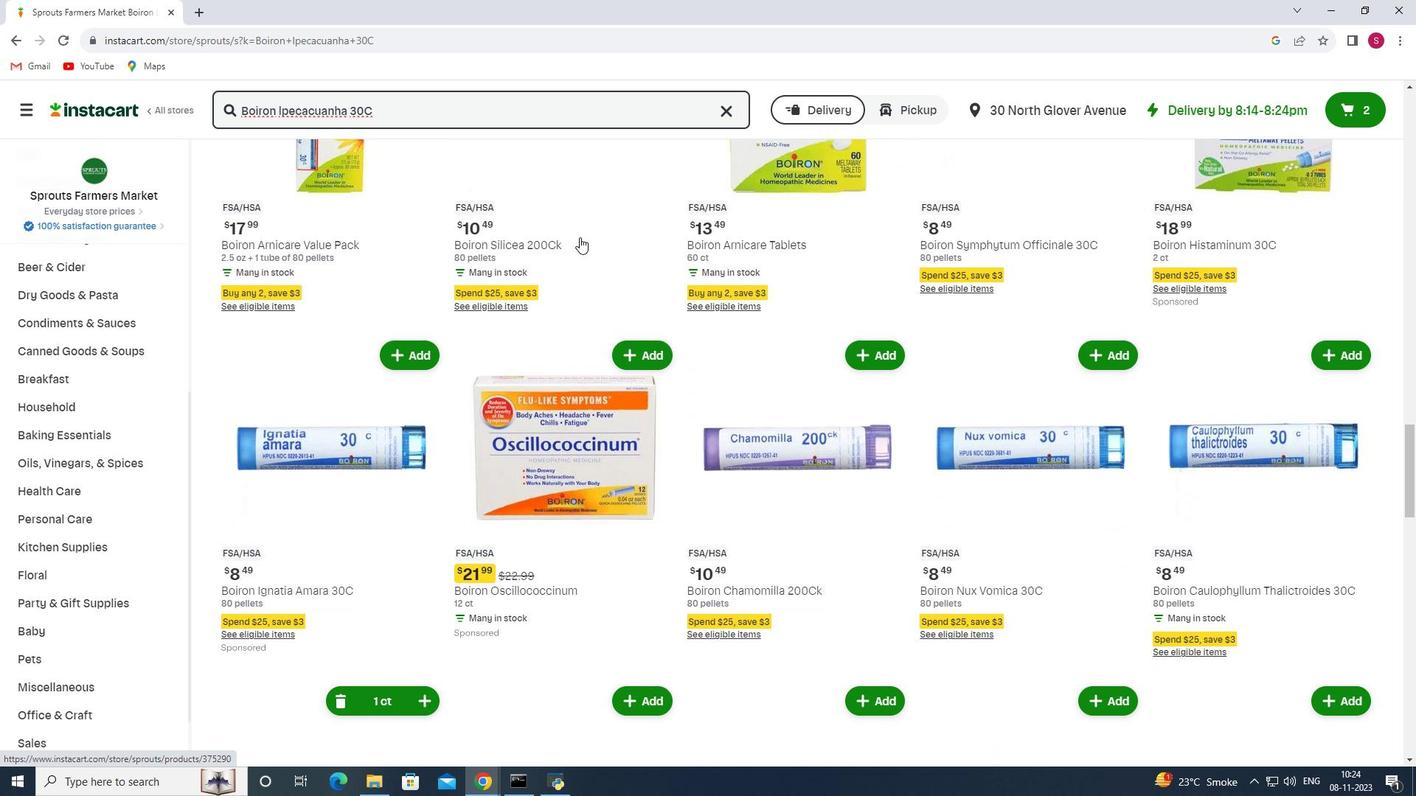 
Action: Mouse scrolled (579, 236) with delta (0, 0)
Screenshot: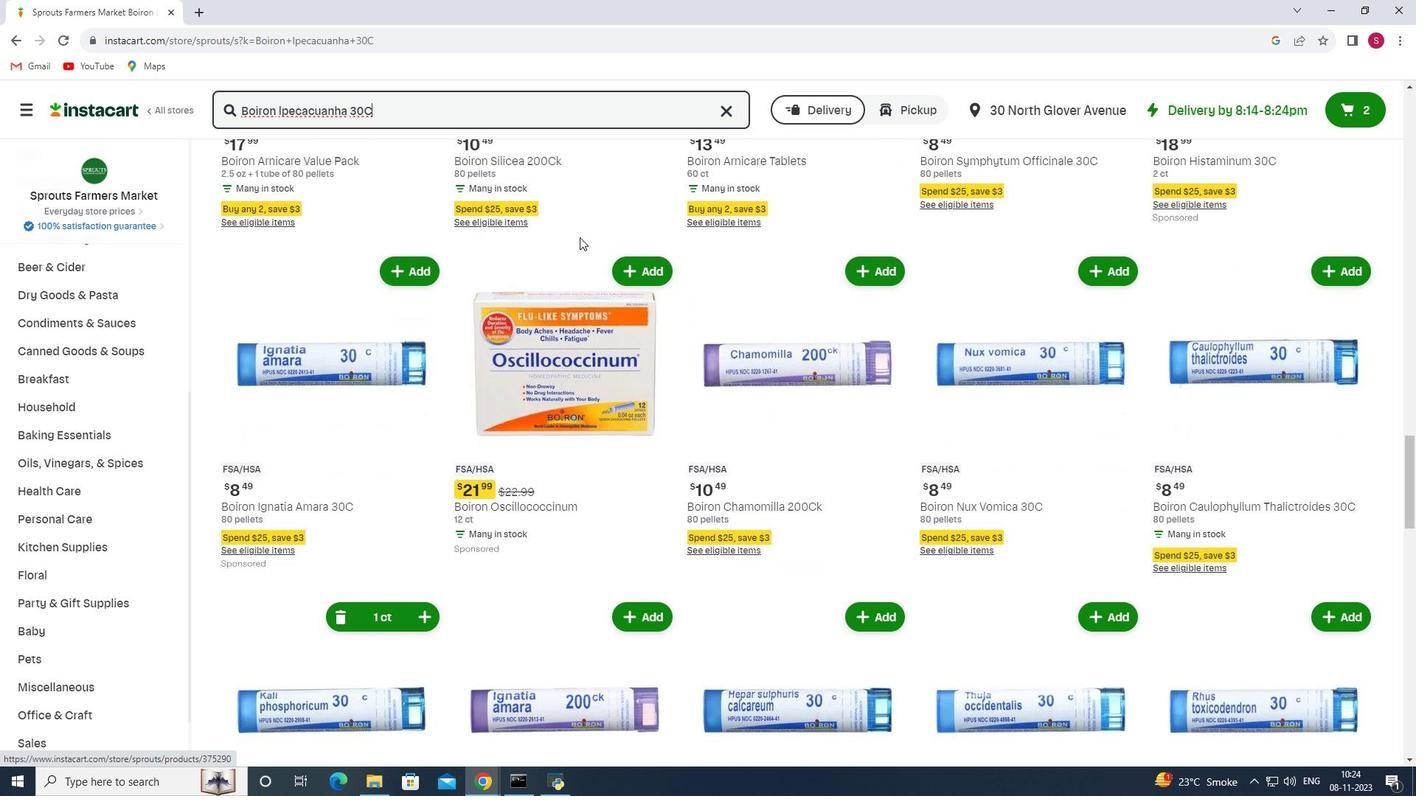 
Action: Mouse scrolled (579, 236) with delta (0, 0)
Screenshot: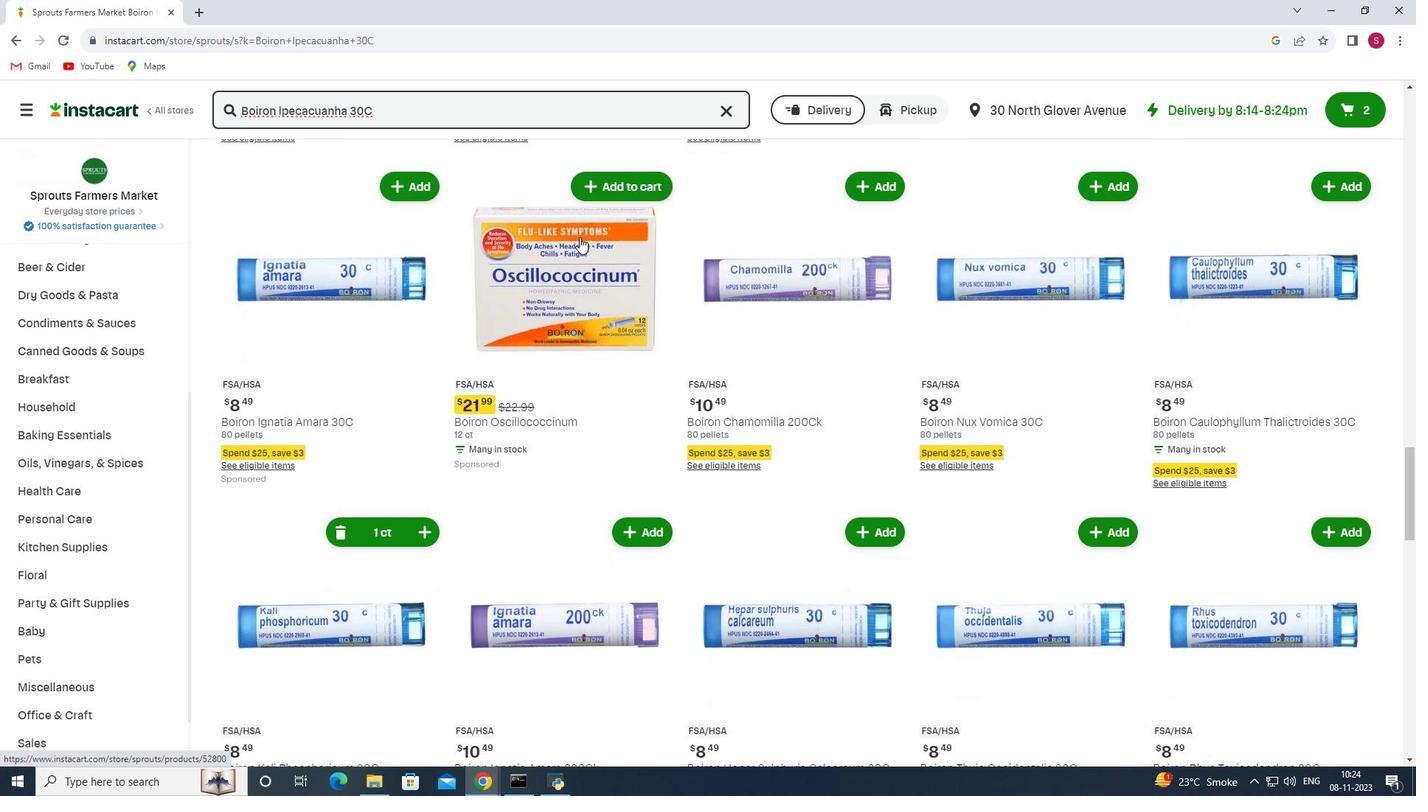 
Action: Mouse scrolled (579, 236) with delta (0, 0)
Screenshot: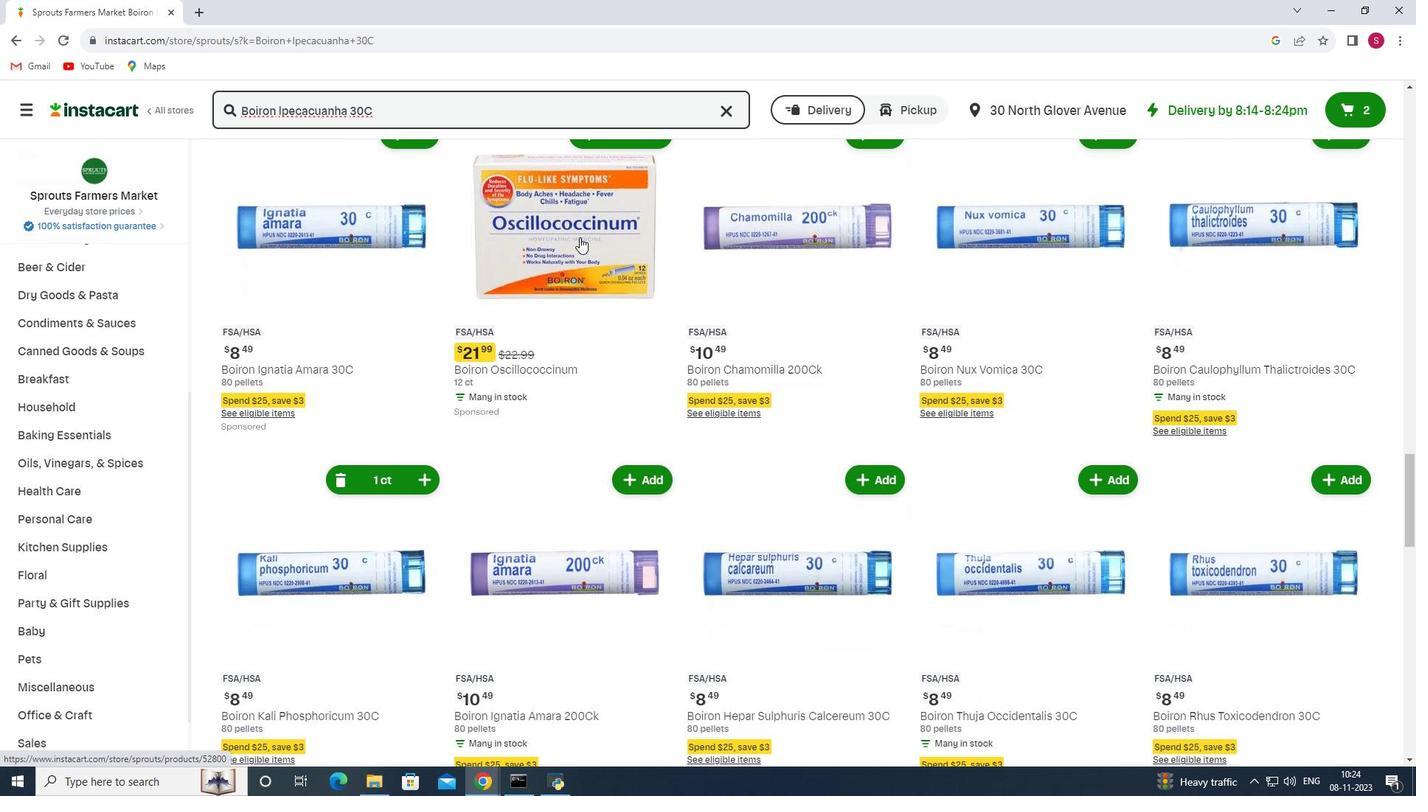 
Action: Mouse scrolled (579, 236) with delta (0, 0)
Screenshot: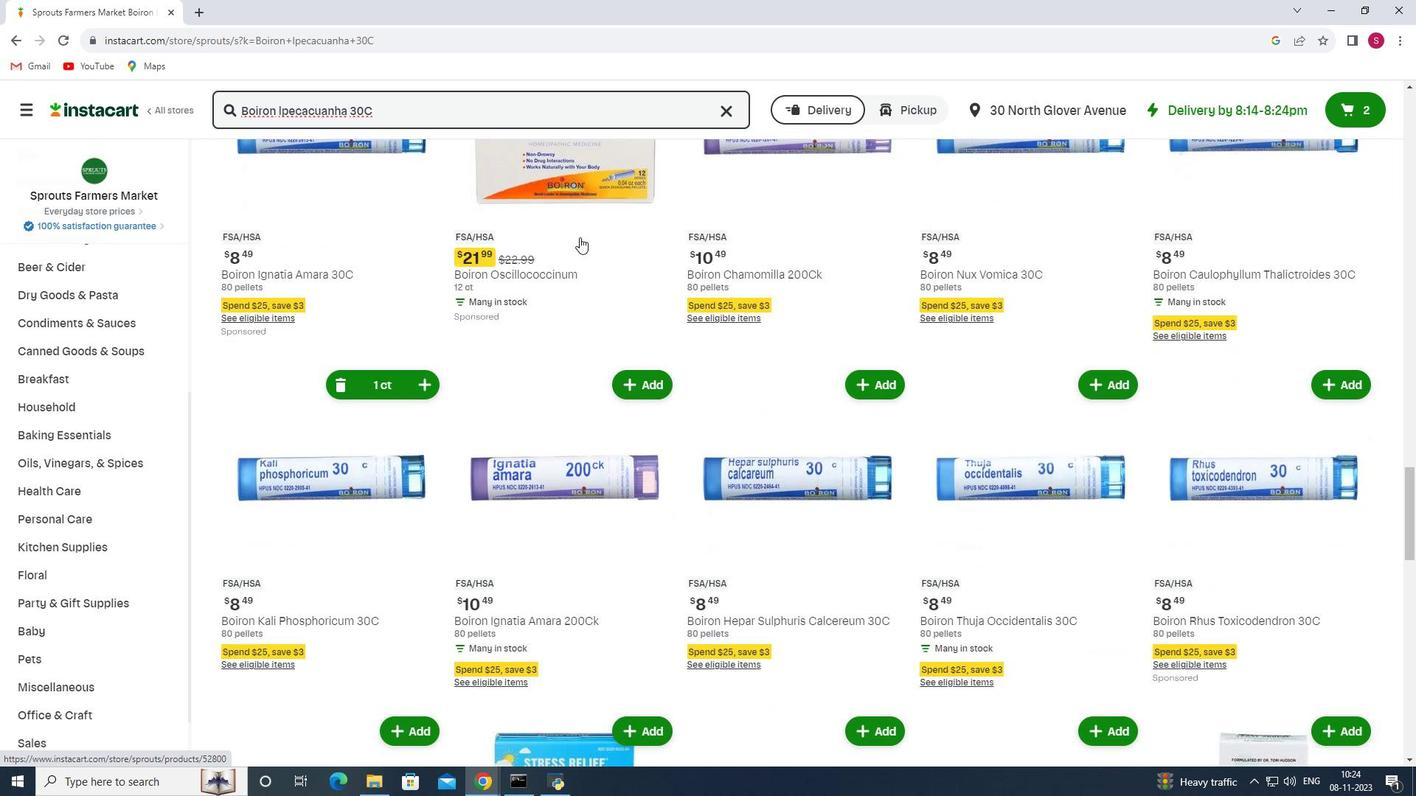 
Action: Mouse scrolled (579, 236) with delta (0, 0)
Screenshot: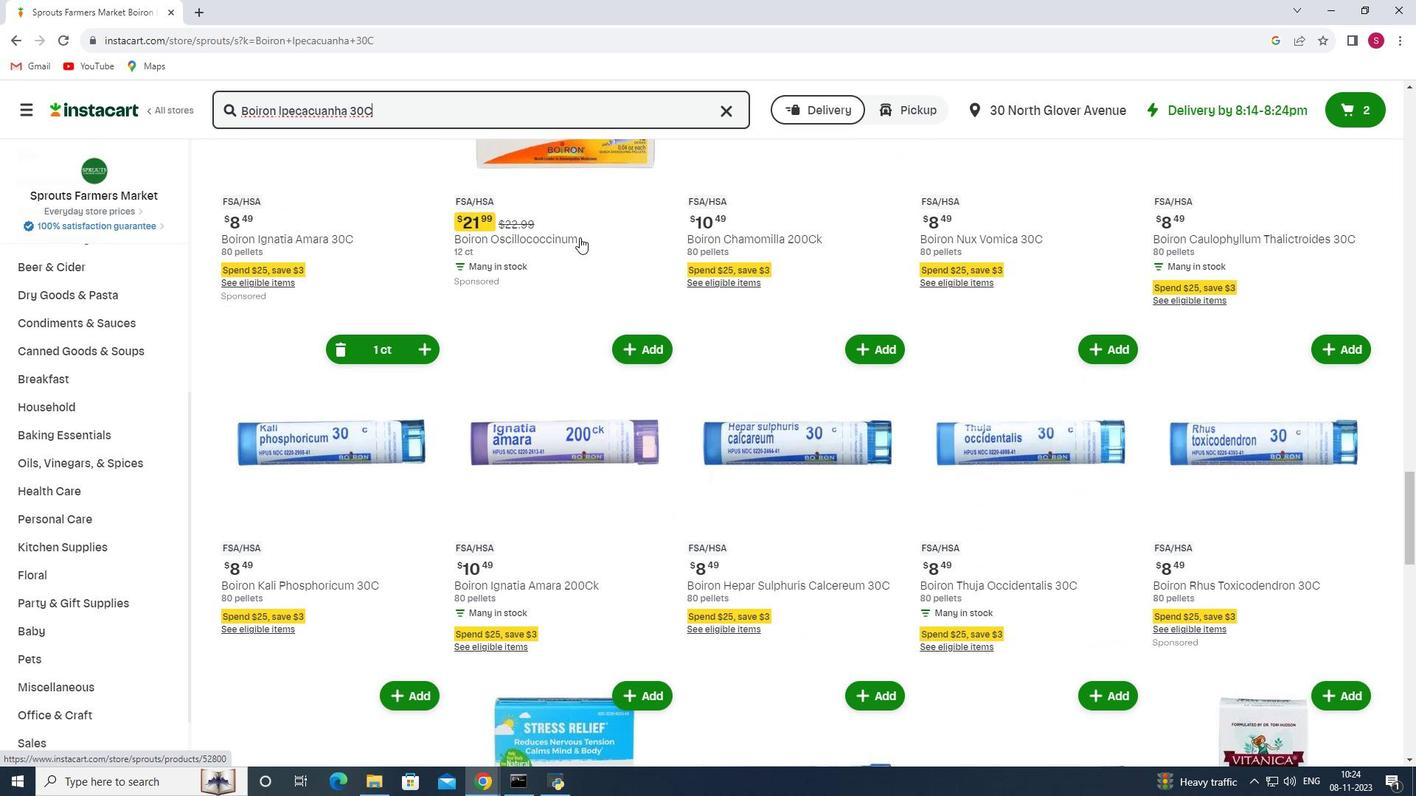 
Action: Mouse scrolled (579, 236) with delta (0, 0)
Screenshot: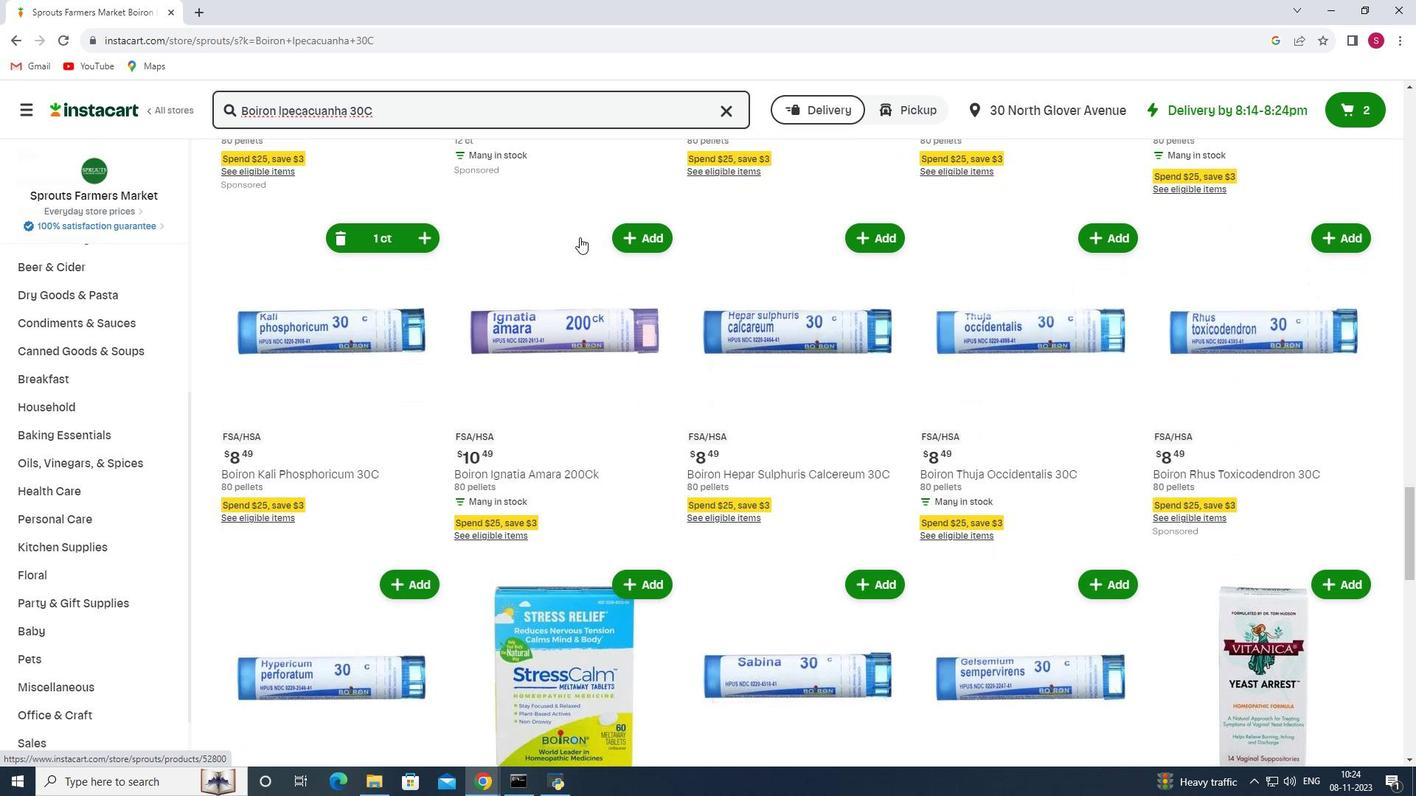 
Action: Mouse scrolled (579, 236) with delta (0, 0)
Screenshot: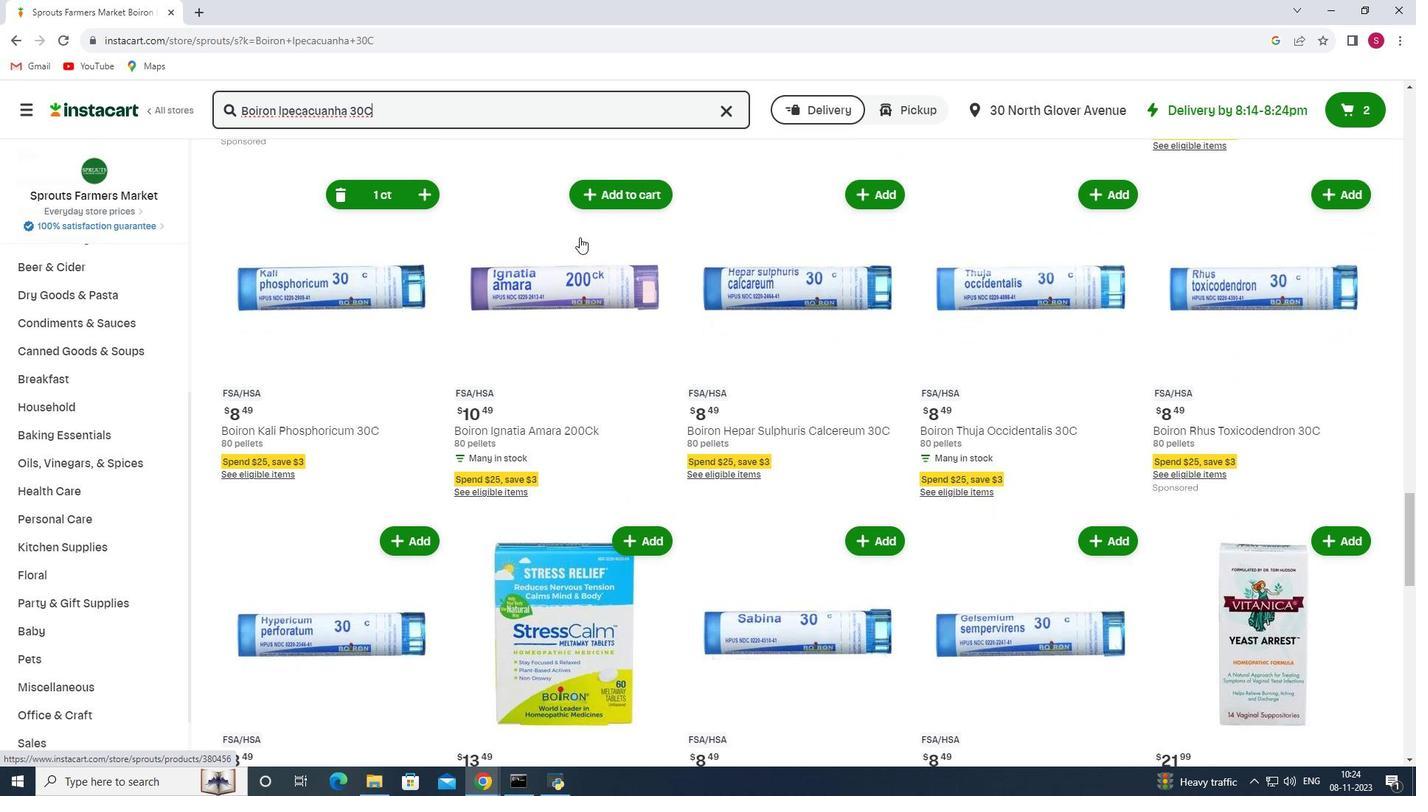 
Action: Mouse scrolled (579, 236) with delta (0, 0)
Screenshot: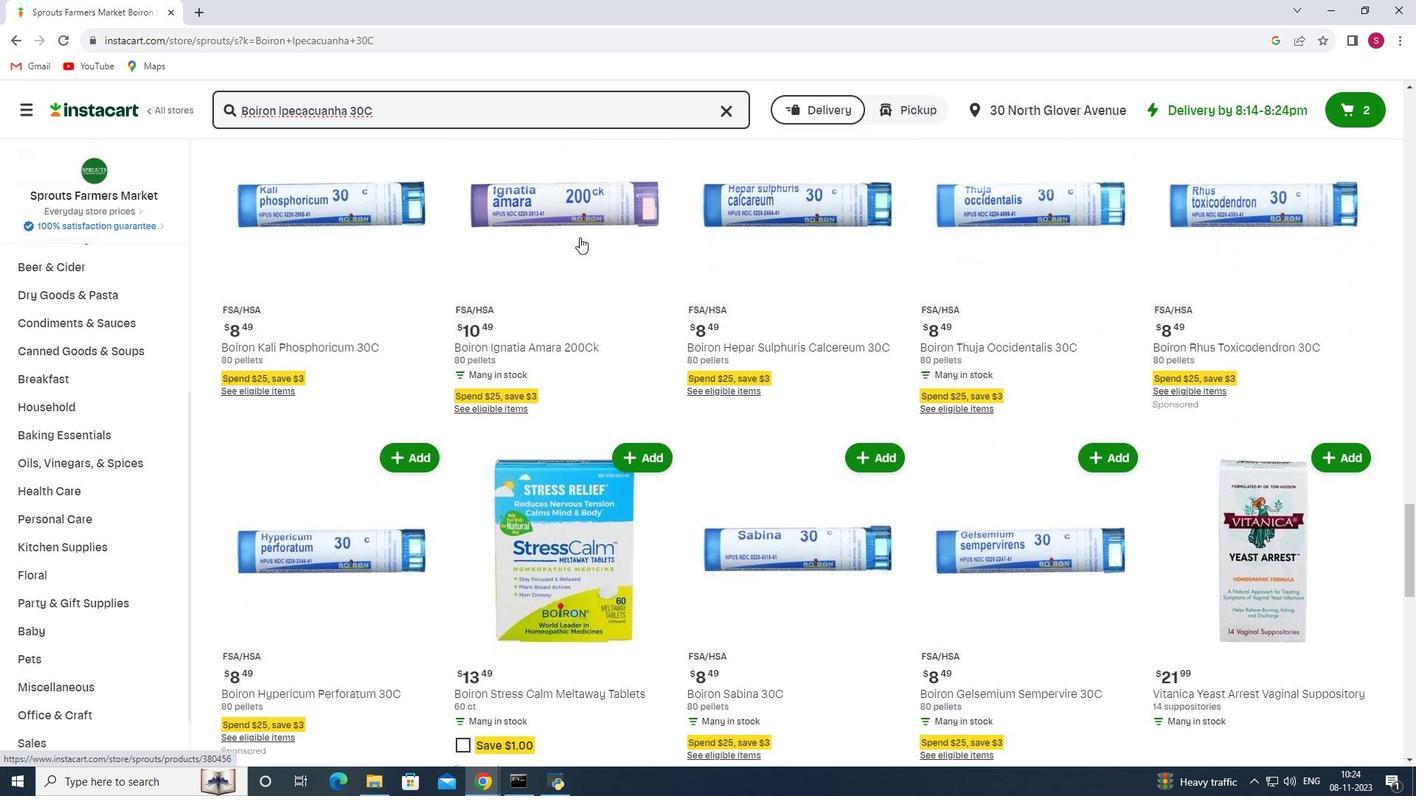 
Action: Mouse scrolled (579, 236) with delta (0, 0)
Screenshot: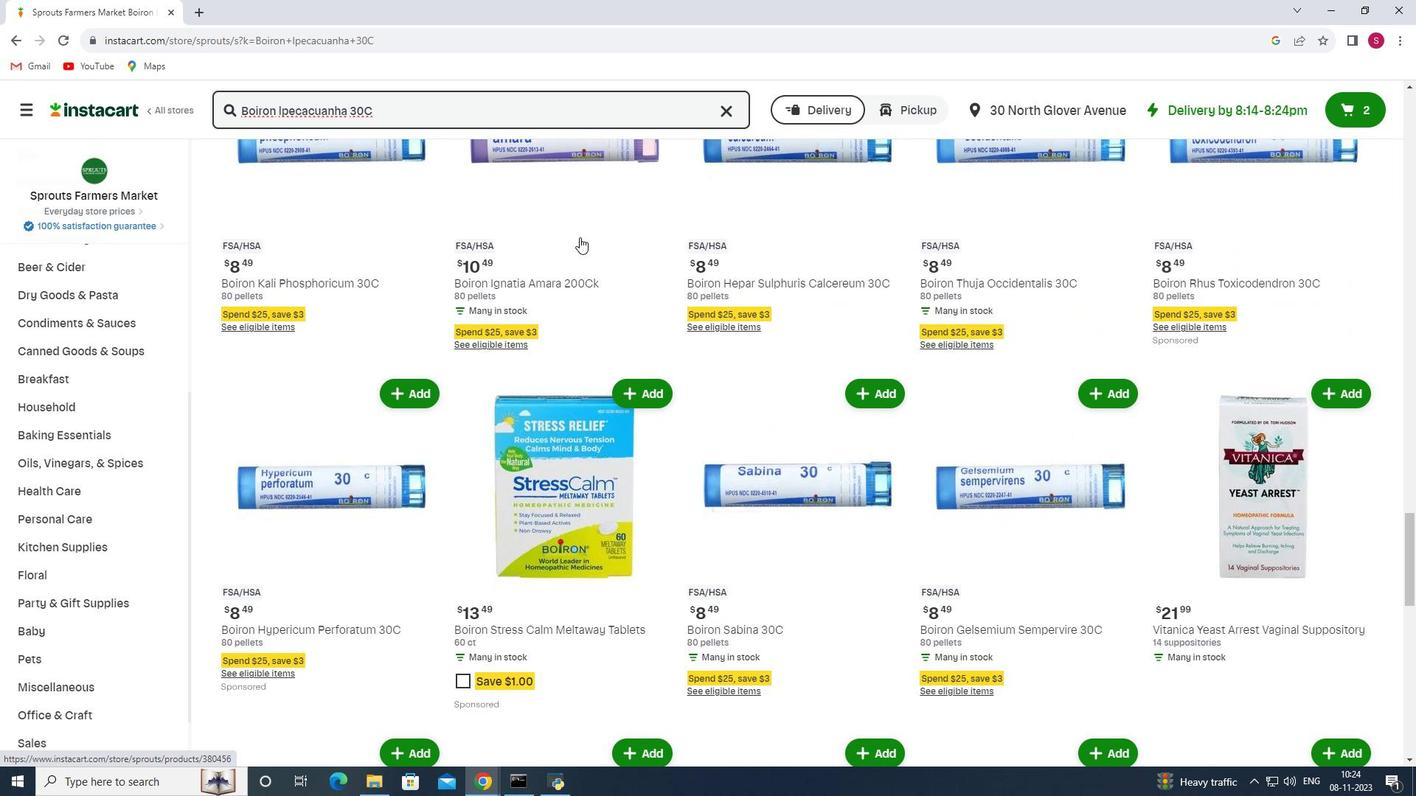 
Action: Mouse scrolled (579, 236) with delta (0, 0)
Screenshot: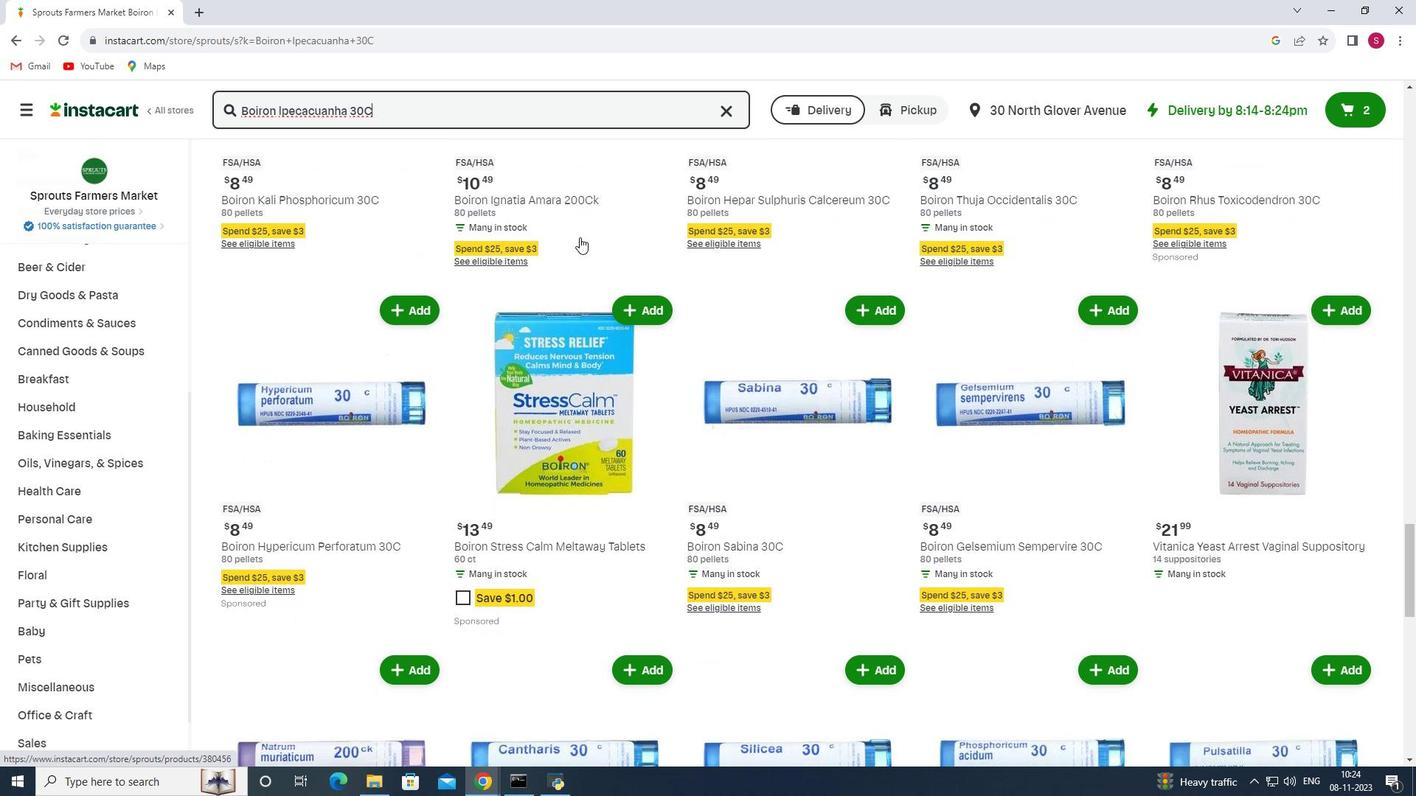 
Action: Mouse scrolled (579, 236) with delta (0, 0)
Screenshot: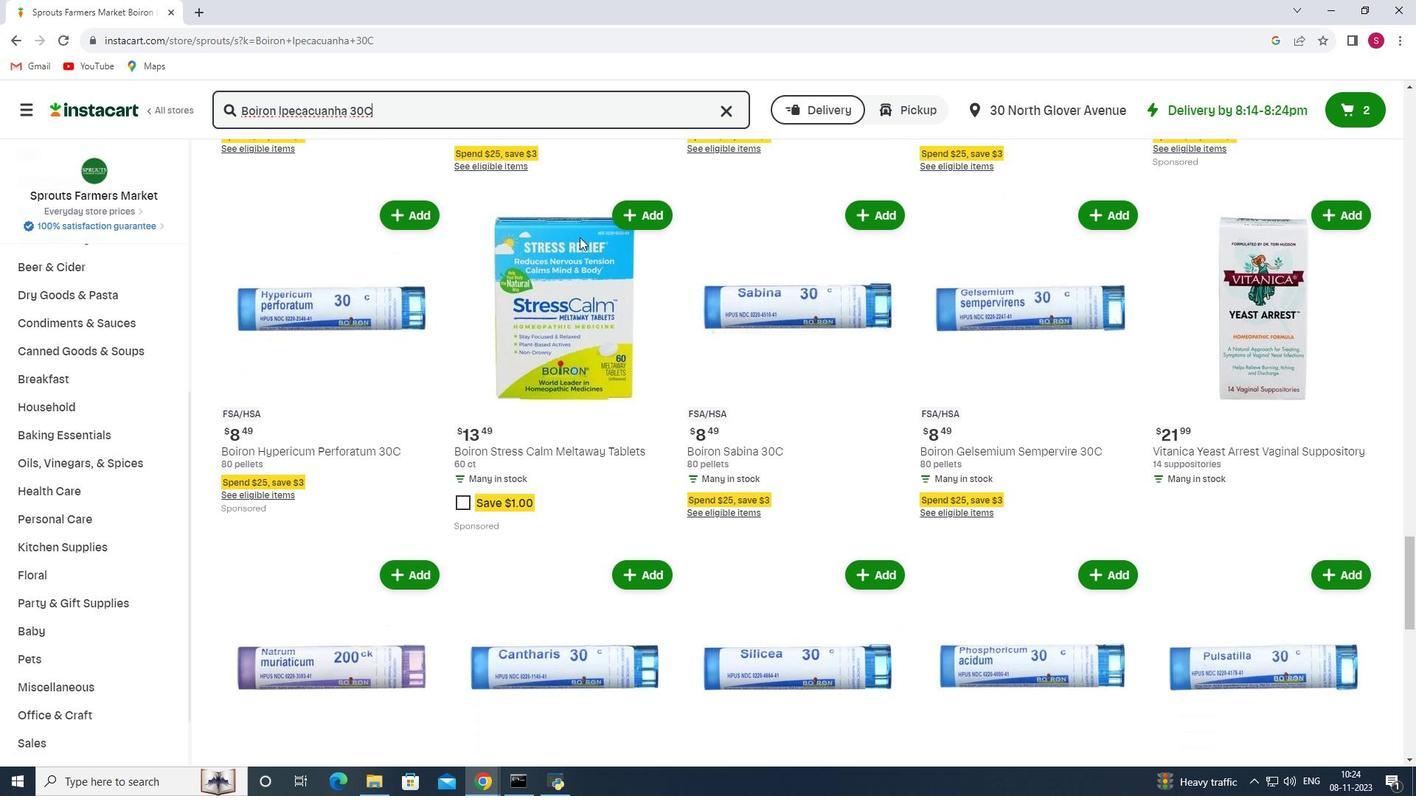 
Action: Mouse scrolled (579, 236) with delta (0, 0)
Screenshot: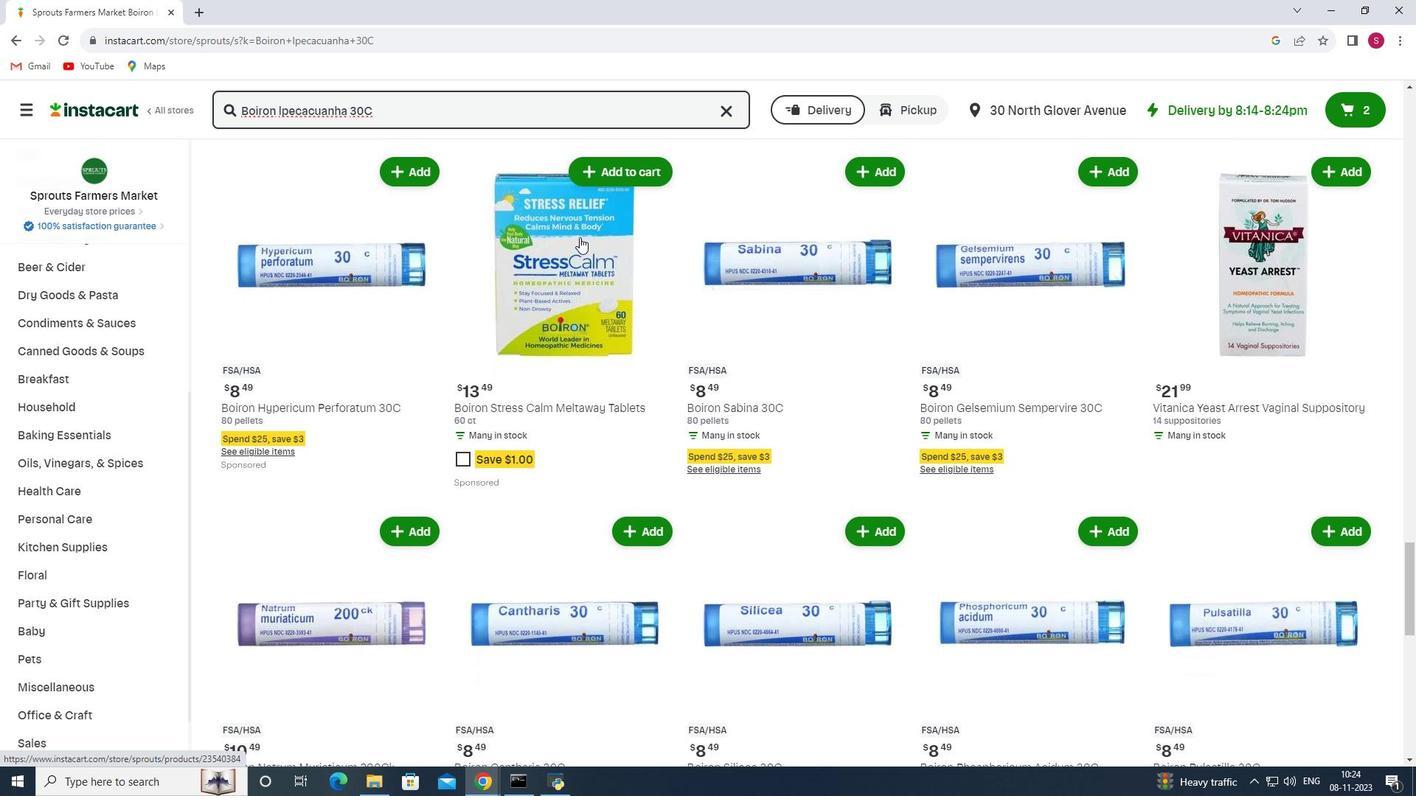 
Action: Mouse scrolled (579, 236) with delta (0, 0)
Screenshot: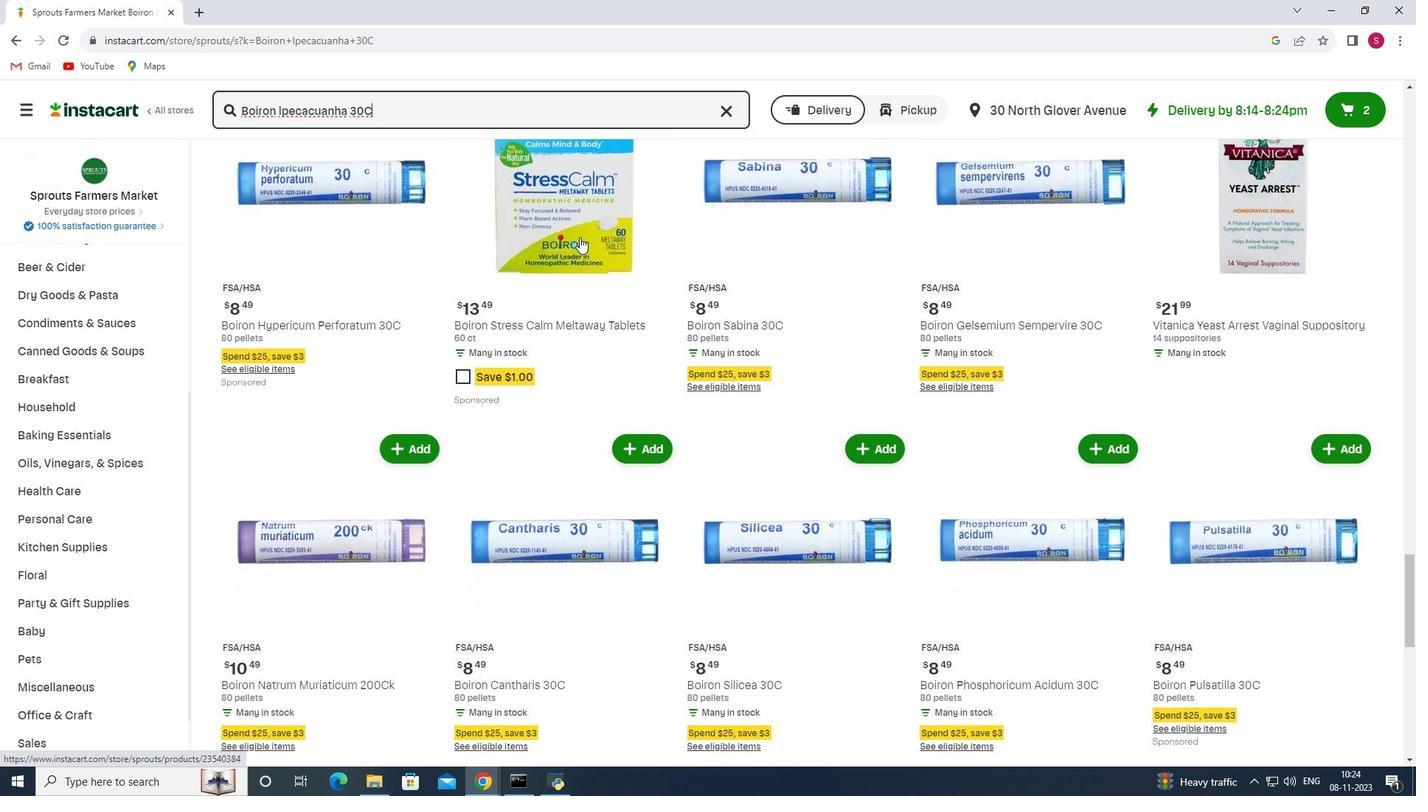 
Action: Mouse scrolled (579, 236) with delta (0, 0)
Screenshot: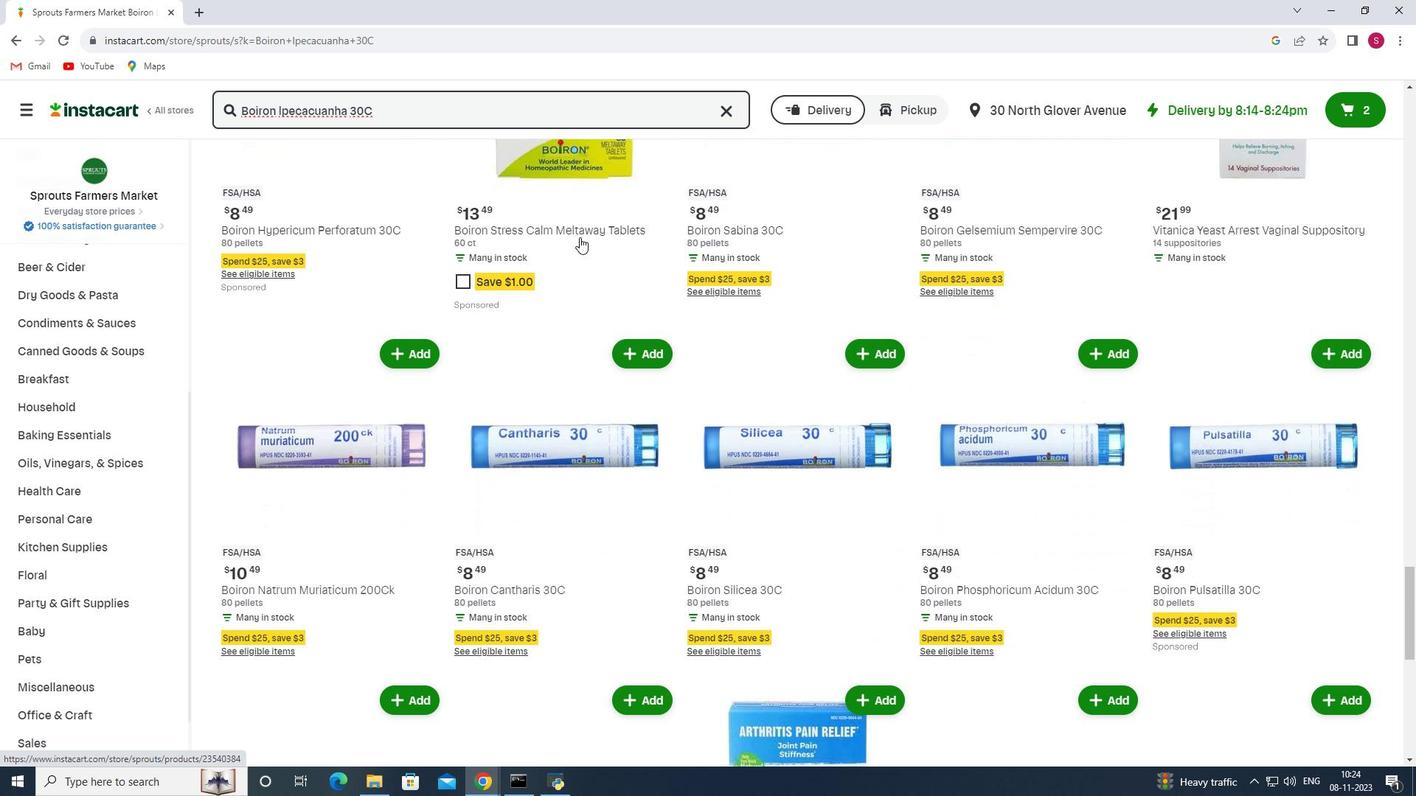 
Action: Mouse scrolled (579, 236) with delta (0, 0)
Screenshot: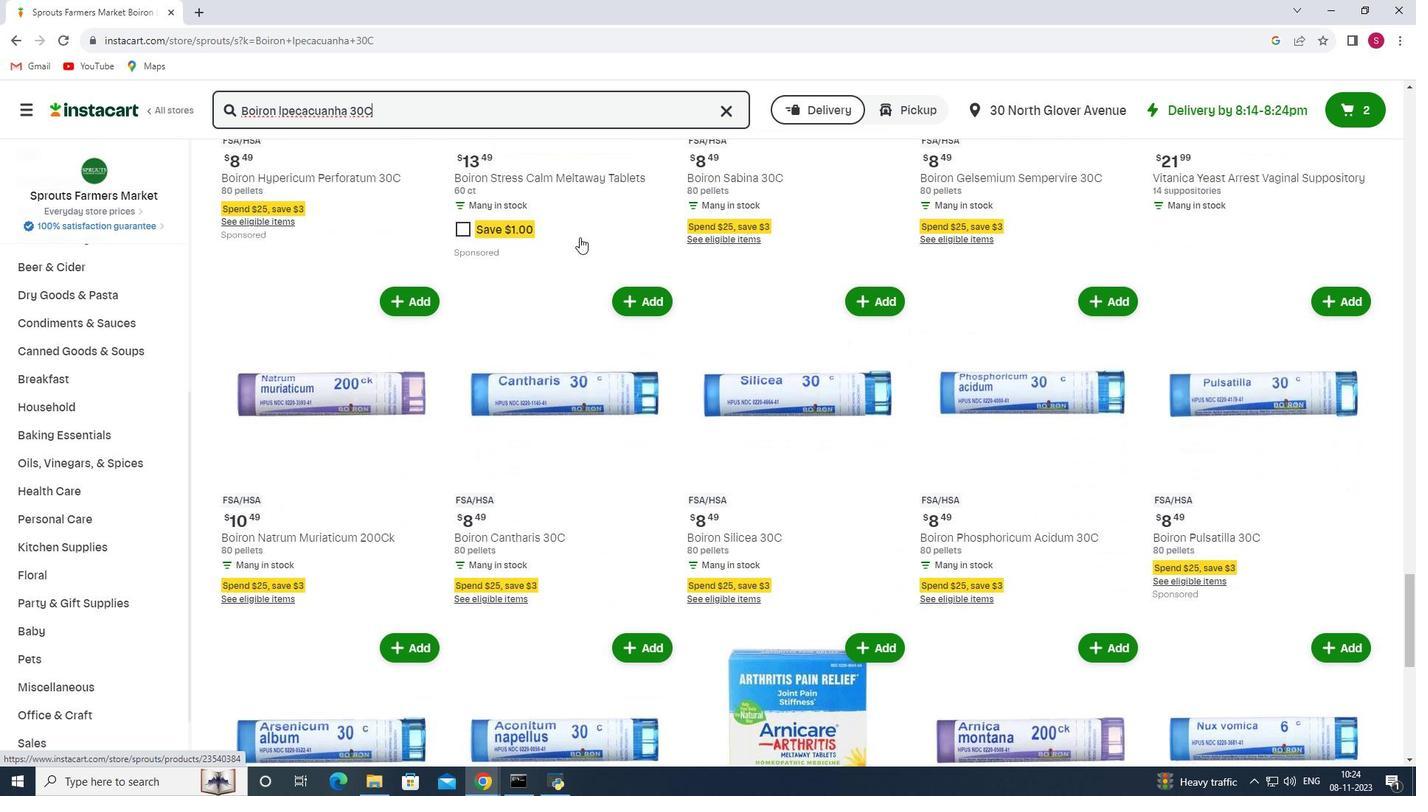 
Action: Mouse scrolled (579, 236) with delta (0, 0)
Screenshot: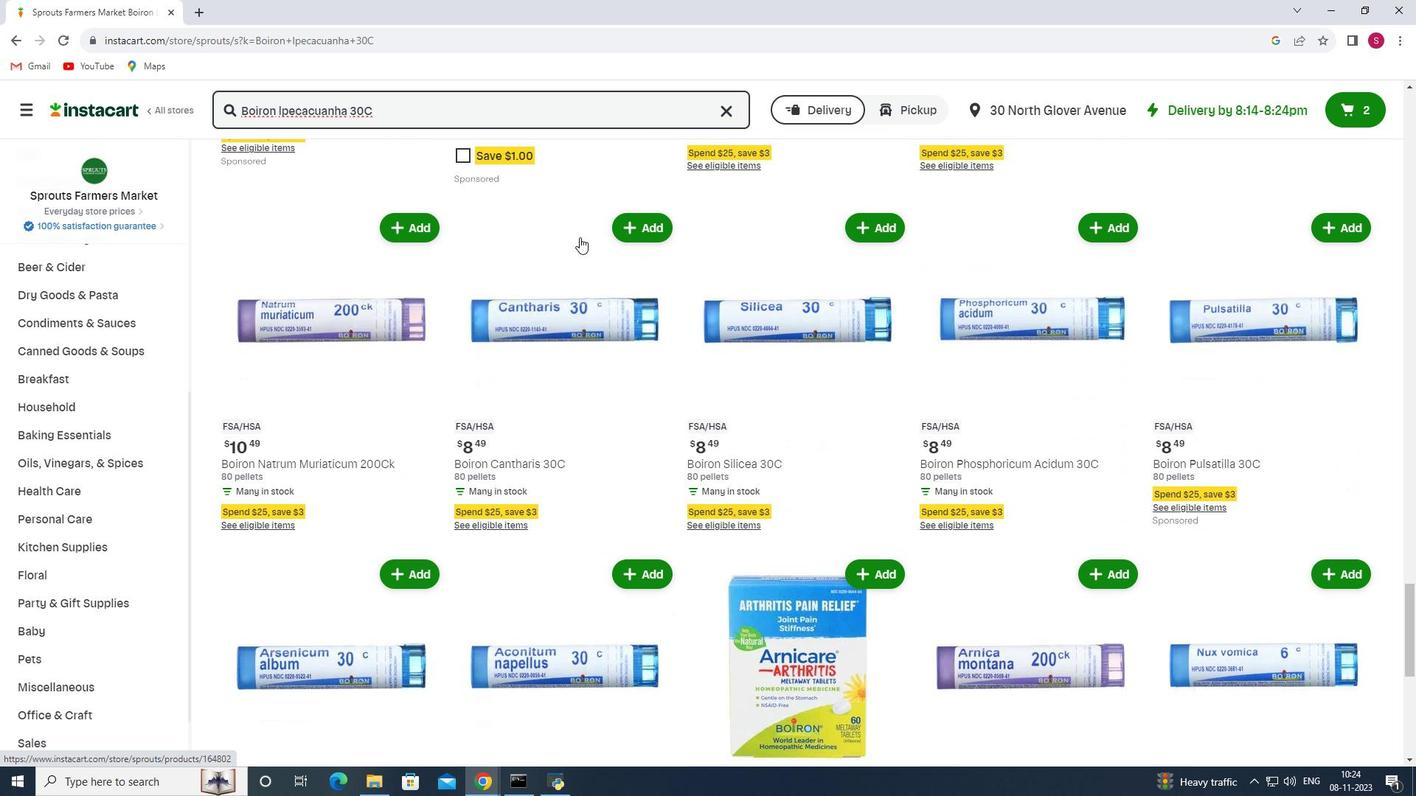 
Action: Mouse scrolled (579, 236) with delta (0, 0)
Screenshot: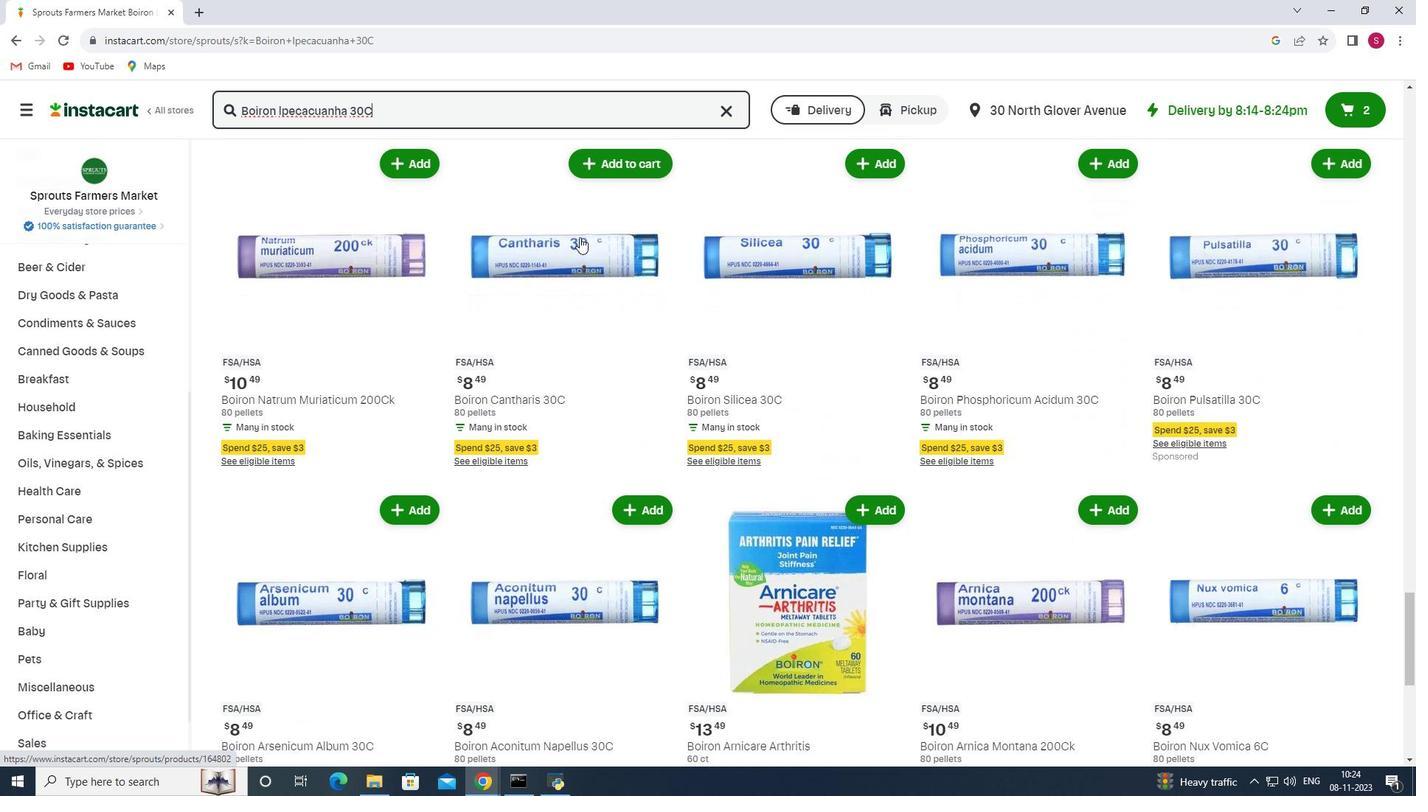 
Action: Mouse scrolled (579, 236) with delta (0, 0)
Screenshot: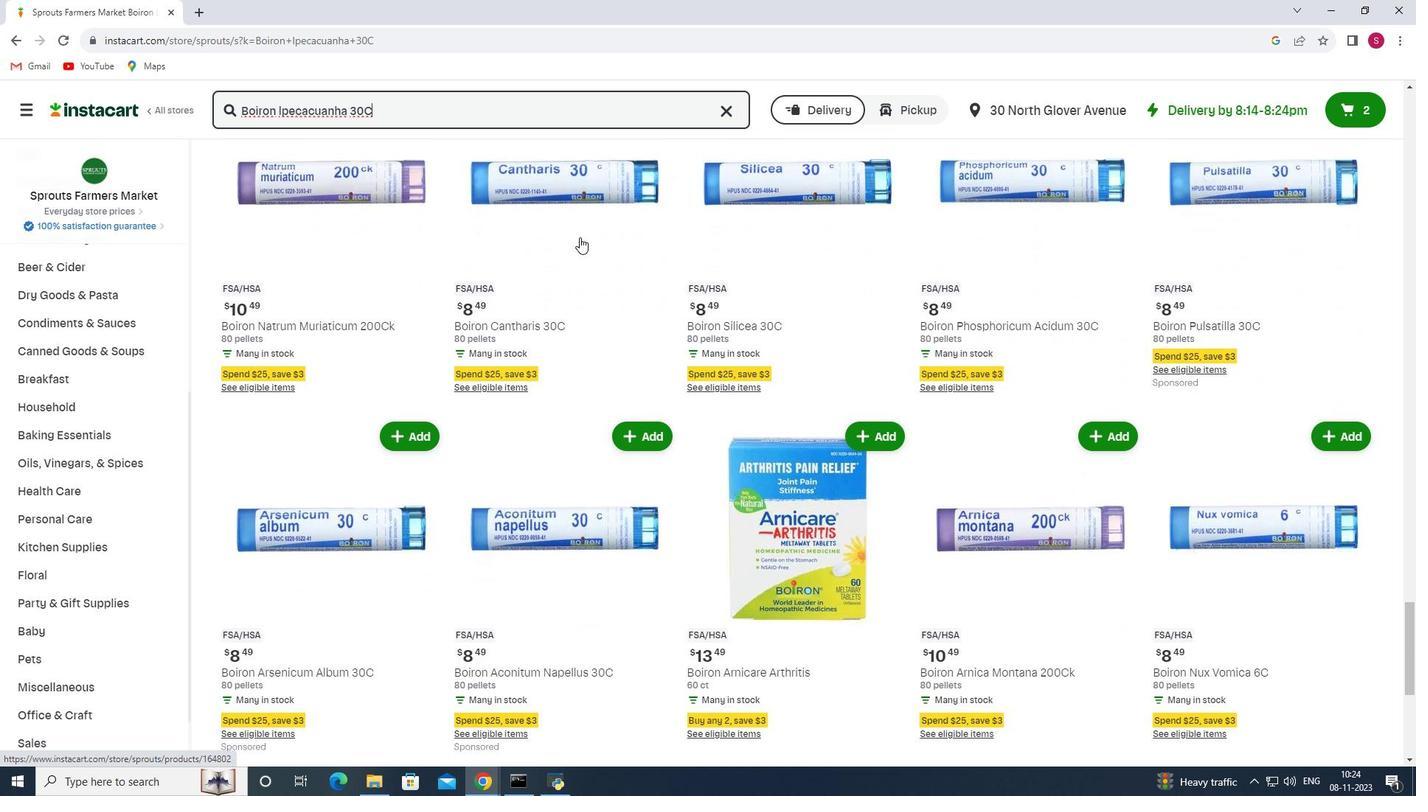
Action: Mouse scrolled (579, 236) with delta (0, 0)
Screenshot: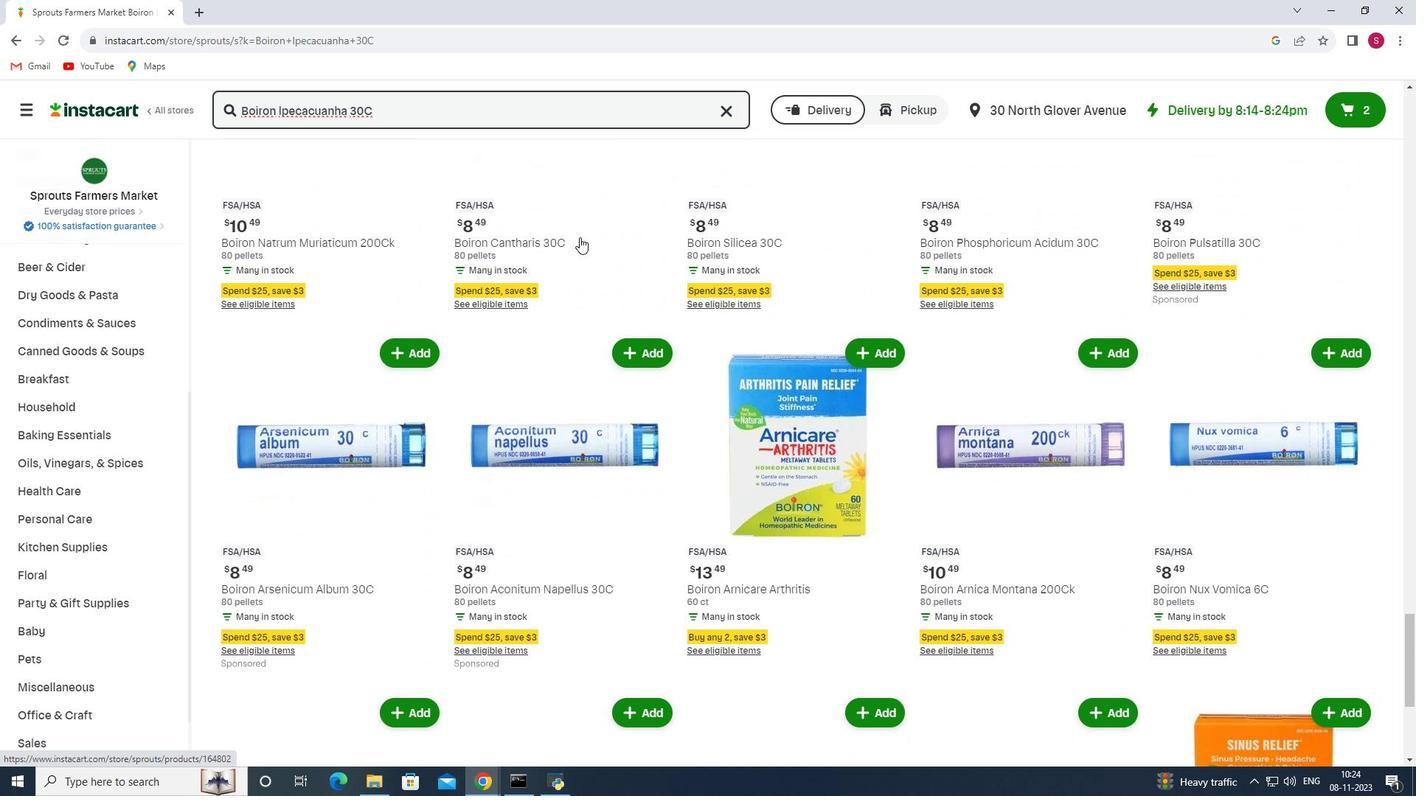
Action: Mouse scrolled (579, 236) with delta (0, 0)
Screenshot: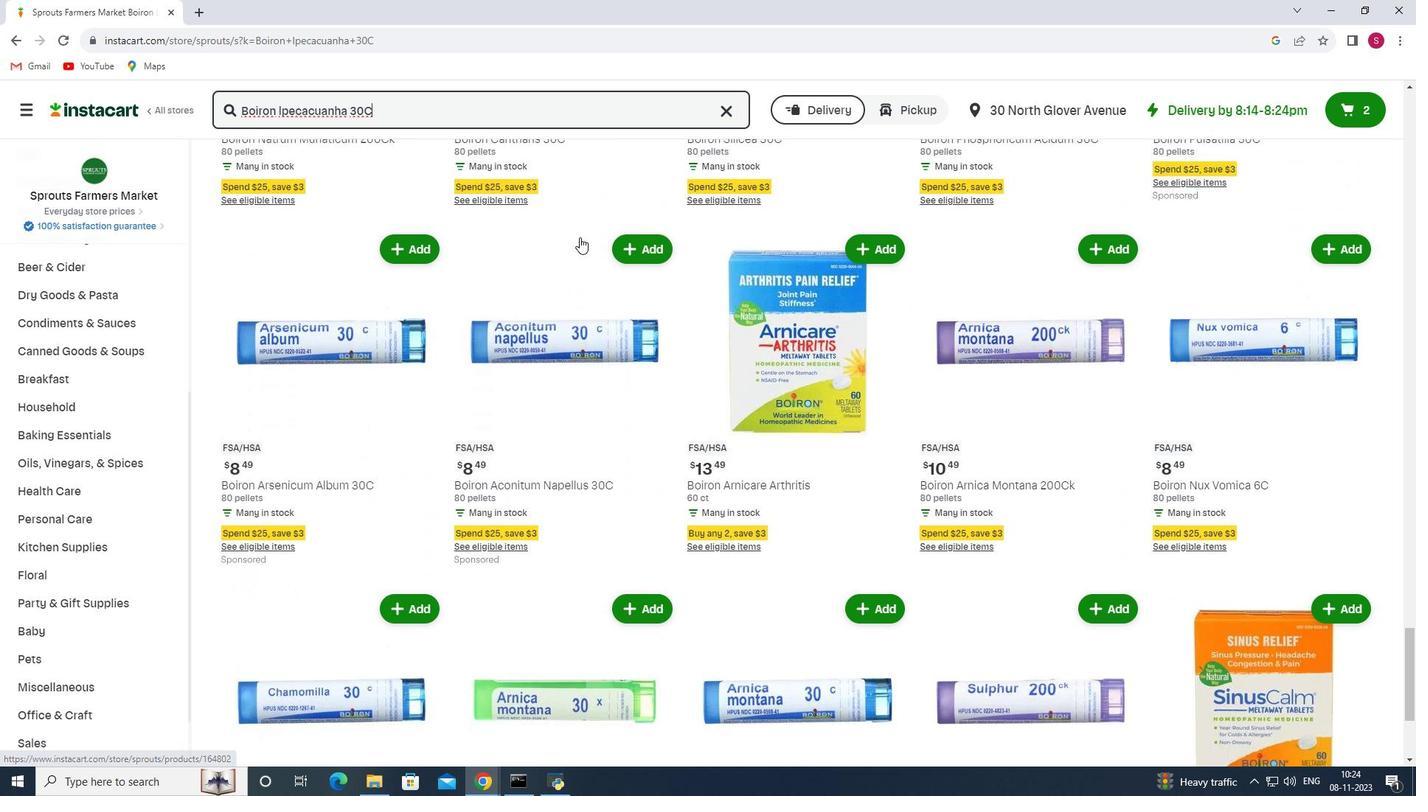 
Action: Mouse scrolled (579, 236) with delta (0, 0)
Screenshot: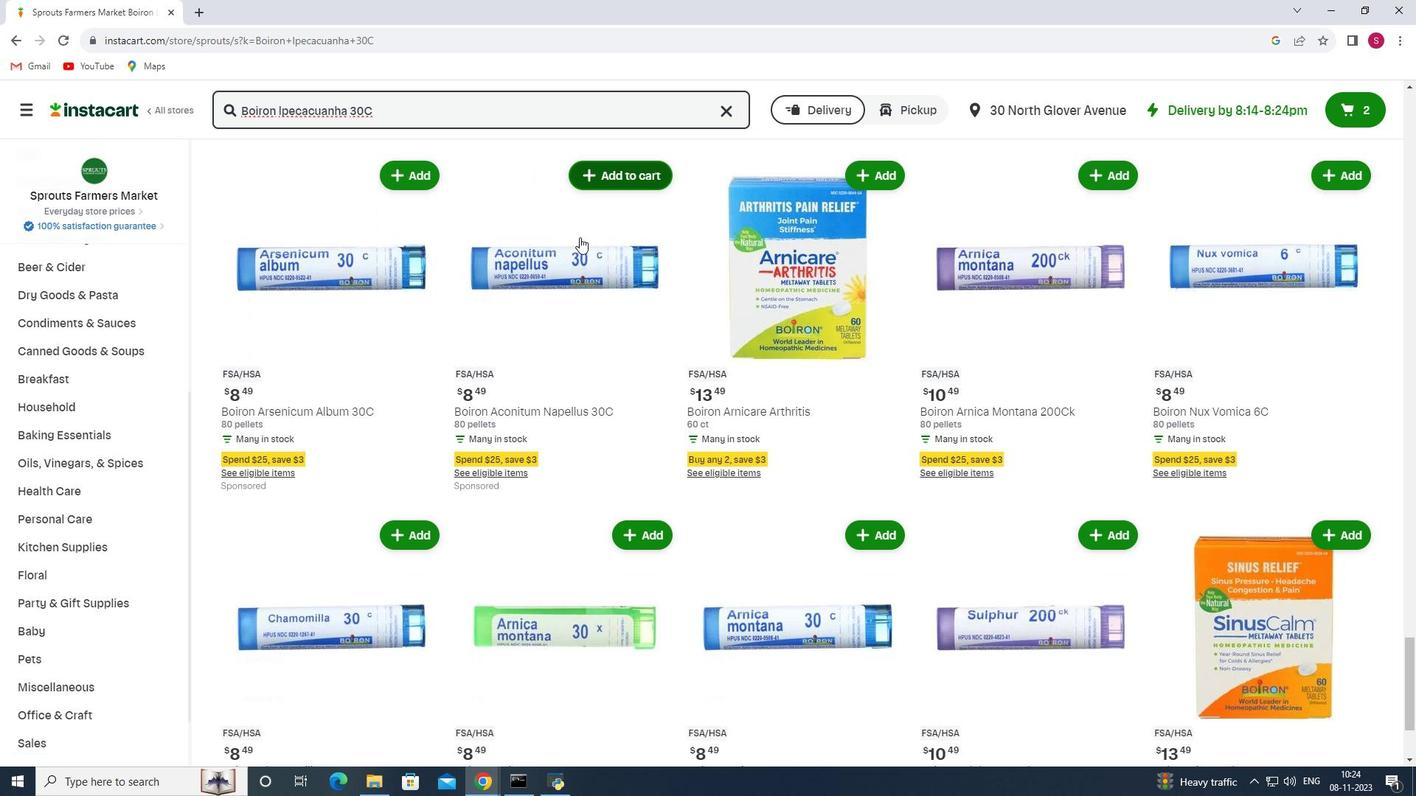 
Action: Mouse scrolled (579, 236) with delta (0, 0)
Screenshot: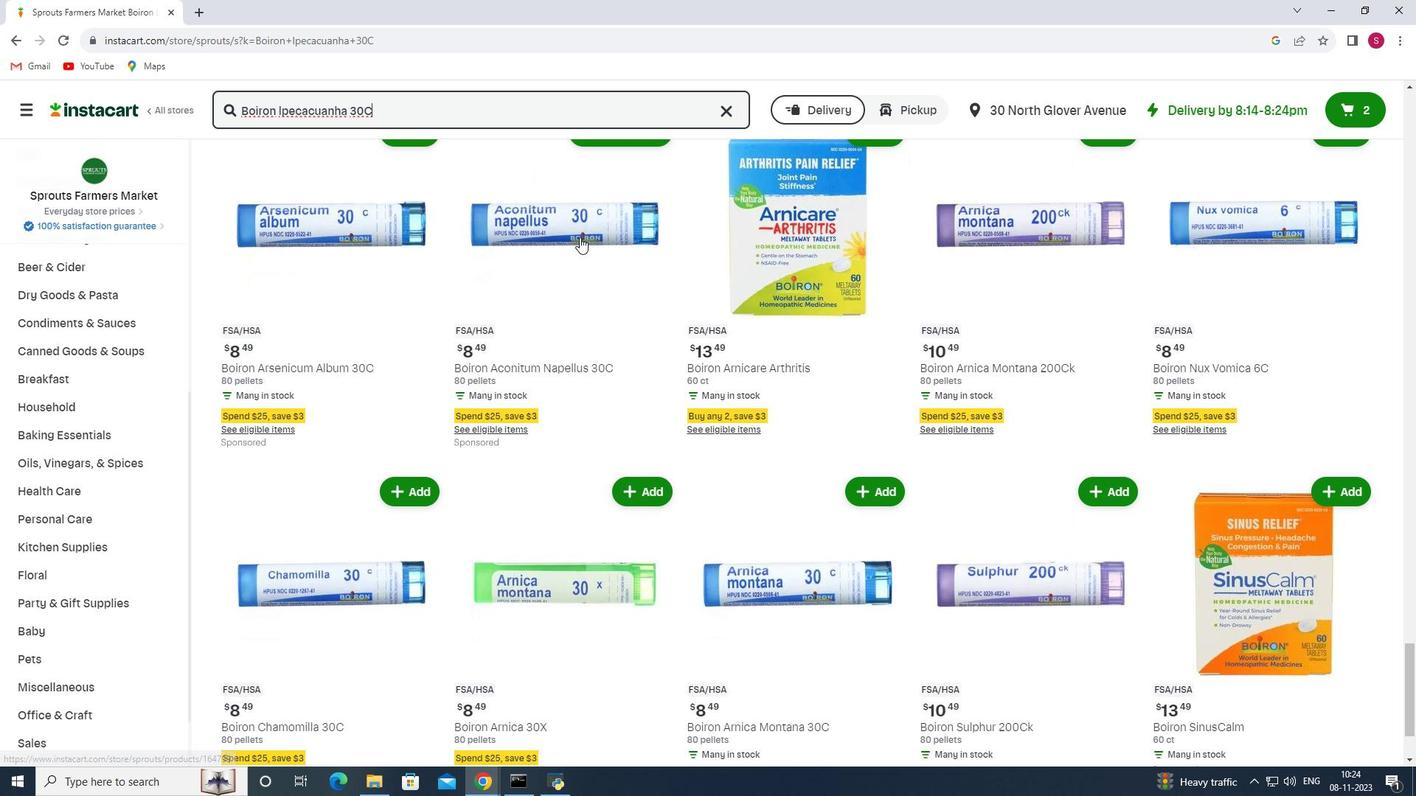 
Action: Mouse scrolled (579, 236) with delta (0, 0)
Screenshot: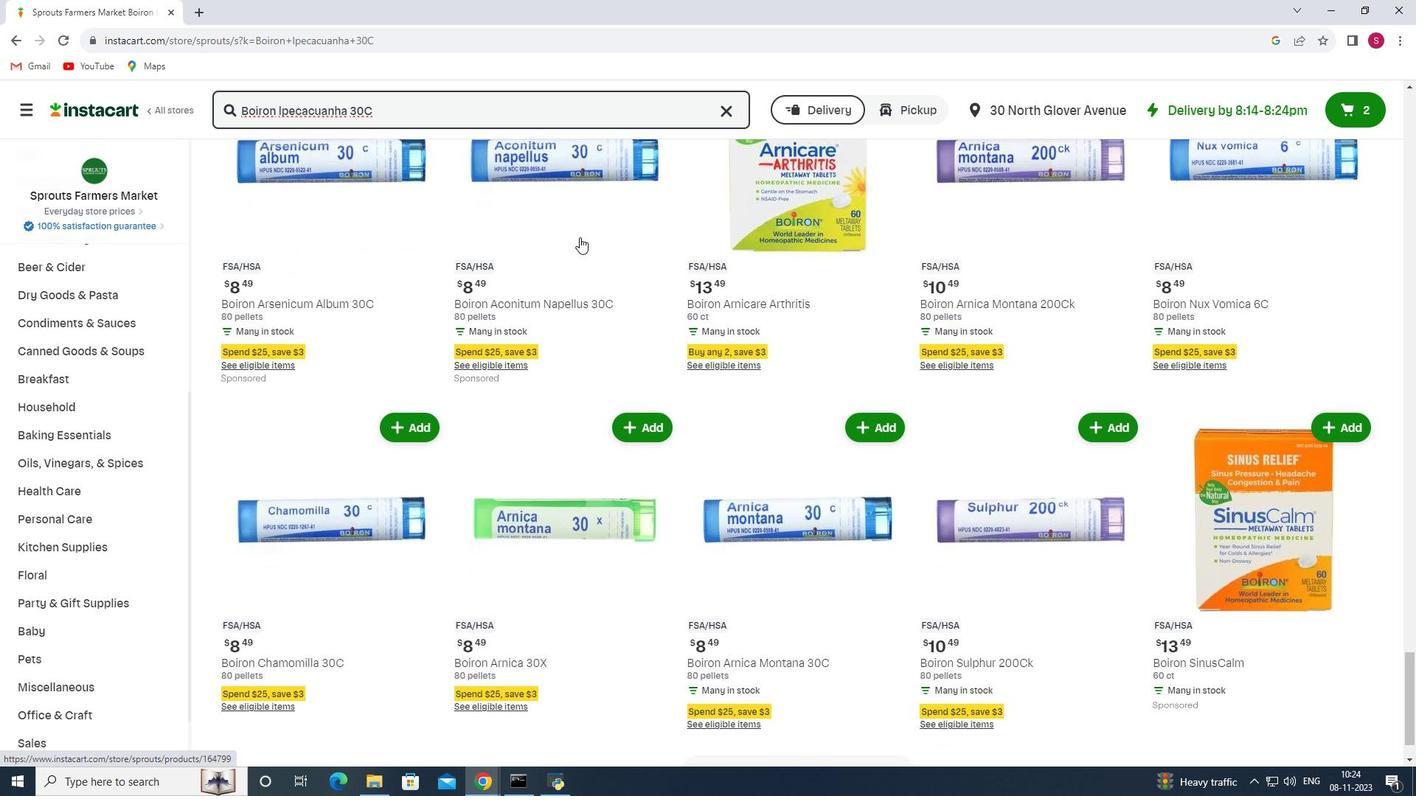 
Action: Mouse scrolled (579, 236) with delta (0, 0)
Screenshot: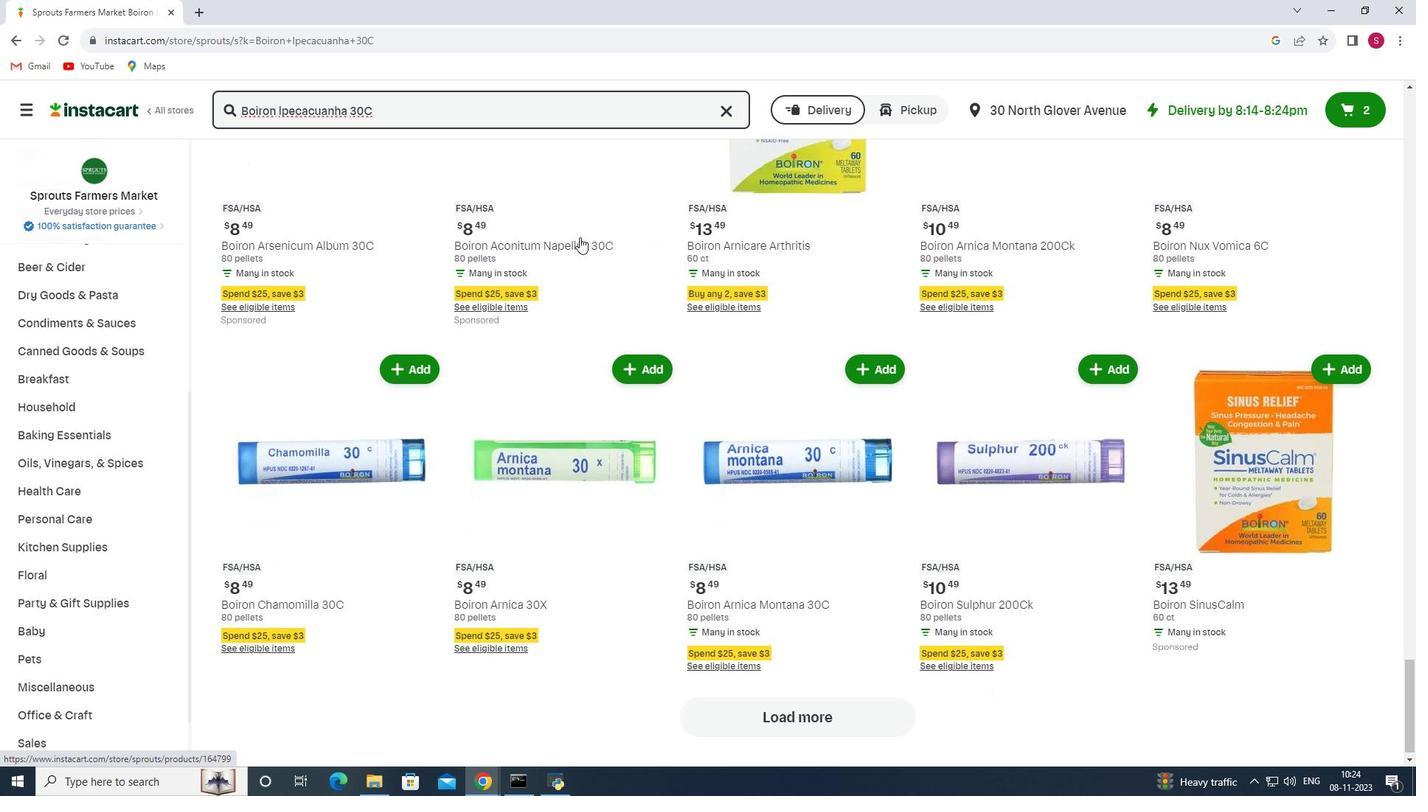 
Action: Mouse scrolled (579, 236) with delta (0, 0)
Screenshot: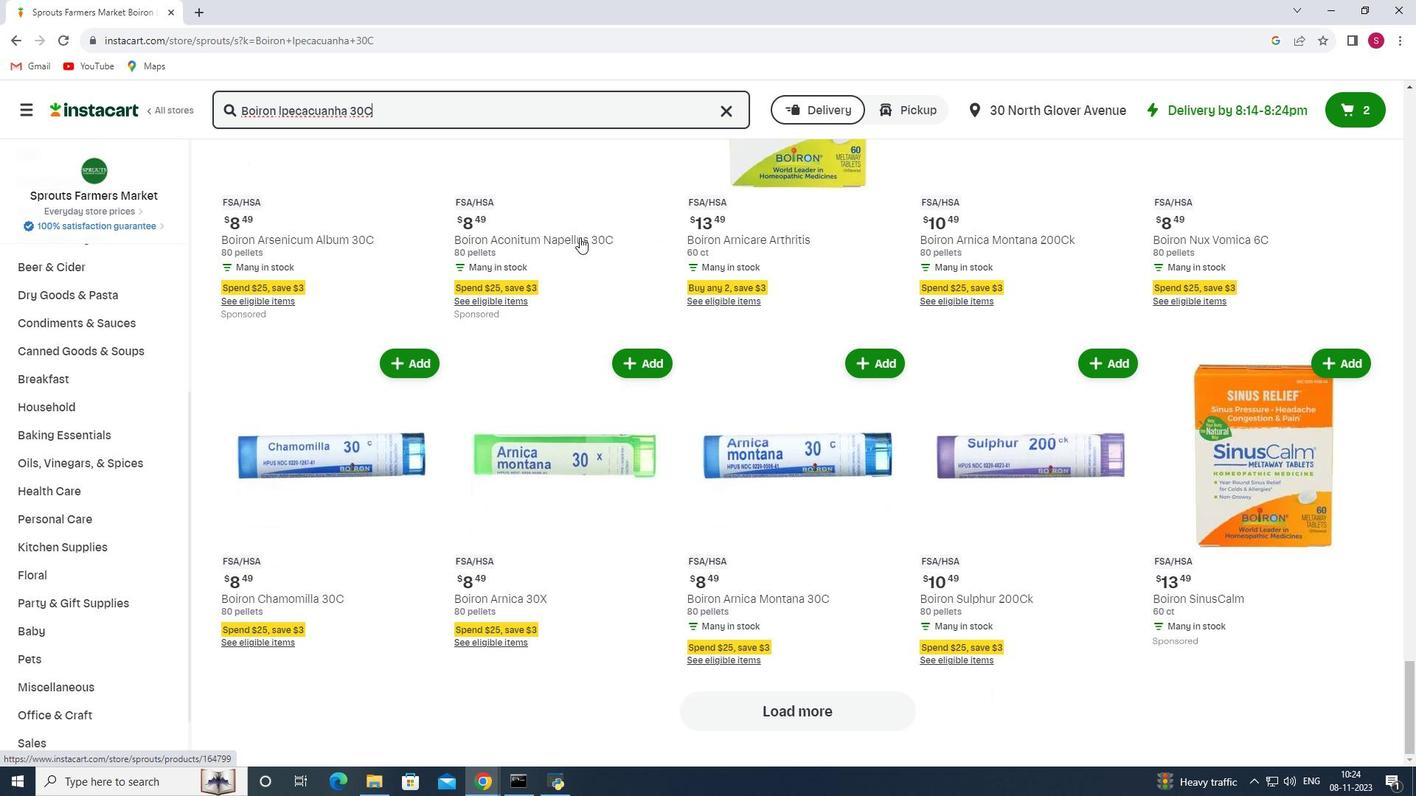 
